 Task: Select Give A Gift Card from Gift Cards. Add to cart AmazonBasics Shoes Gift Card-2. Place order for Graham Wilson, _x000D_
603 Municipal Dr_x000D_
Thorndale, Pennsylvania(PA), 19372, Cell Number (610) 384-5565
Action: Mouse moved to (18, 87)
Screenshot: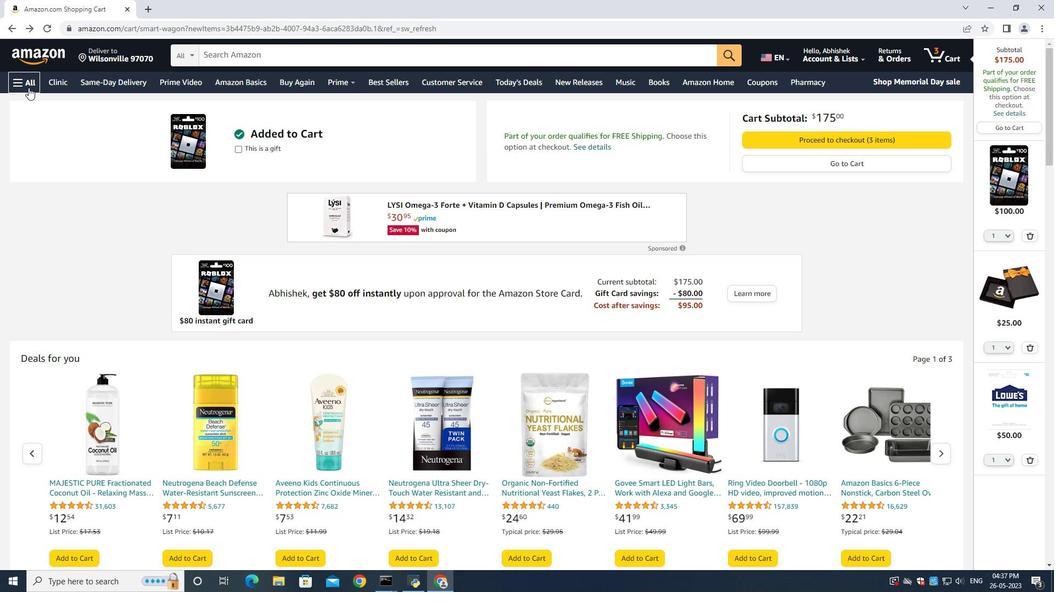 
Action: Mouse pressed left at (18, 87)
Screenshot: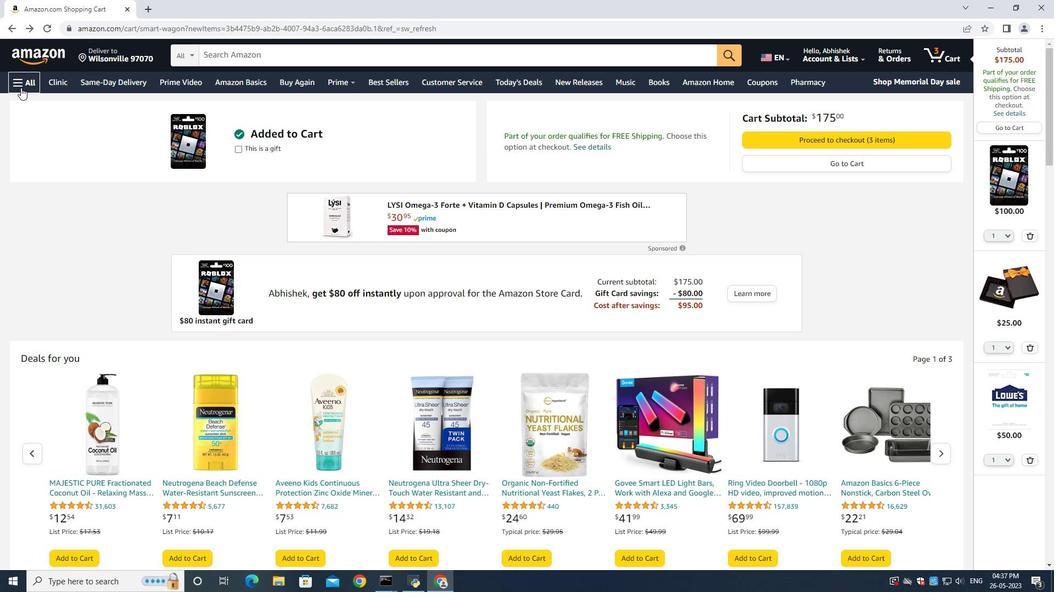 
Action: Mouse moved to (40, 355)
Screenshot: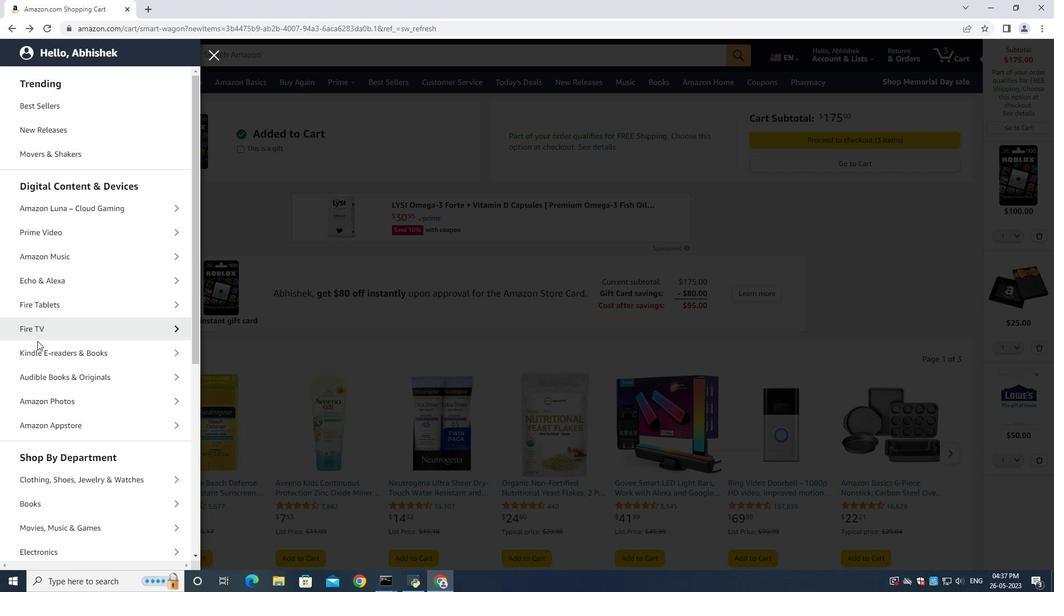 
Action: Mouse scrolled (40, 354) with delta (0, 0)
Screenshot: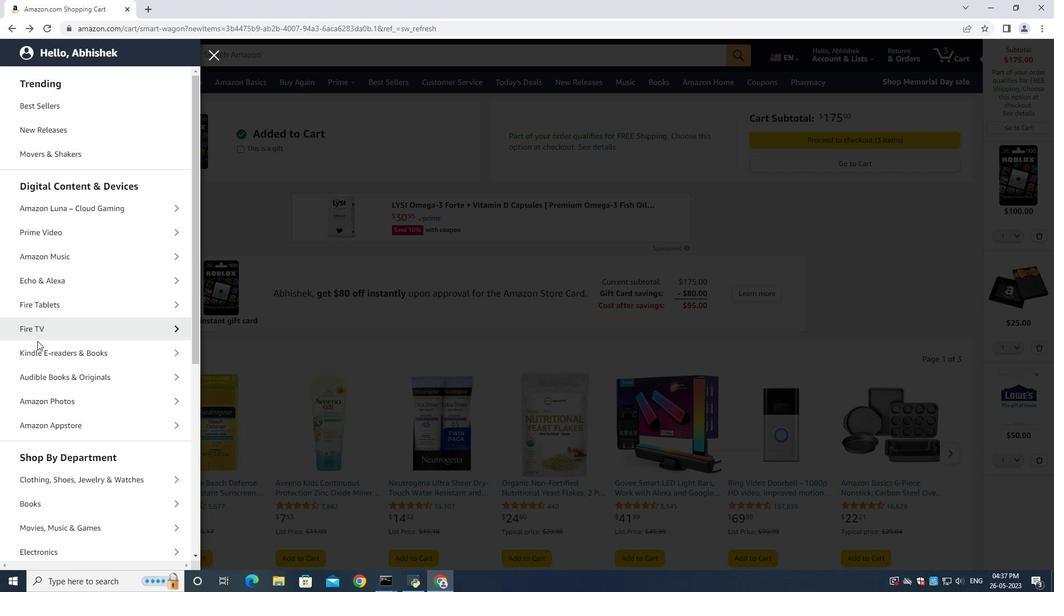
Action: Mouse moved to (40, 356)
Screenshot: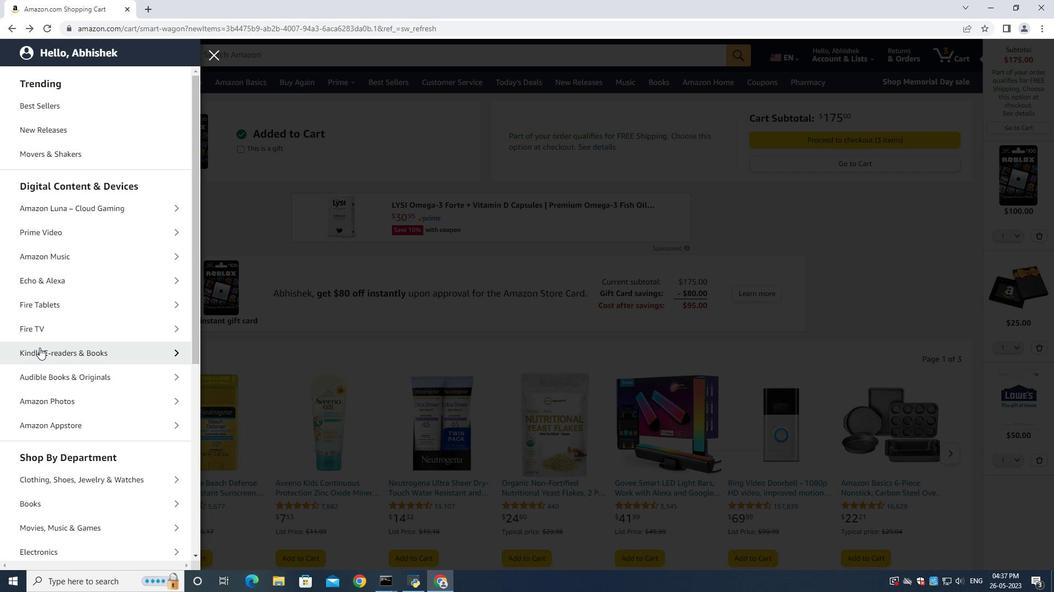 
Action: Mouse scrolled (40, 356) with delta (0, 0)
Screenshot: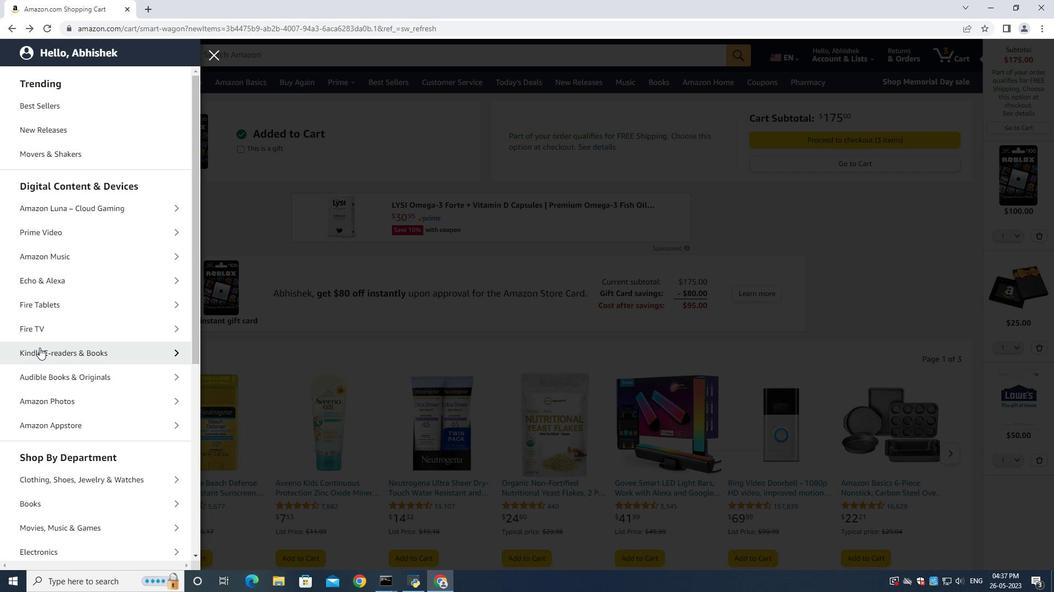 
Action: Mouse moved to (40, 357)
Screenshot: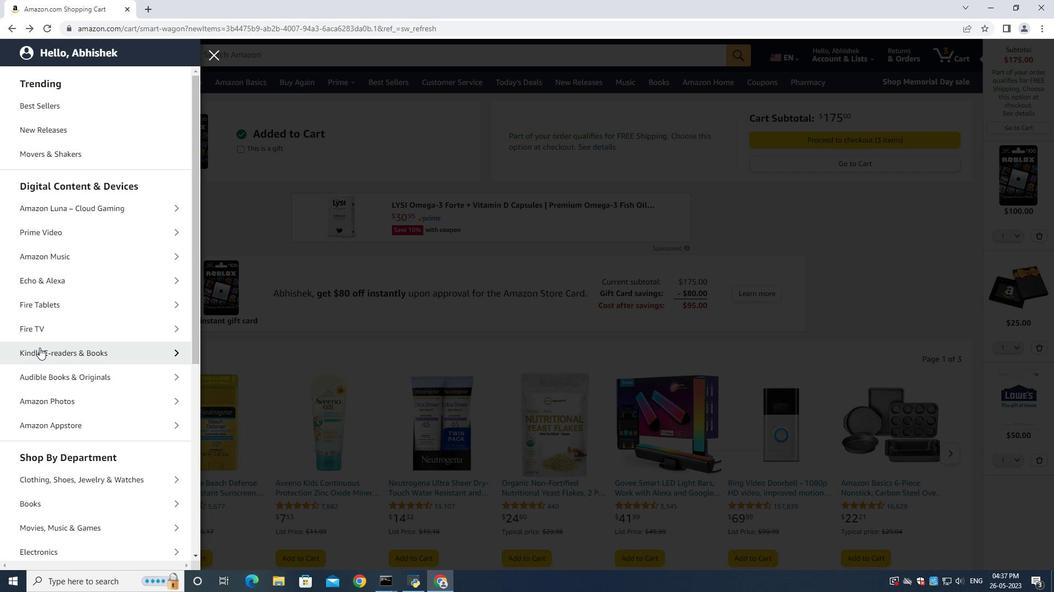 
Action: Mouse scrolled (40, 356) with delta (0, 0)
Screenshot: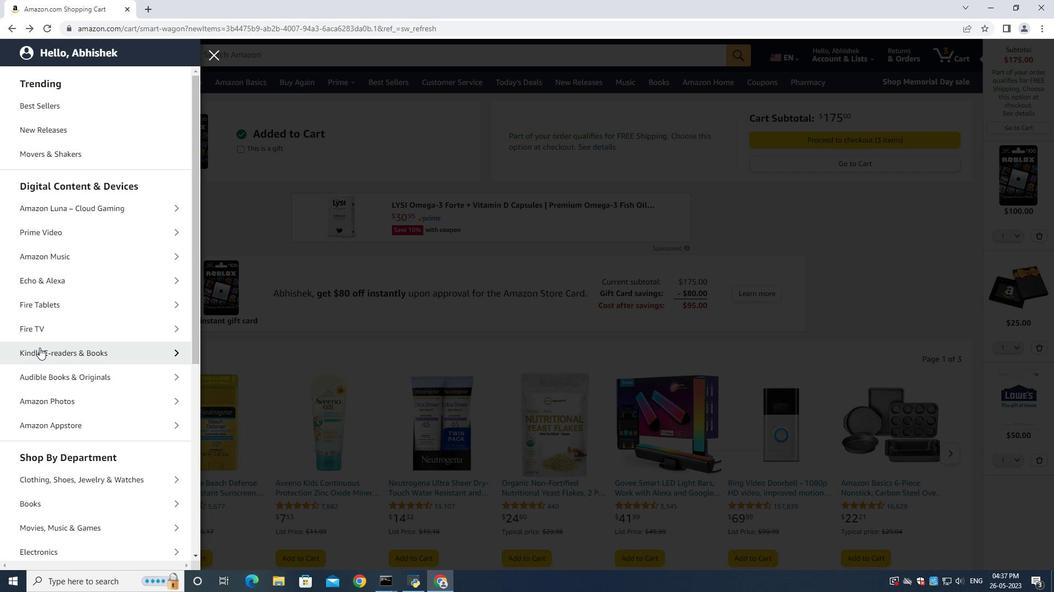 
Action: Mouse scrolled (40, 356) with delta (0, 0)
Screenshot: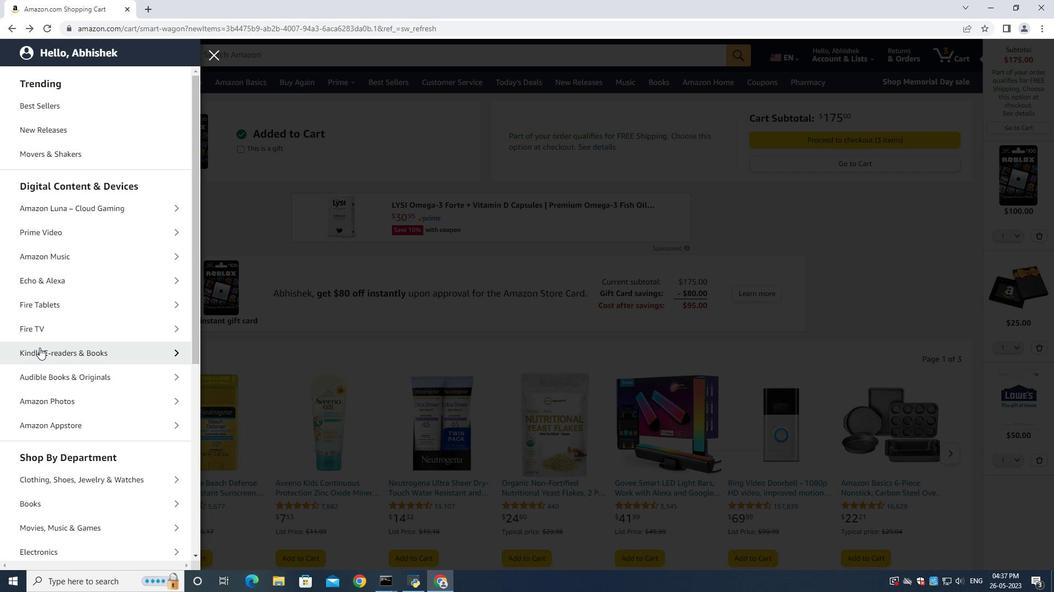 
Action: Mouse scrolled (40, 356) with delta (0, 0)
Screenshot: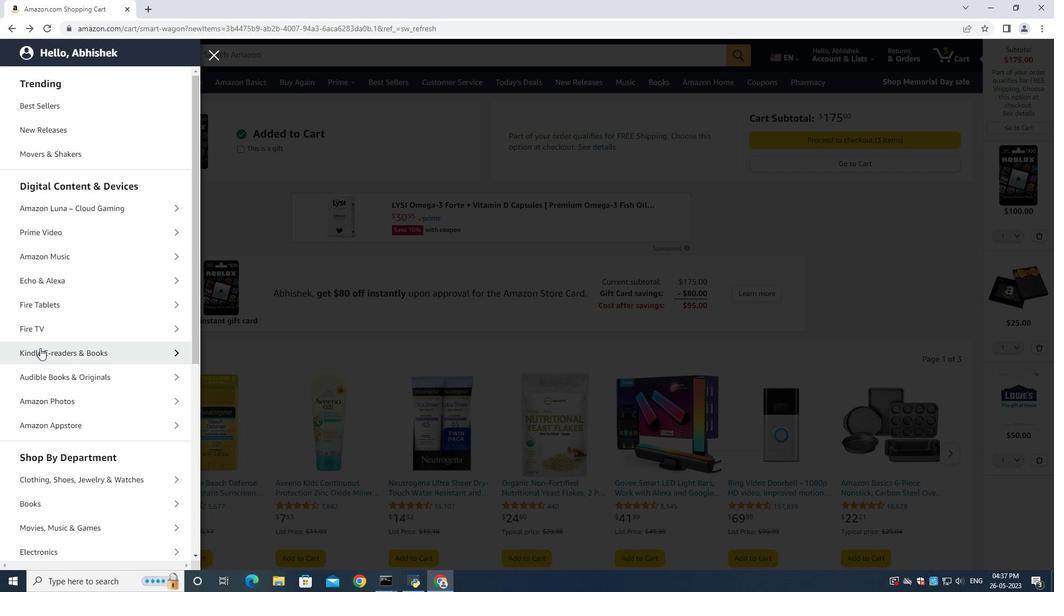 
Action: Mouse moved to (41, 455)
Screenshot: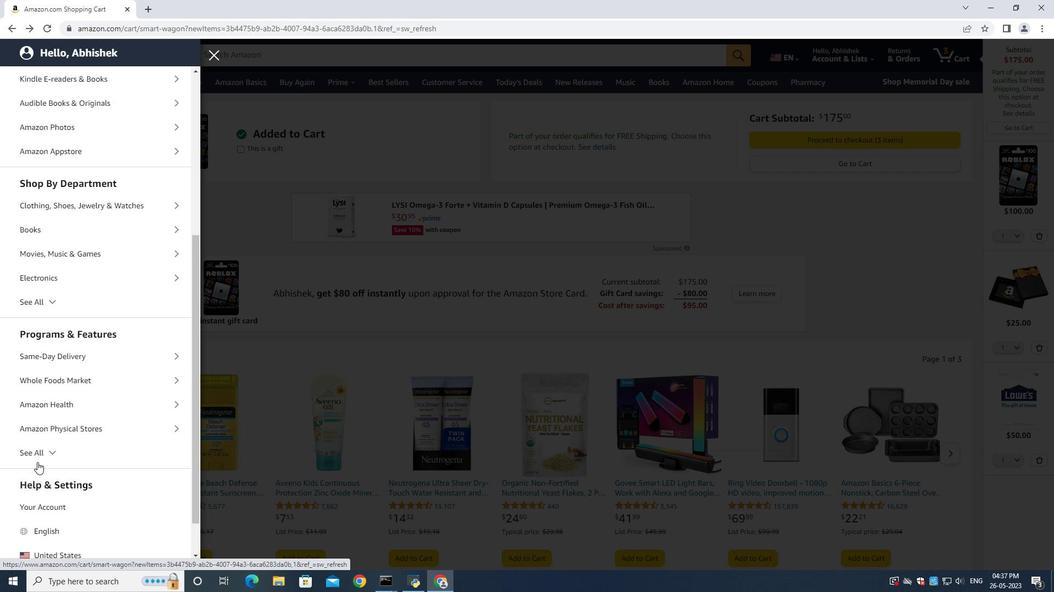
Action: Mouse pressed left at (41, 455)
Screenshot: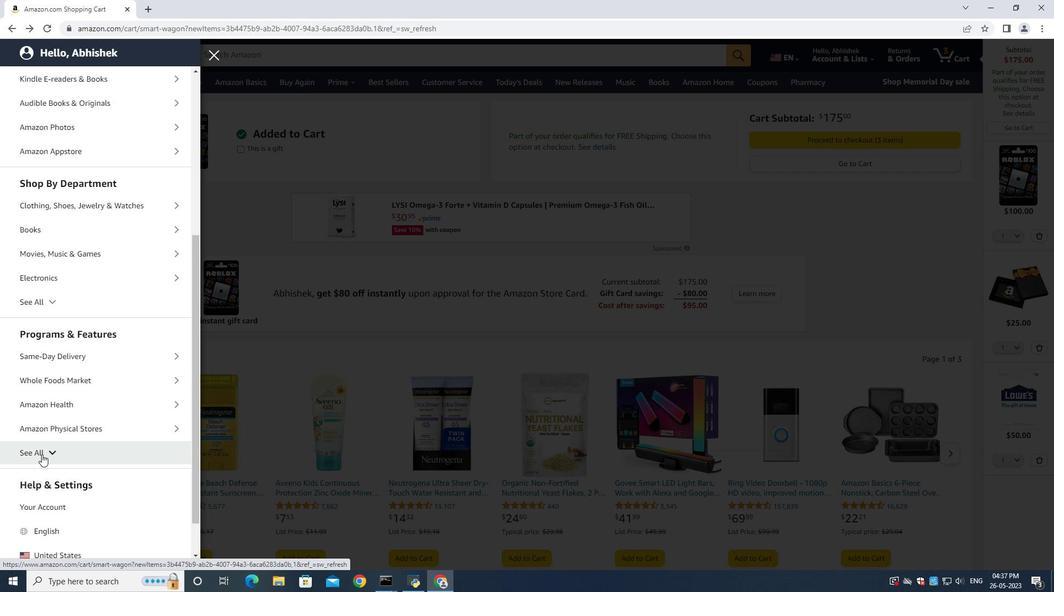 
Action: Mouse moved to (111, 418)
Screenshot: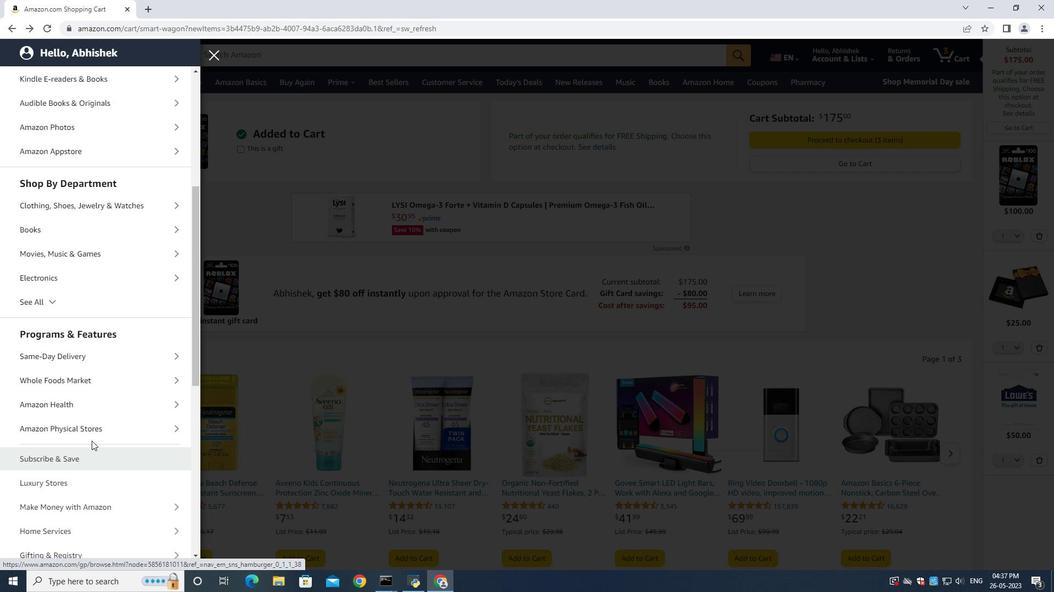 
Action: Mouse scrolled (111, 417) with delta (0, 0)
Screenshot: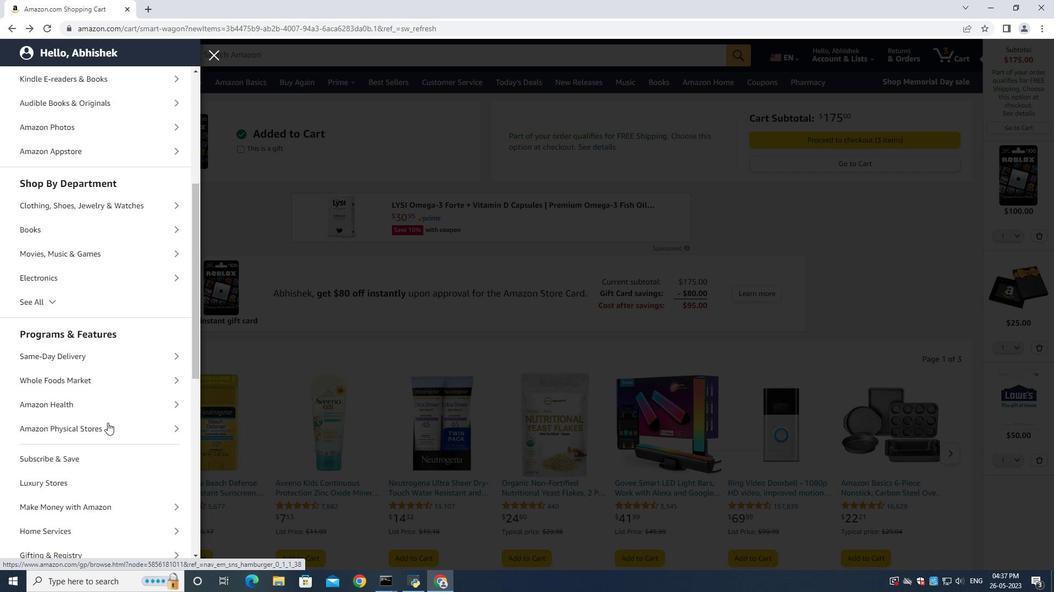 
Action: Mouse scrolled (111, 417) with delta (0, 0)
Screenshot: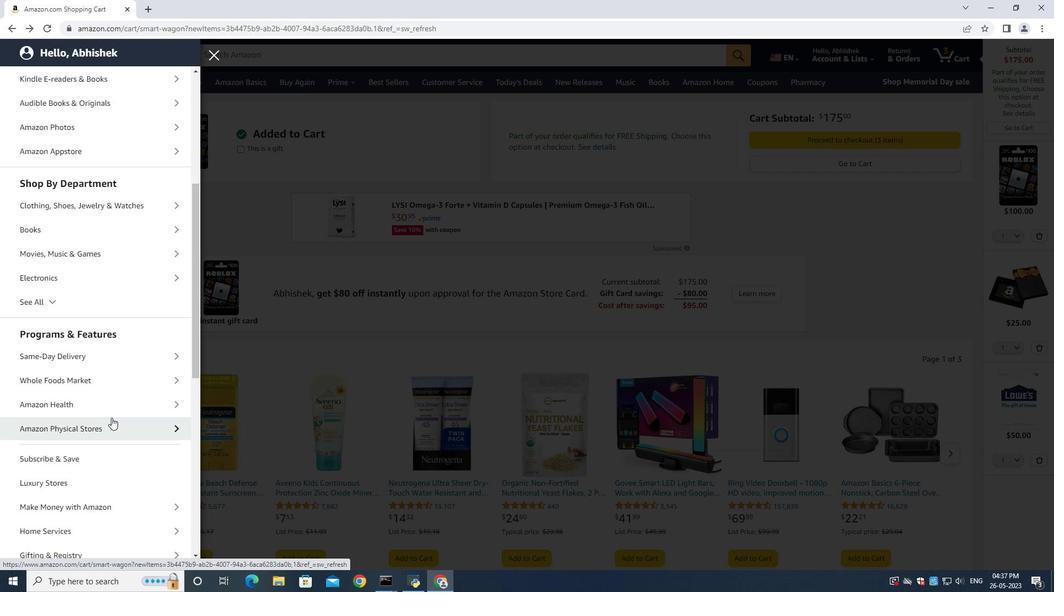 
Action: Mouse moved to (111, 418)
Screenshot: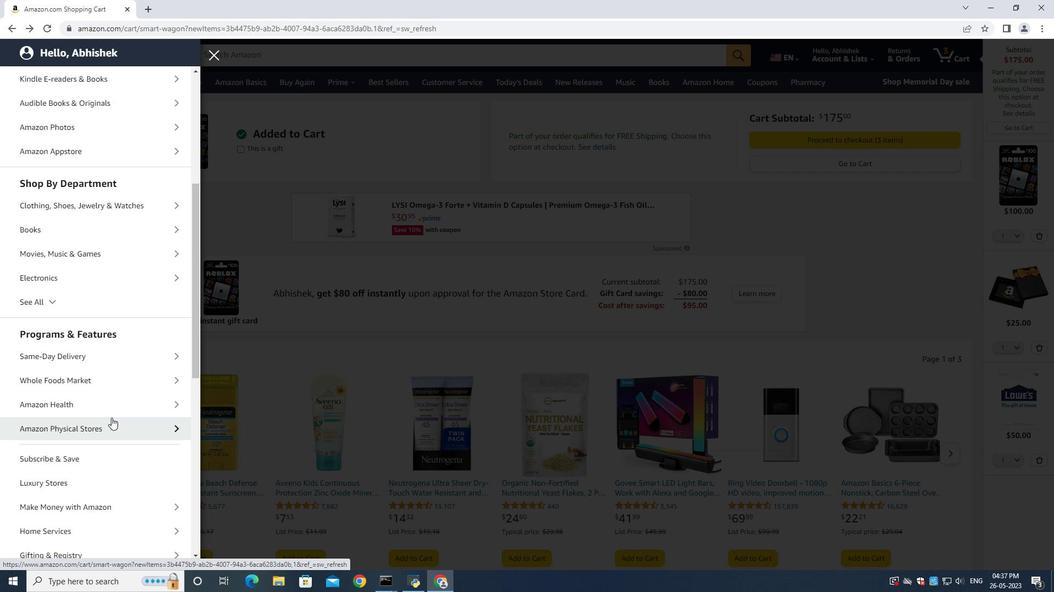 
Action: Mouse scrolled (111, 417) with delta (0, 0)
Screenshot: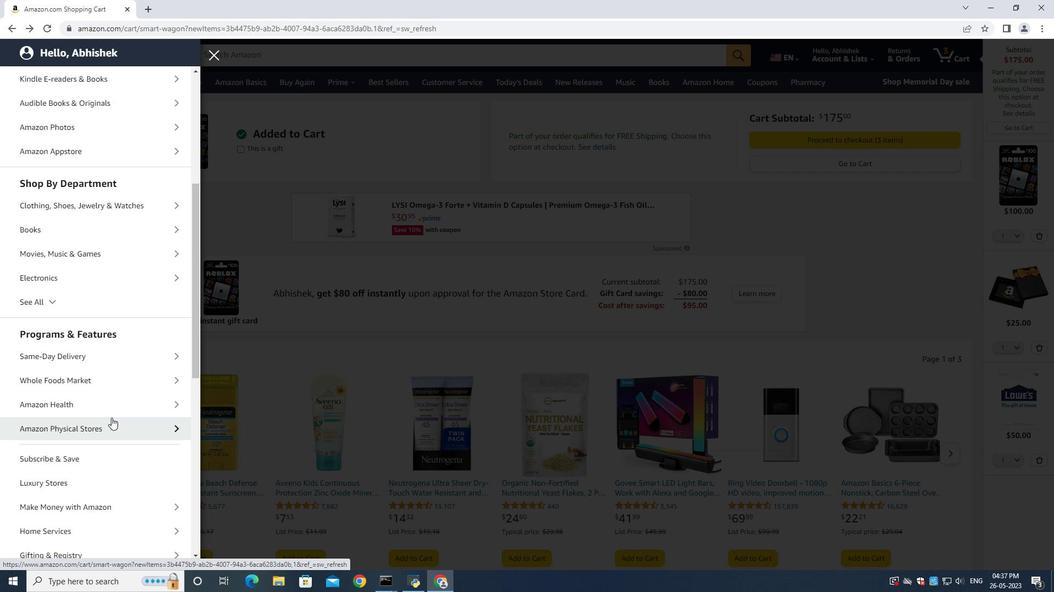 
Action: Mouse moved to (57, 418)
Screenshot: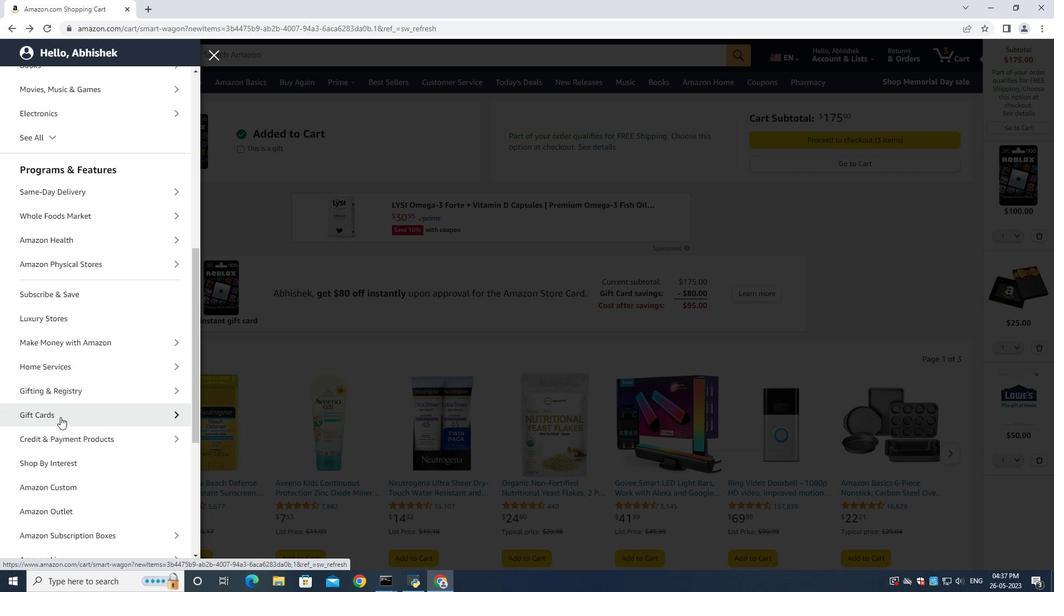 
Action: Mouse pressed left at (57, 418)
Screenshot: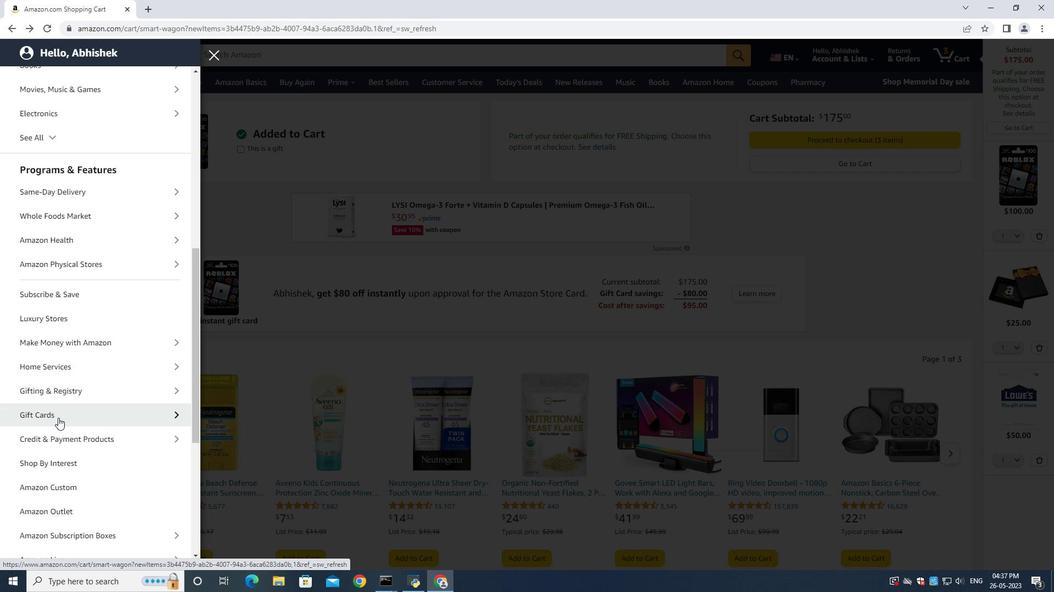 
Action: Mouse moved to (41, 131)
Screenshot: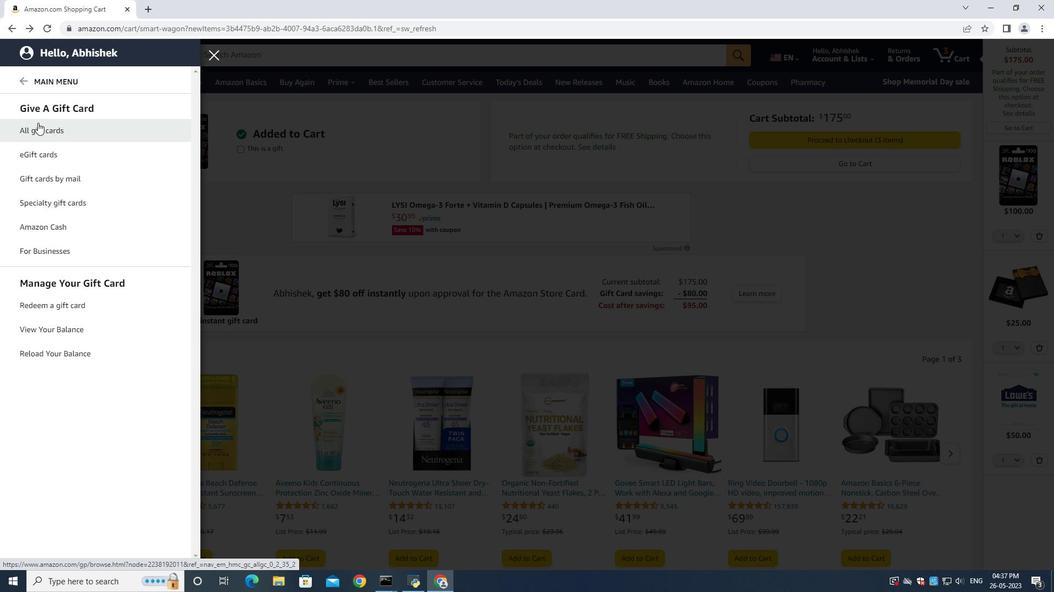 
Action: Mouse pressed left at (41, 131)
Screenshot: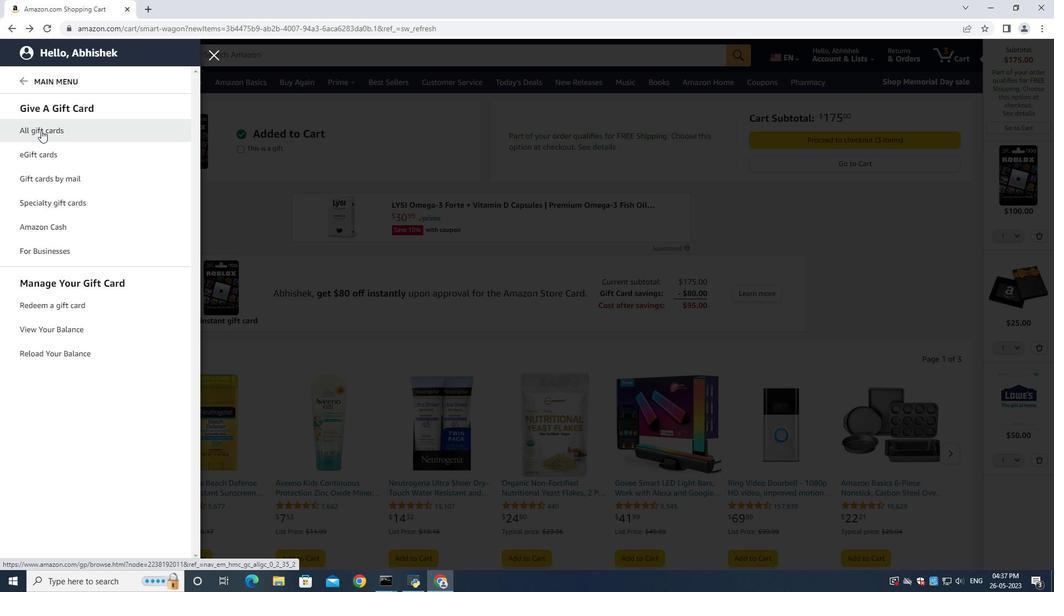 
Action: Mouse moved to (289, 58)
Screenshot: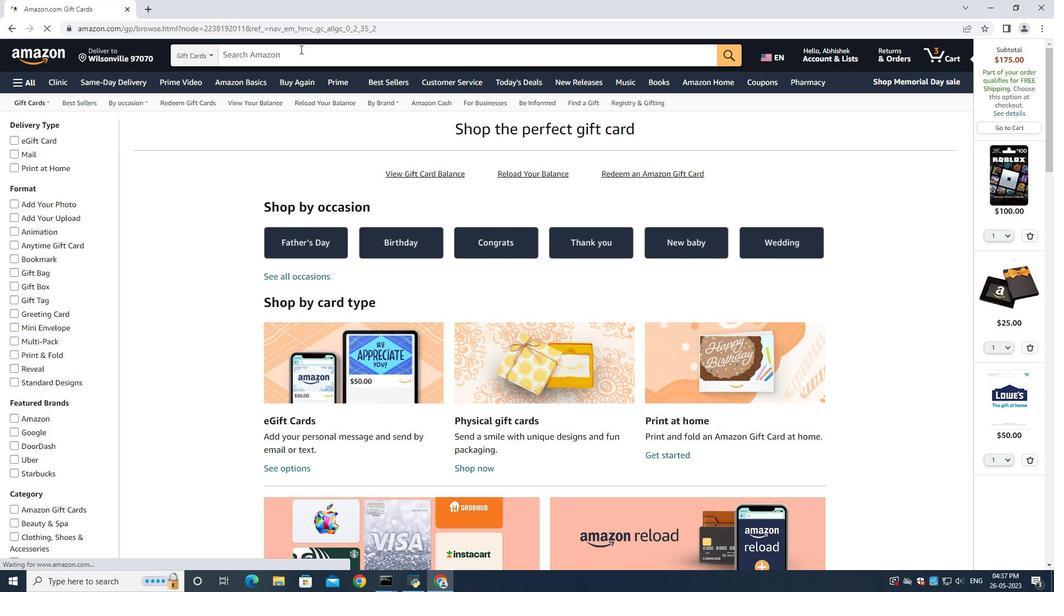 
Action: Mouse pressed left at (289, 58)
Screenshot: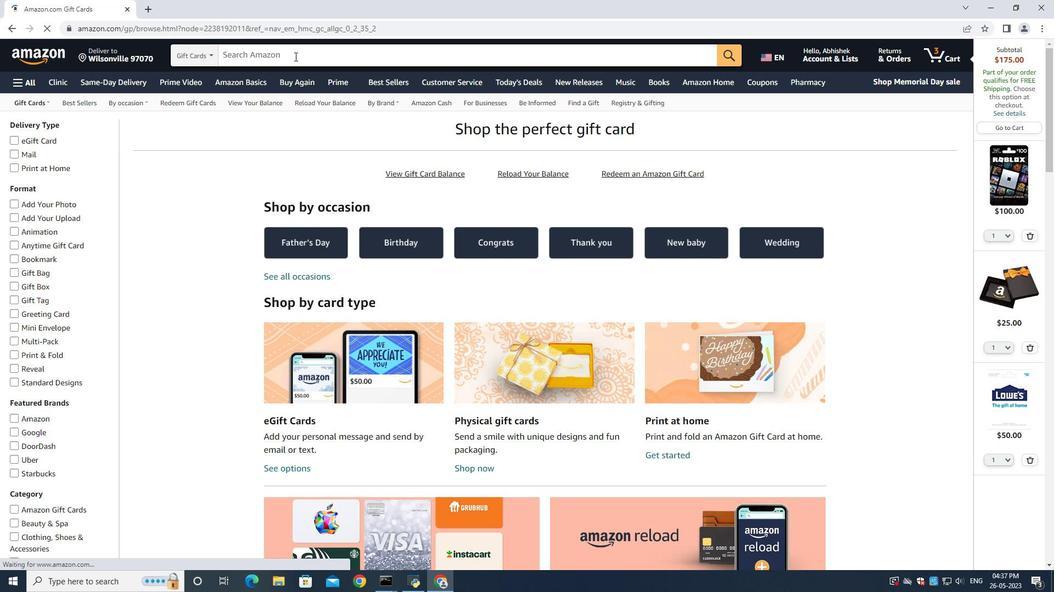 
Action: Key pressed <Key.cmd>xmzz<Key.shift>jk<Key.caps_lock>ctrl+A<Key.backspace><Key.shift><Key.shift><Key.shift><Key.shift><Key.shift><Key.shift><Key.shift><Key.shift><Key.shift><Key.shift><Key.shift><Key.shift><Key.shift><Key.shift><Key.shift><Key.shift><Key.shift><Key.shift><Key.shift><Key.shift><Key.shift><Key.shift><Key.shift><Key.shift><Key.shift><Key.shift><Key.shift><Key.shift><Key.shift><Key.shift><Key.shift><Key.shift><Key.shift><Key.shift><Key.shift><Key.shift><Key.shift><Key.shift><Key.shift><Key.shift><Key.shift><Key.shift><Key.shift><Key.shift><Key.shift><Key.shift><Key.shift><Key.shift><Key.shift><Key.shift><Key.shift><Key.shift><Key.shift><Key.shift><Key.shift><Key.shift><Key.shift><Key.shift><Key.shift><Key.shift><Key.shift><Key.shift><Key.shift><Key.shift><Key.shift><Key.shift><Key.shift><Key.shift><Key.shift><Key.shift><Key.shift><Key.shift><Key.shift><Key.shift><Key.shift><Key.shift><Key.shift><Key.shift><Key.shift><Key.shift><Key.shift><Key.shift><Key.shift><Key.shift><Key.shift><Key.shift>bASICS<Key.space>SHOES<Key.space>GIFT<Key.space>CARD<Key.enter>
Screenshot: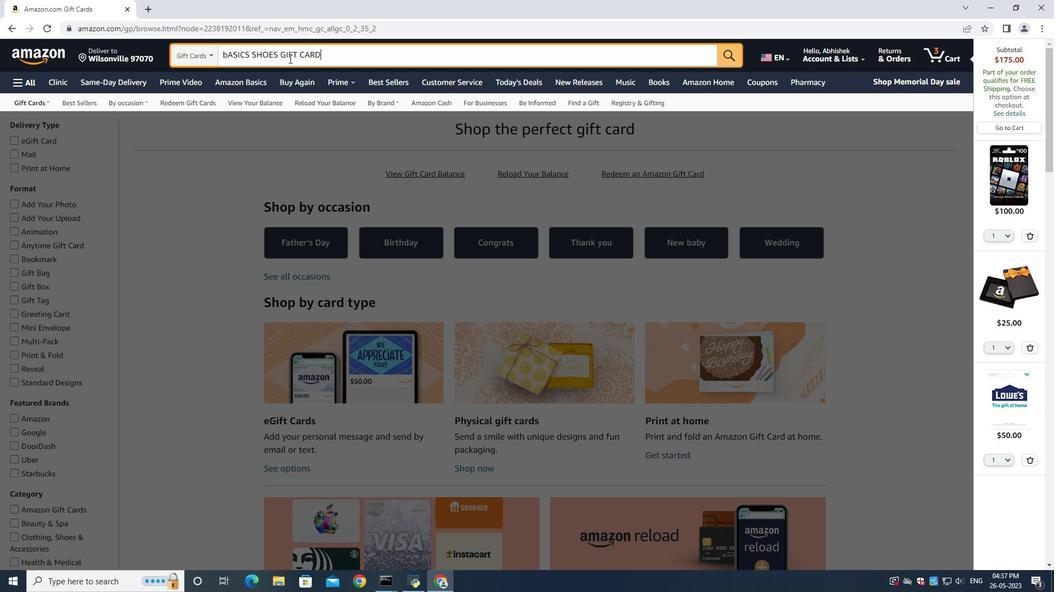 
Action: Mouse moved to (345, 131)
Screenshot: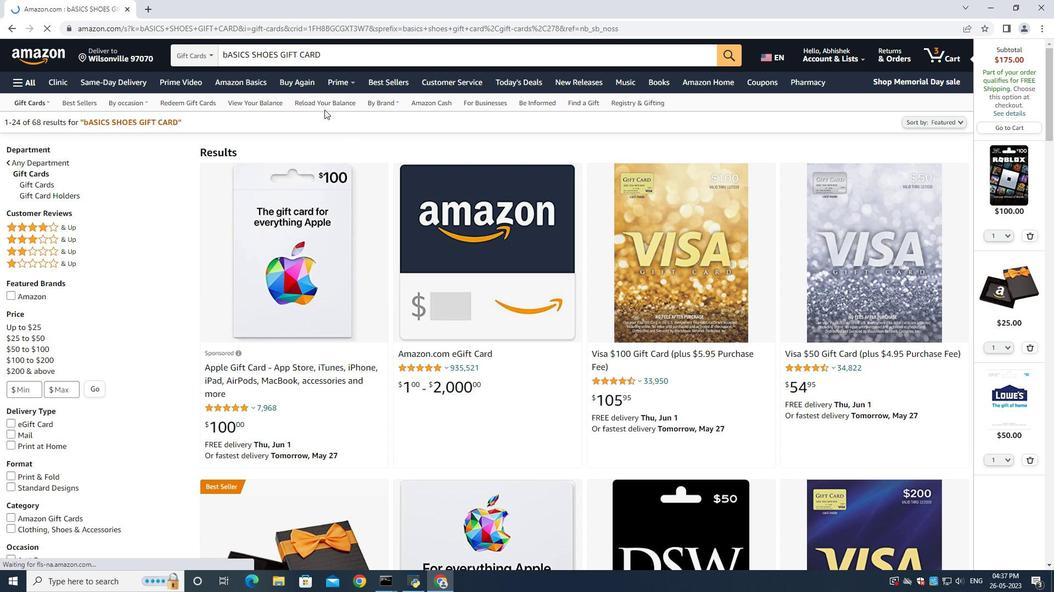
Action: Key pressed <Key.caps_lock>
Screenshot: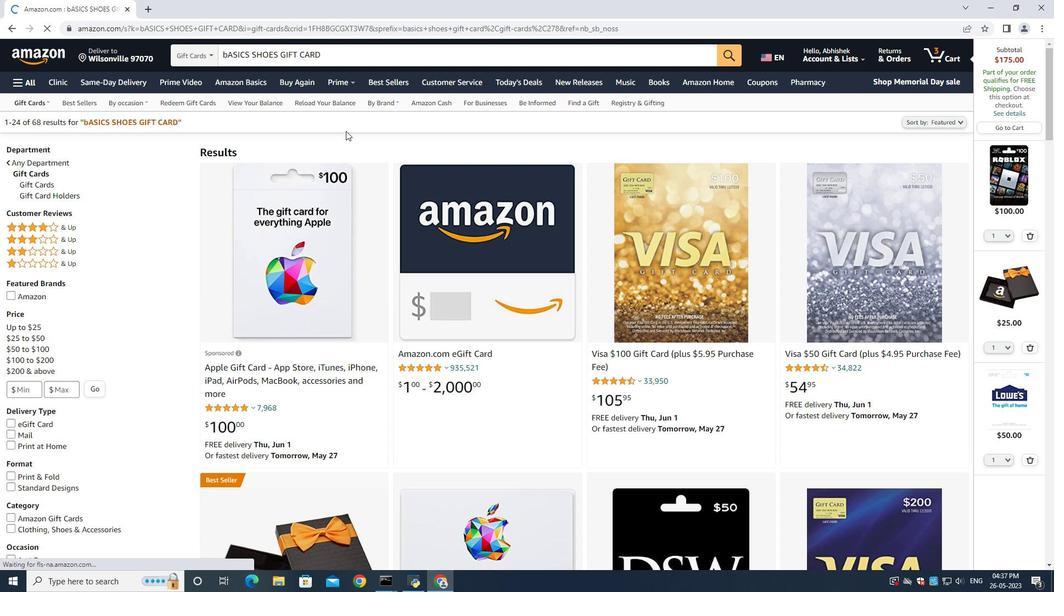 
Action: Mouse moved to (756, 292)
Screenshot: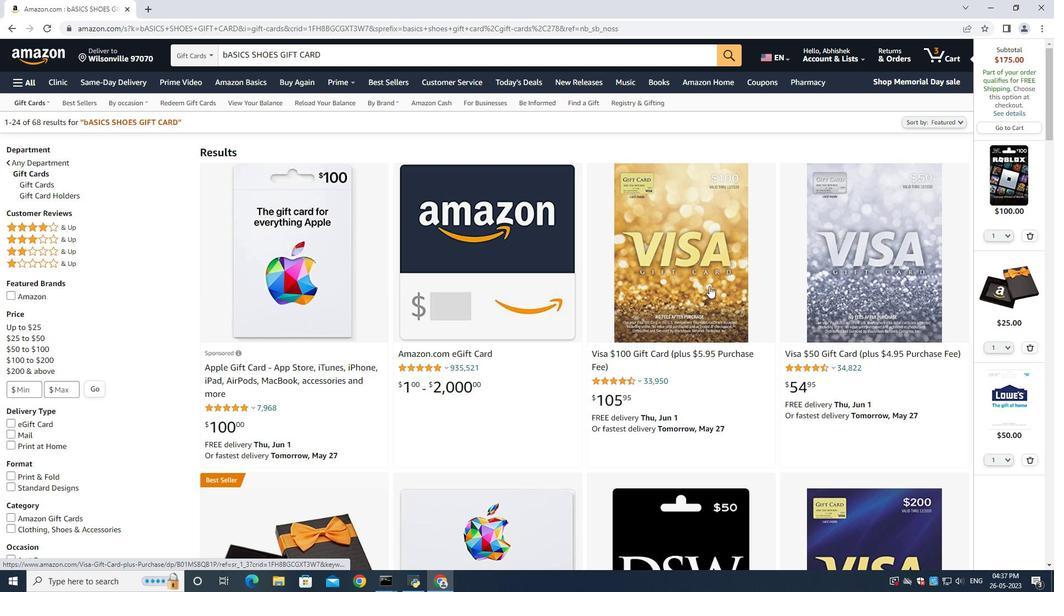 
Action: Mouse scrolled (756, 290) with delta (0, 0)
Screenshot: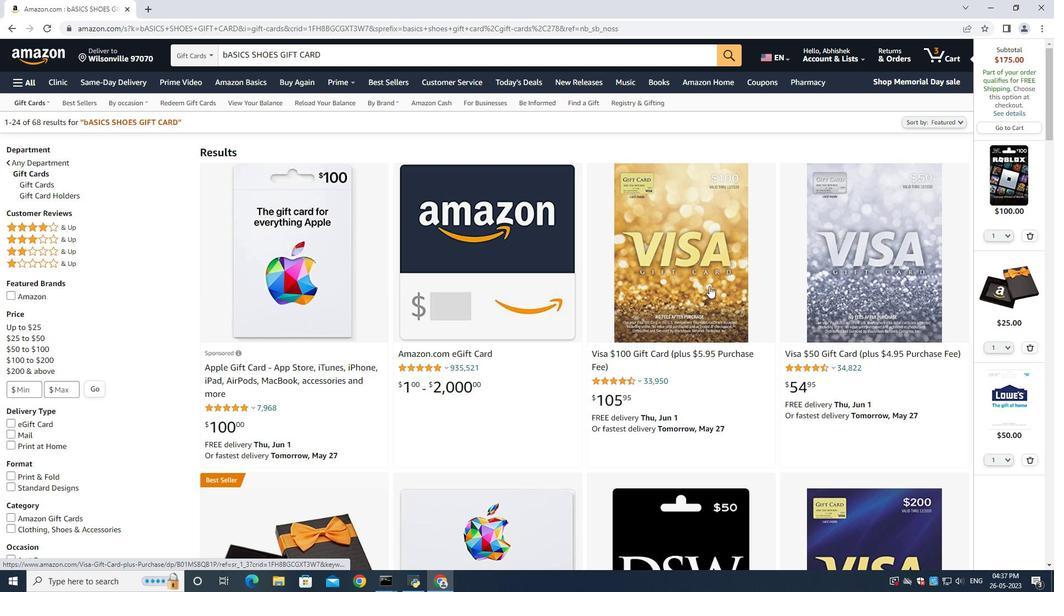 
Action: Mouse scrolled (756, 291) with delta (0, 0)
Screenshot: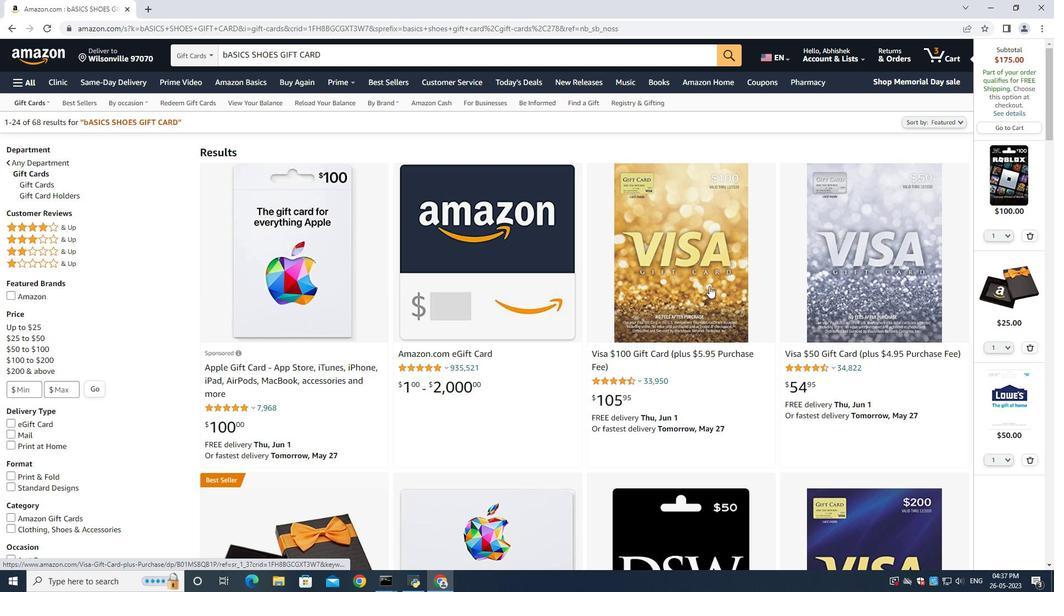 
Action: Mouse scrolled (756, 291) with delta (0, 0)
Screenshot: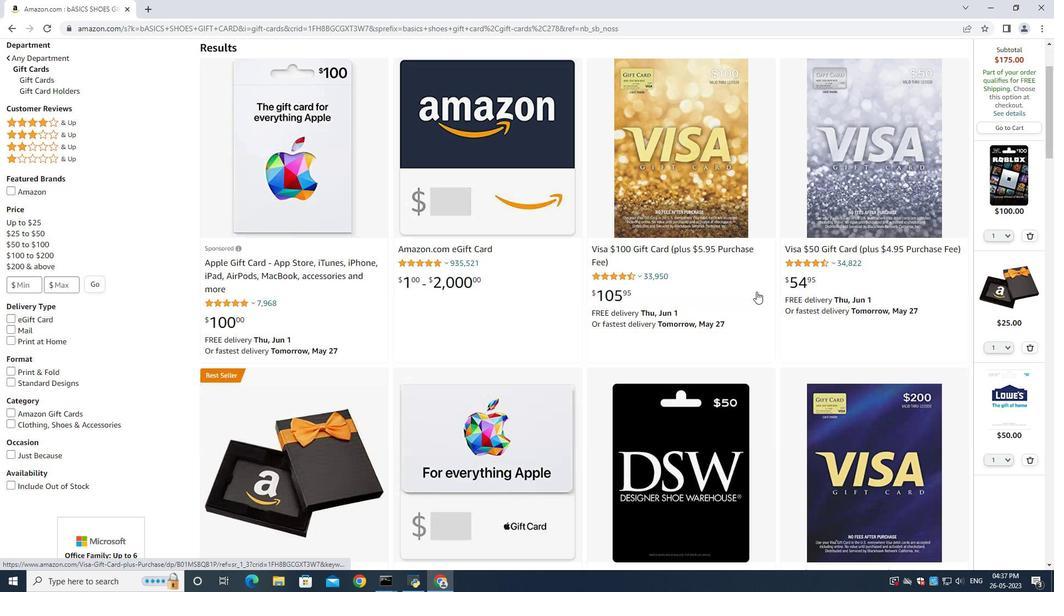 
Action: Mouse moved to (756, 292)
Screenshot: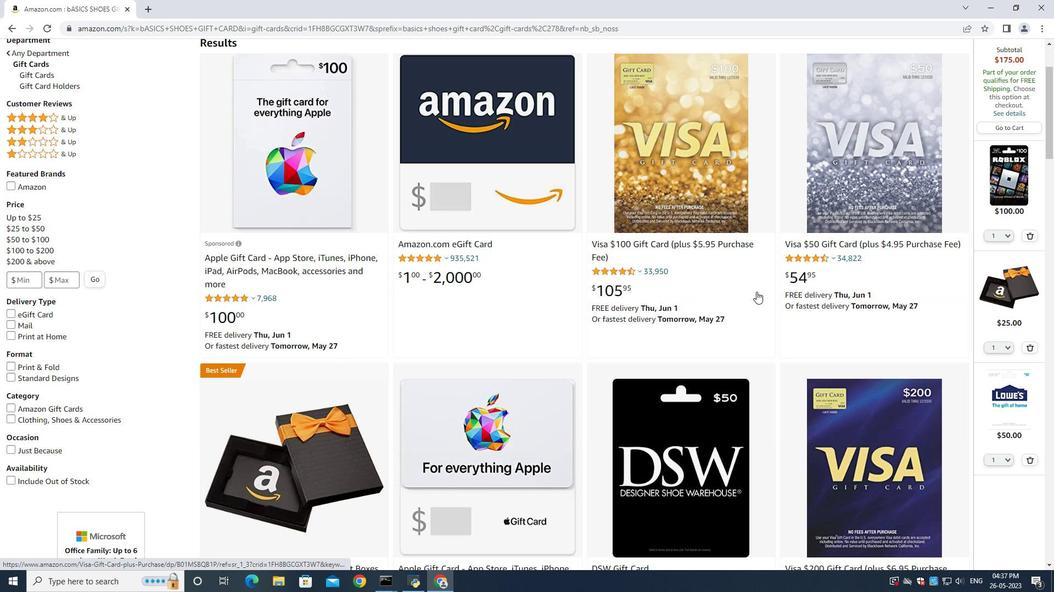 
Action: Mouse scrolled (756, 291) with delta (0, 0)
Screenshot: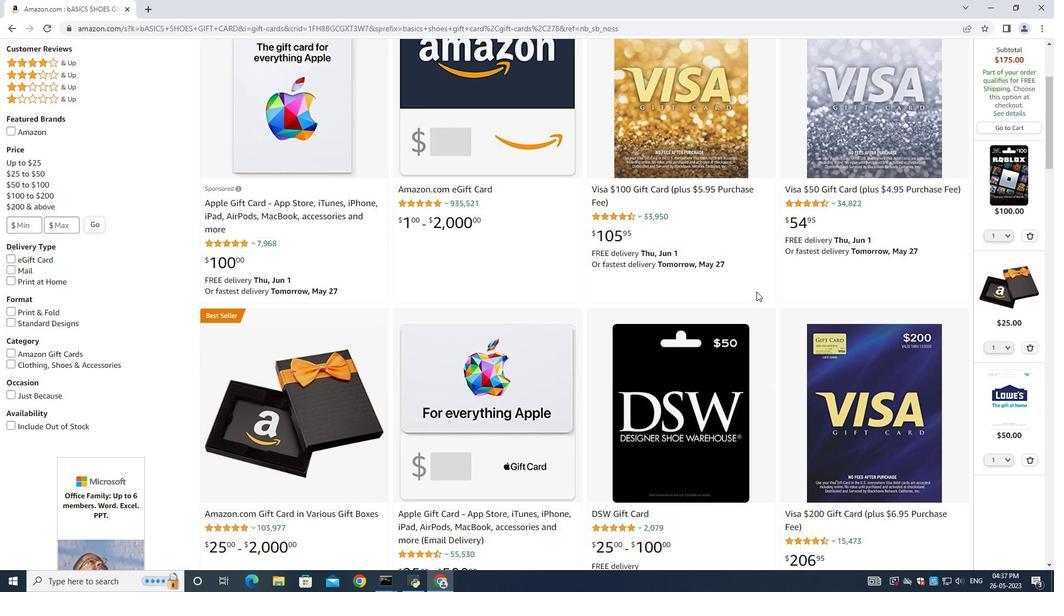 
Action: Mouse scrolled (756, 291) with delta (0, 0)
Screenshot: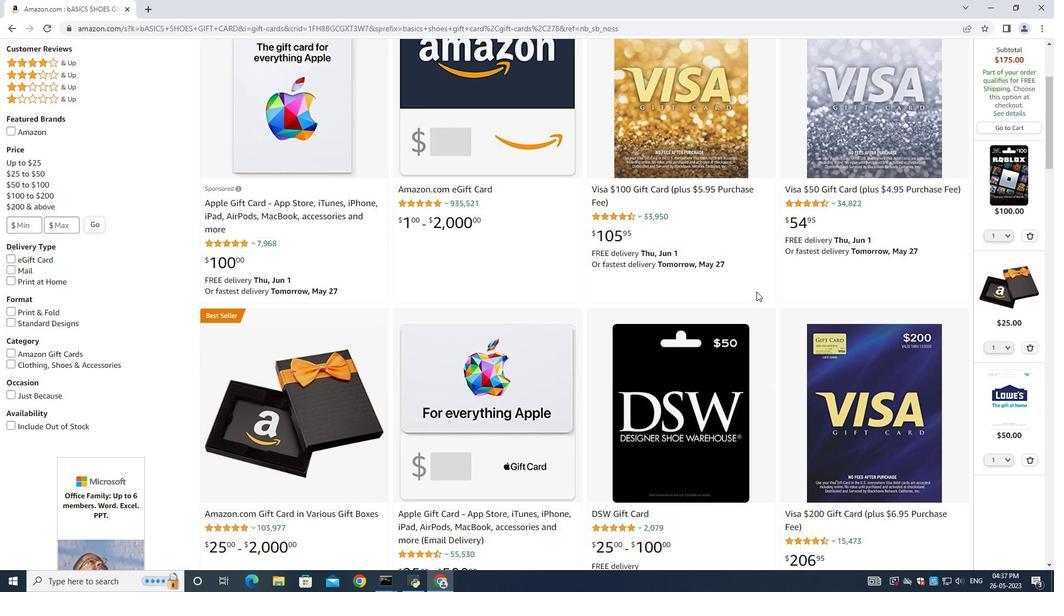 
Action: Mouse scrolled (756, 291) with delta (0, 0)
Screenshot: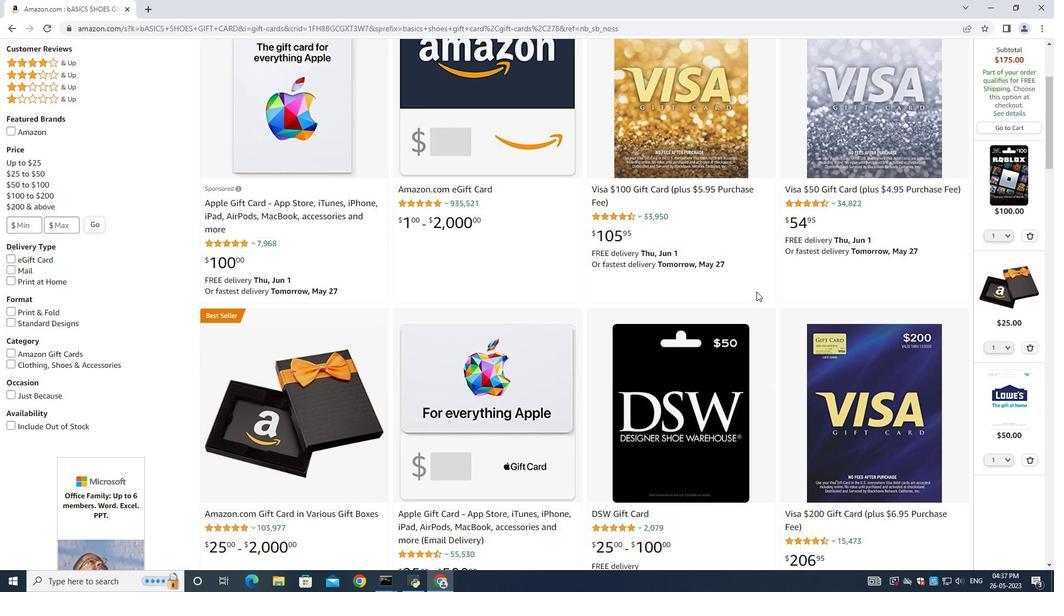 
Action: Mouse scrolled (756, 291) with delta (0, 0)
Screenshot: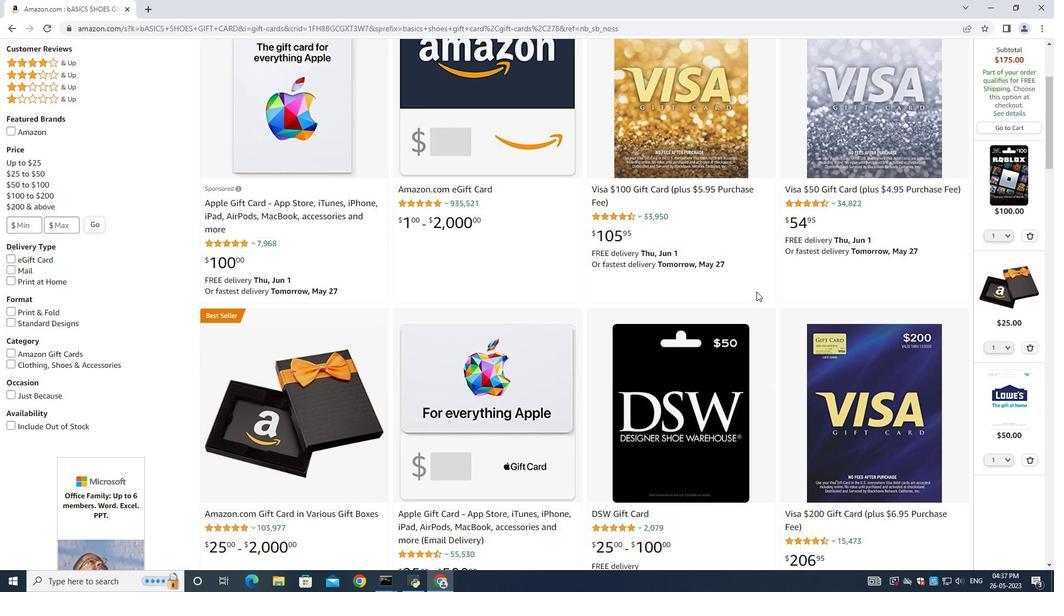 
Action: Mouse scrolled (756, 291) with delta (0, 0)
Screenshot: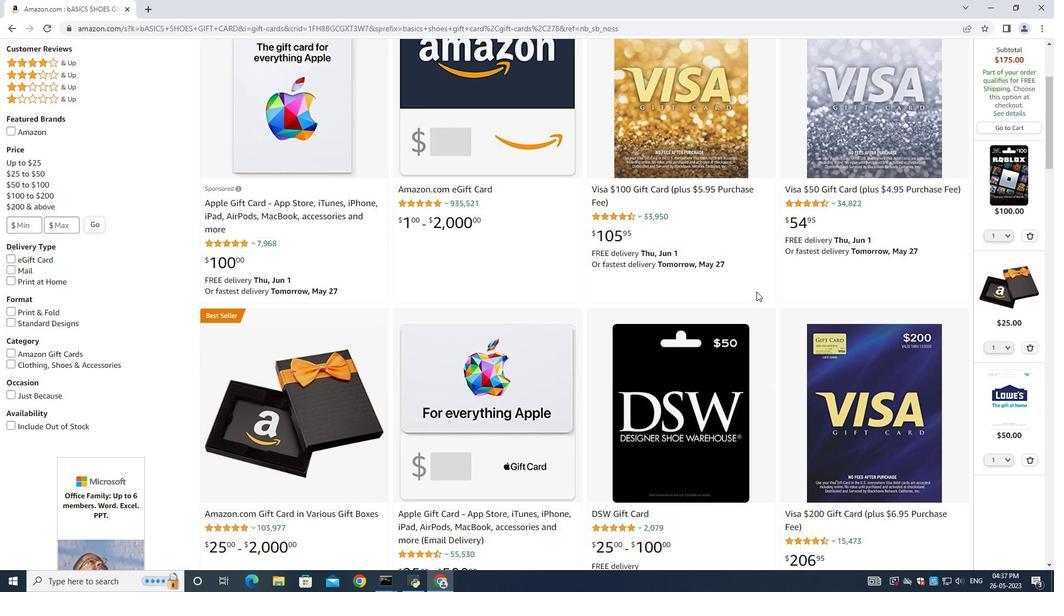 
Action: Mouse moved to (756, 292)
Screenshot: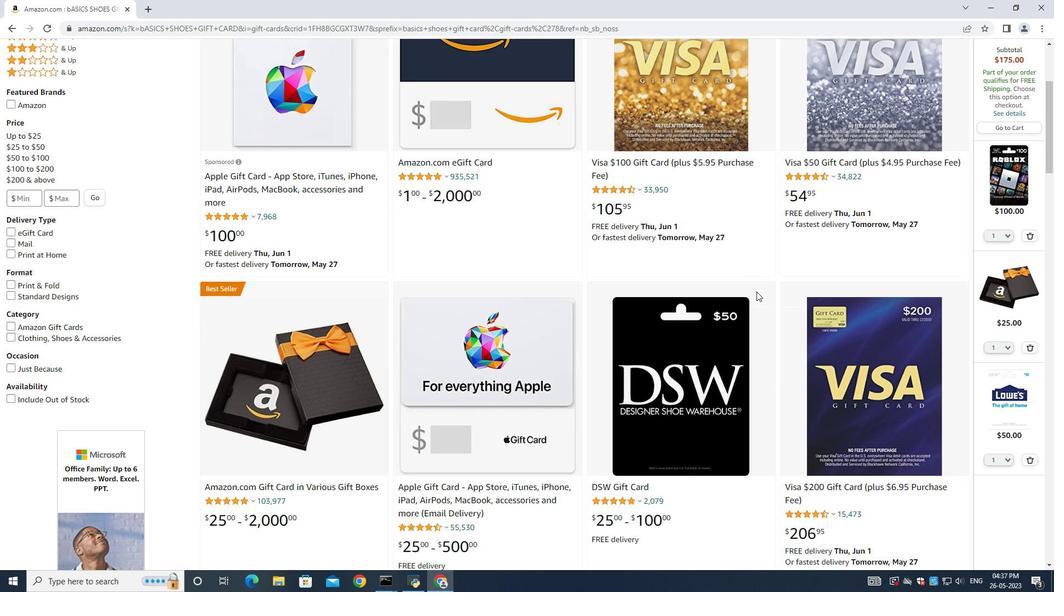 
Action: Mouse scrolled (756, 291) with delta (0, 0)
Screenshot: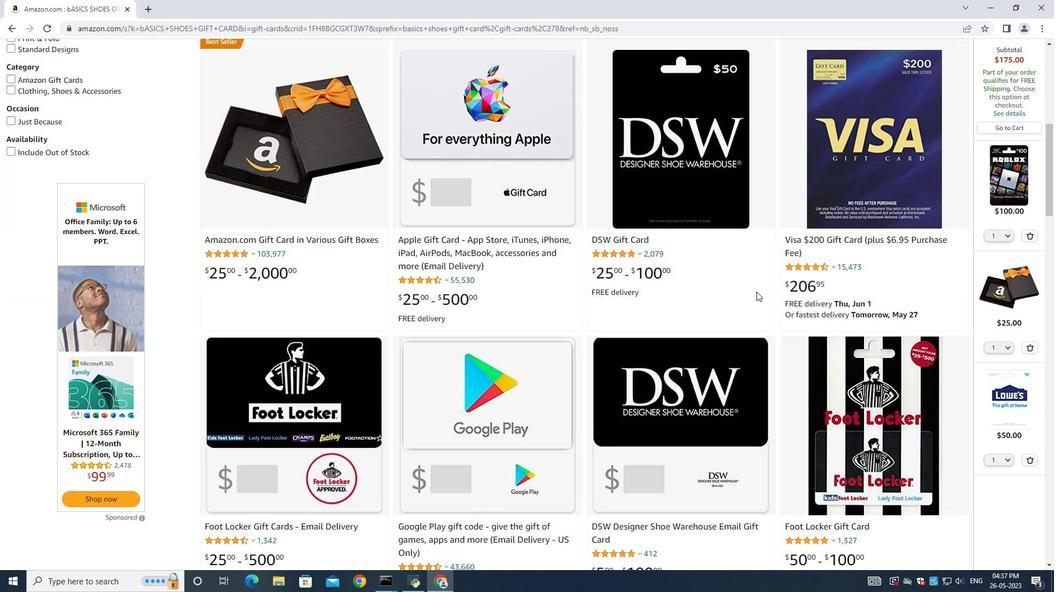 
Action: Mouse scrolled (756, 291) with delta (0, 0)
Screenshot: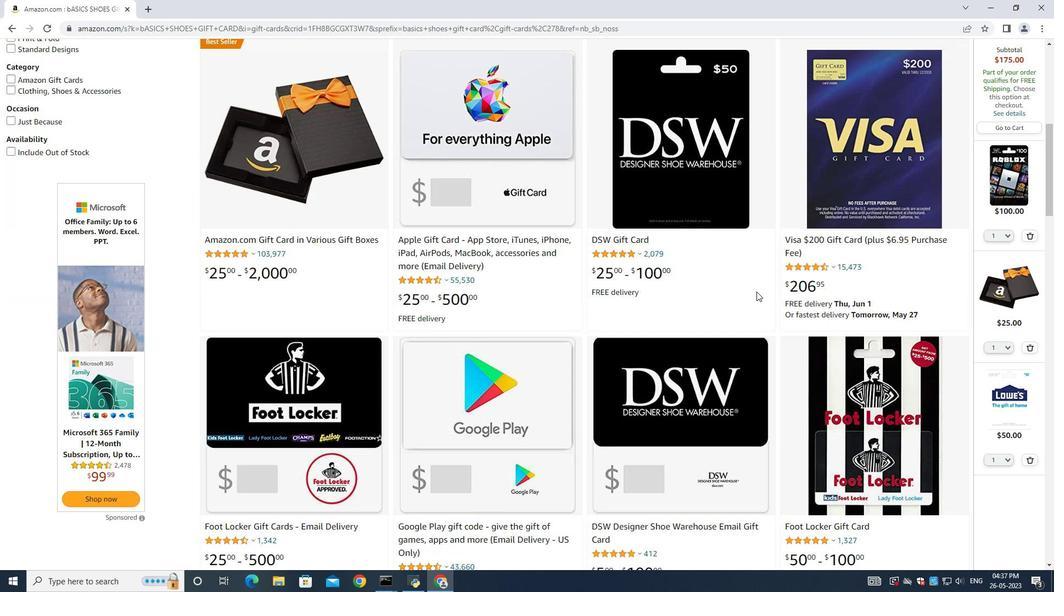 
Action: Mouse moved to (891, 322)
Screenshot: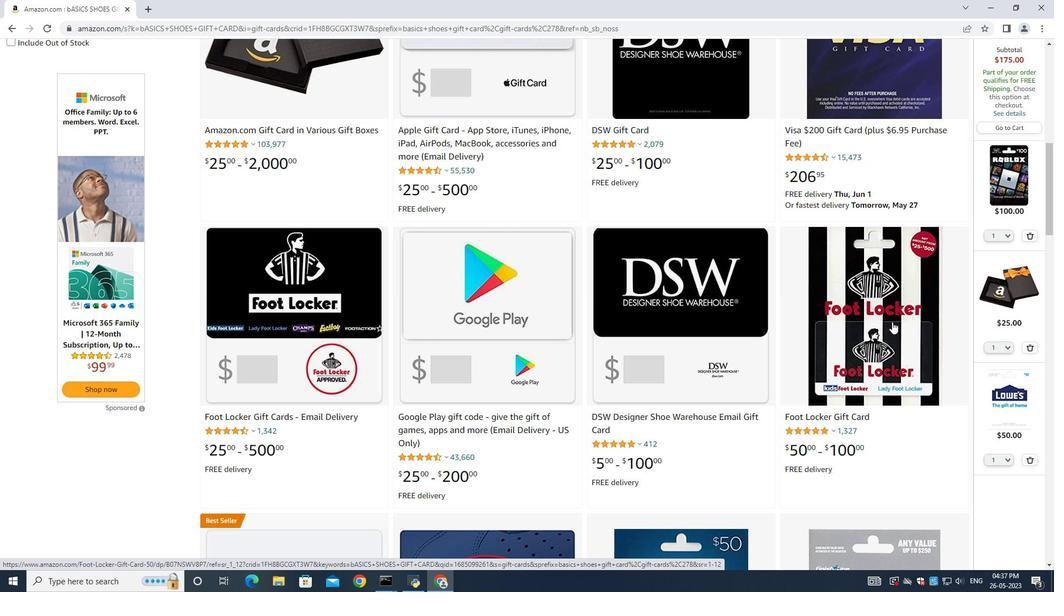 
Action: Mouse pressed left at (891, 322)
Screenshot: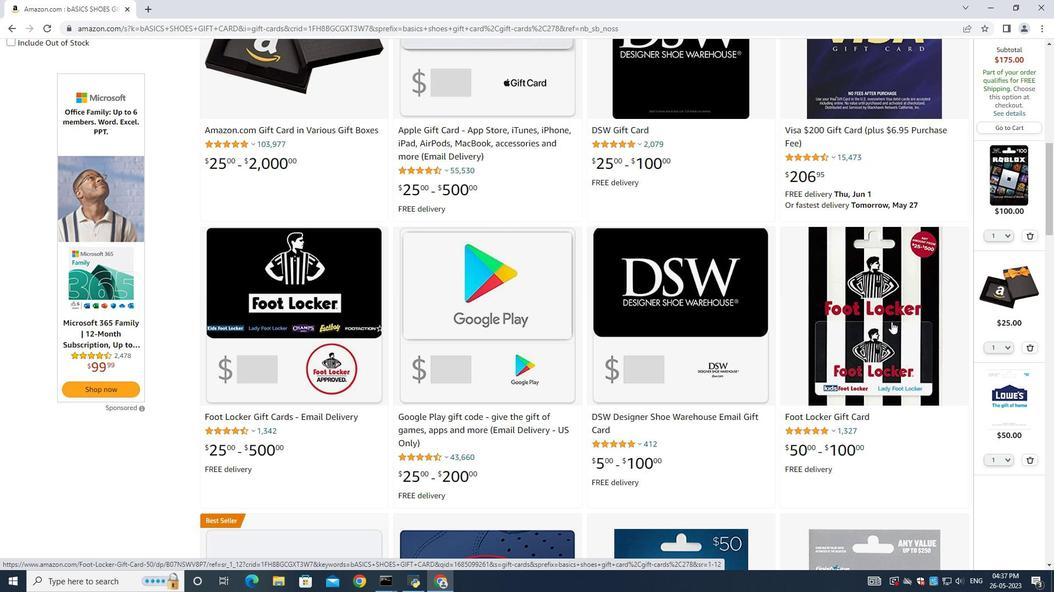
Action: Mouse moved to (782, 368)
Screenshot: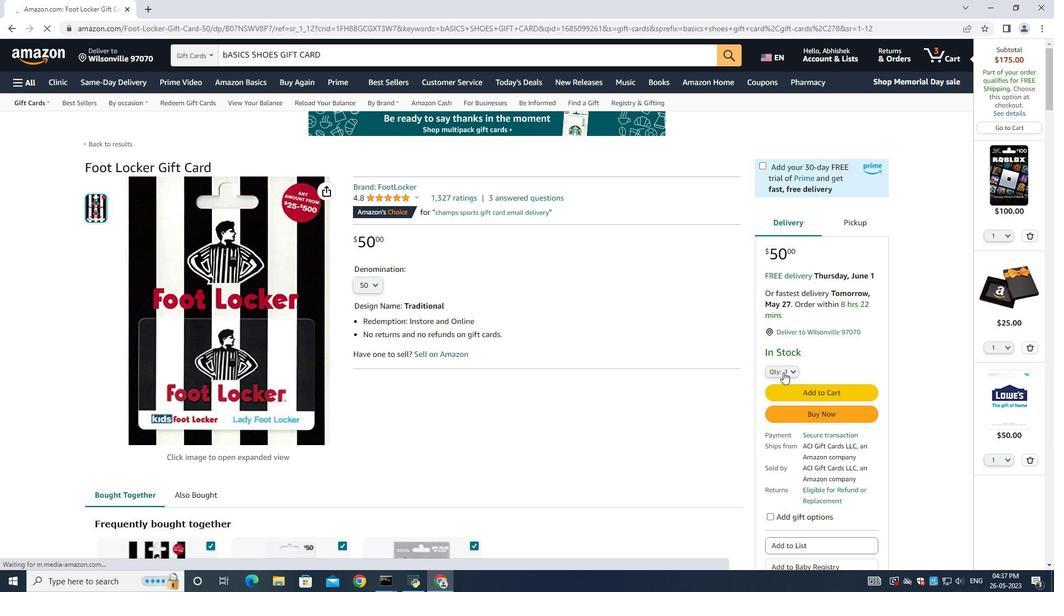 
Action: Mouse pressed left at (782, 368)
Screenshot: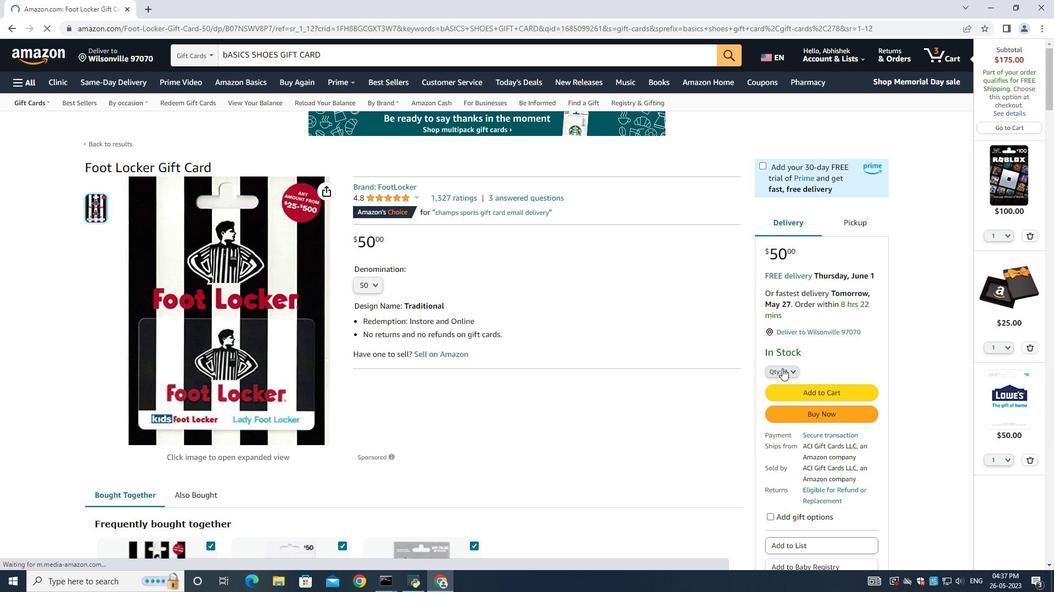
Action: Mouse moved to (785, 370)
Screenshot: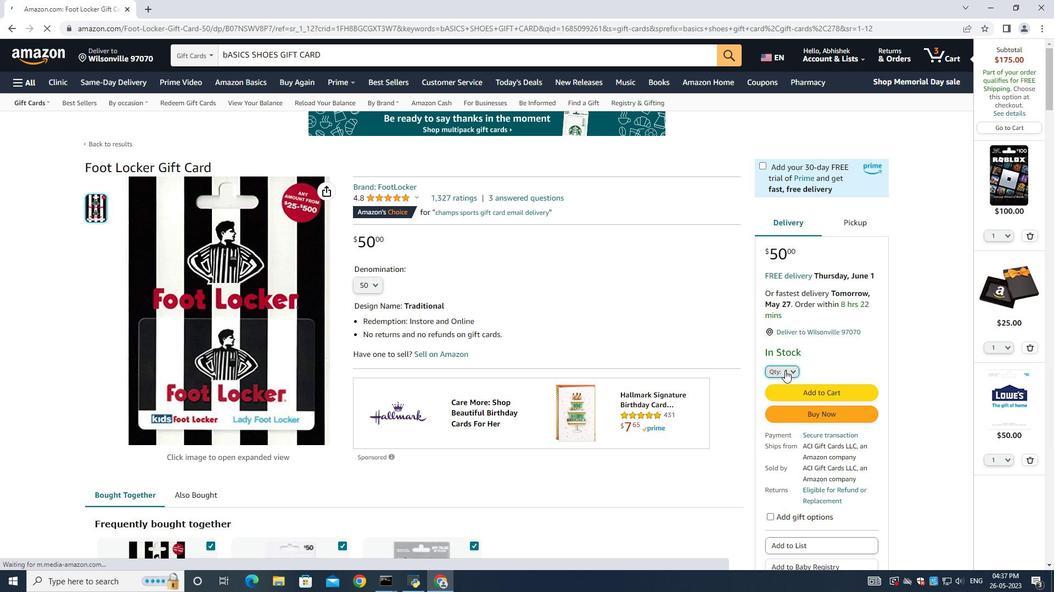 
Action: Mouse pressed left at (785, 370)
Screenshot: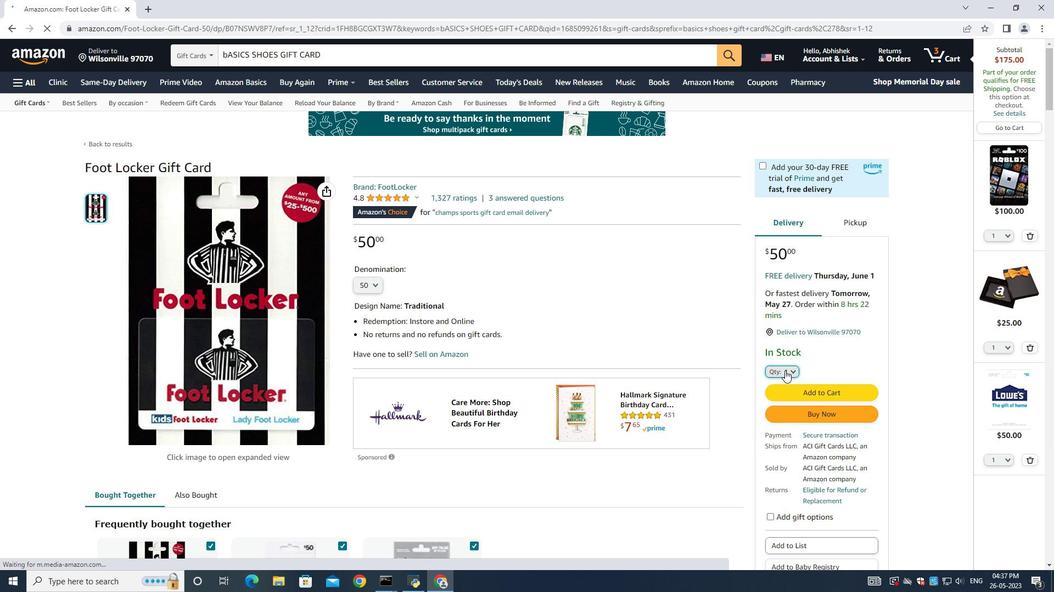 
Action: Mouse moved to (784, 369)
Screenshot: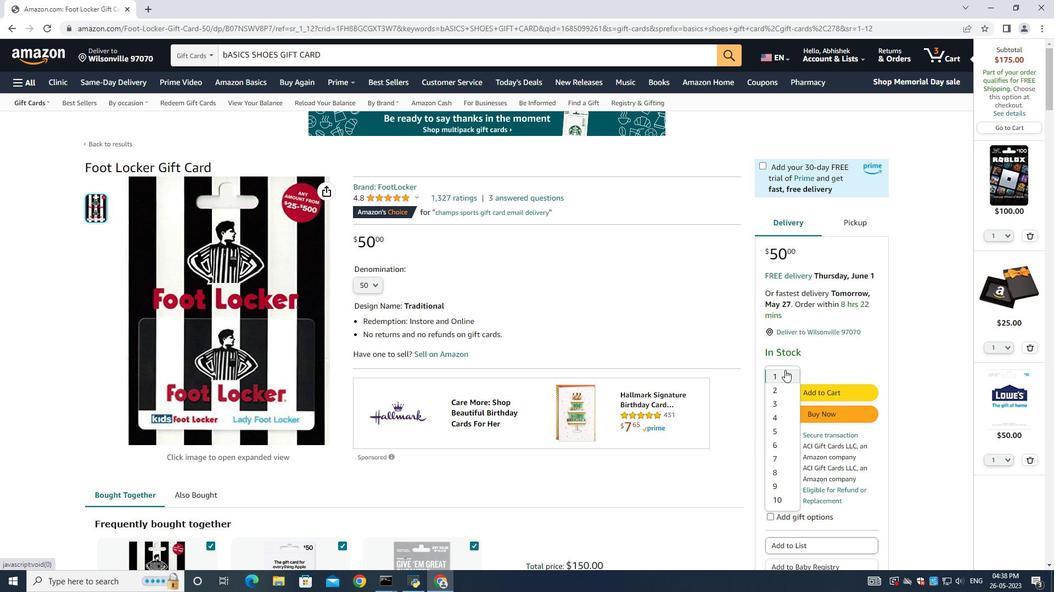 
Action: Mouse pressed left at (784, 369)
Screenshot: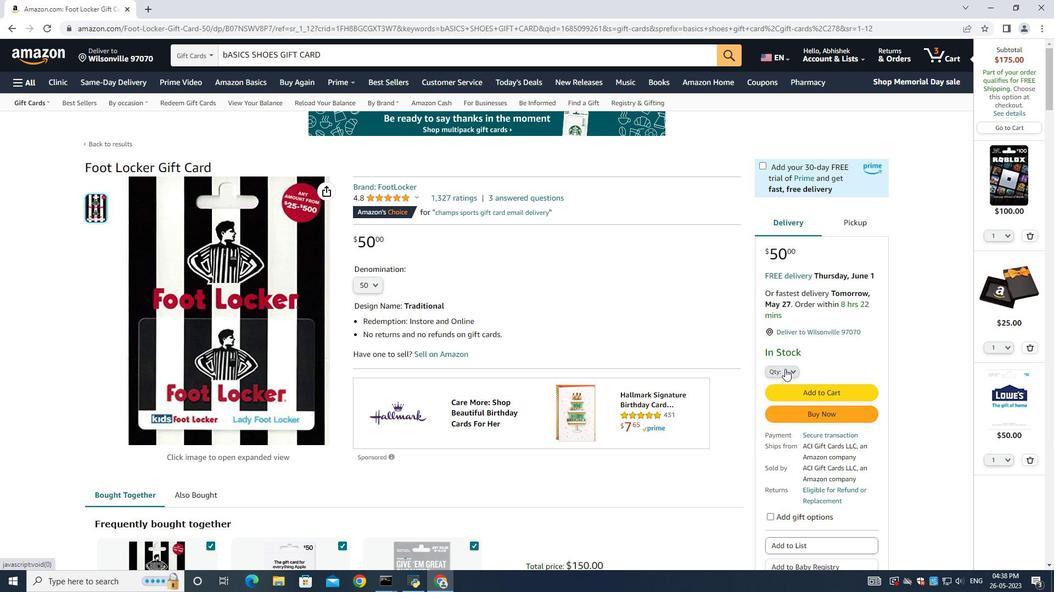 
Action: Mouse moved to (776, 388)
Screenshot: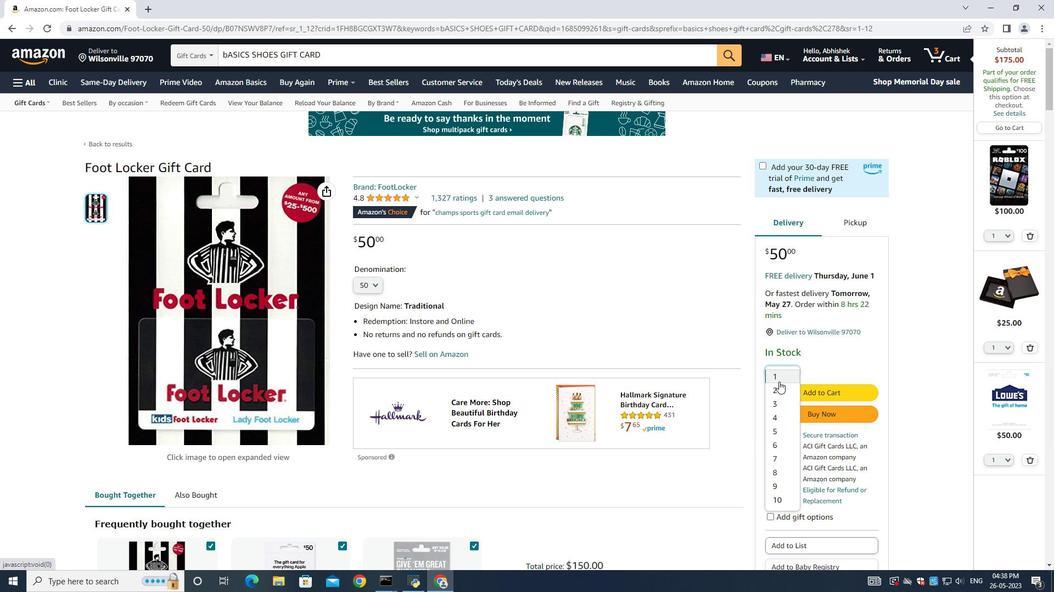 
Action: Mouse pressed left at (776, 388)
Screenshot: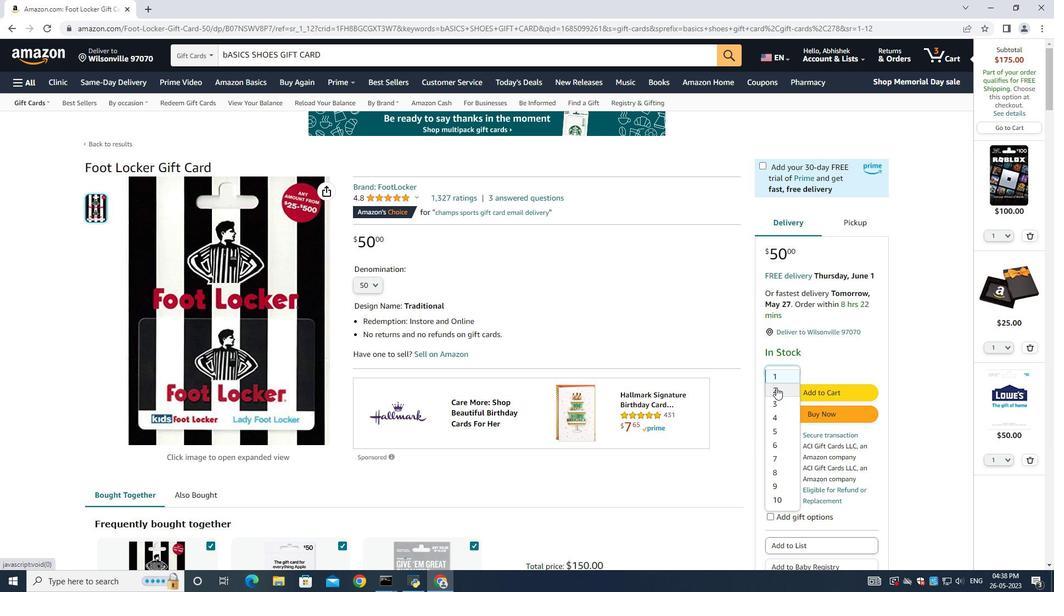 
Action: Mouse moved to (800, 393)
Screenshot: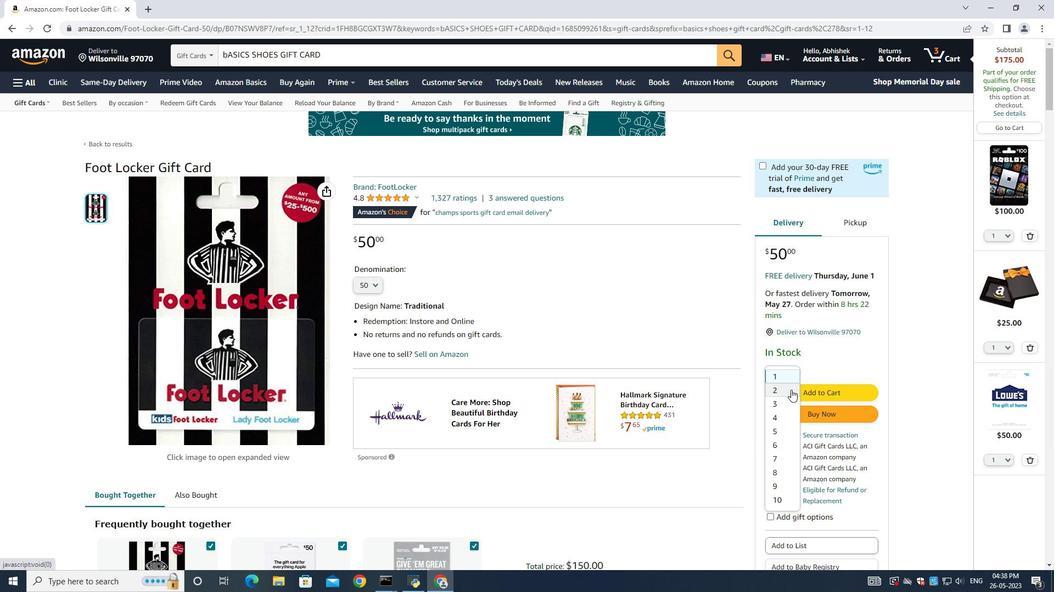 
Action: Mouse pressed left at (800, 393)
Screenshot: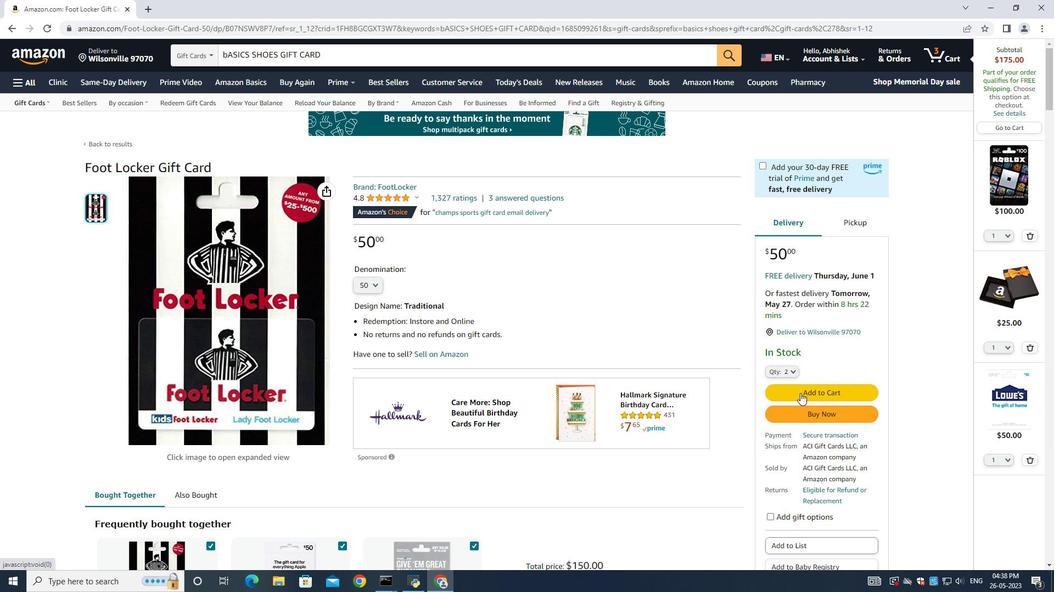 
Action: Mouse moved to (802, 140)
Screenshot: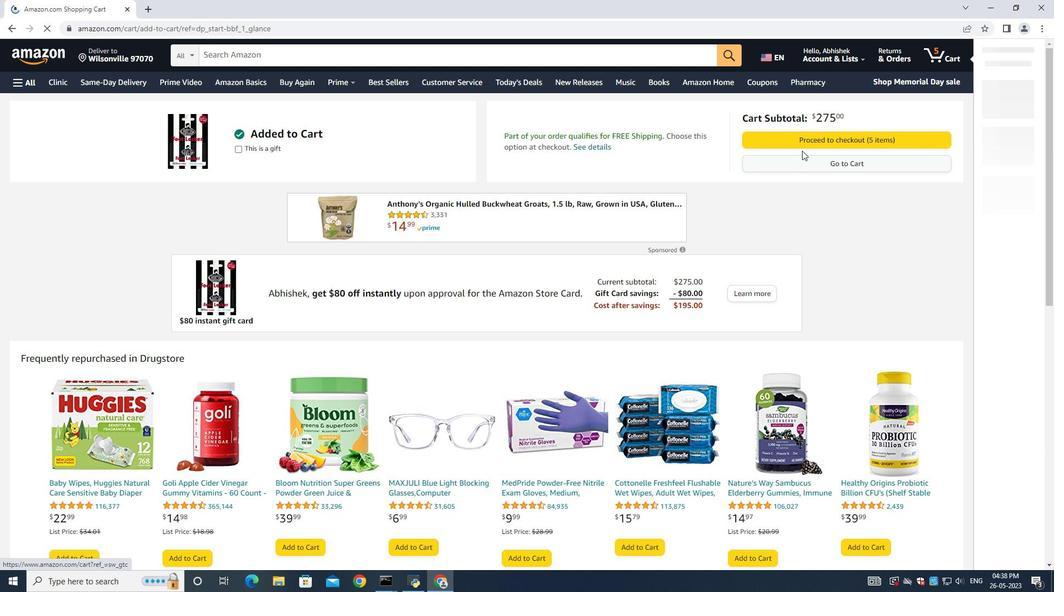 
Action: Mouse pressed left at (802, 140)
Screenshot: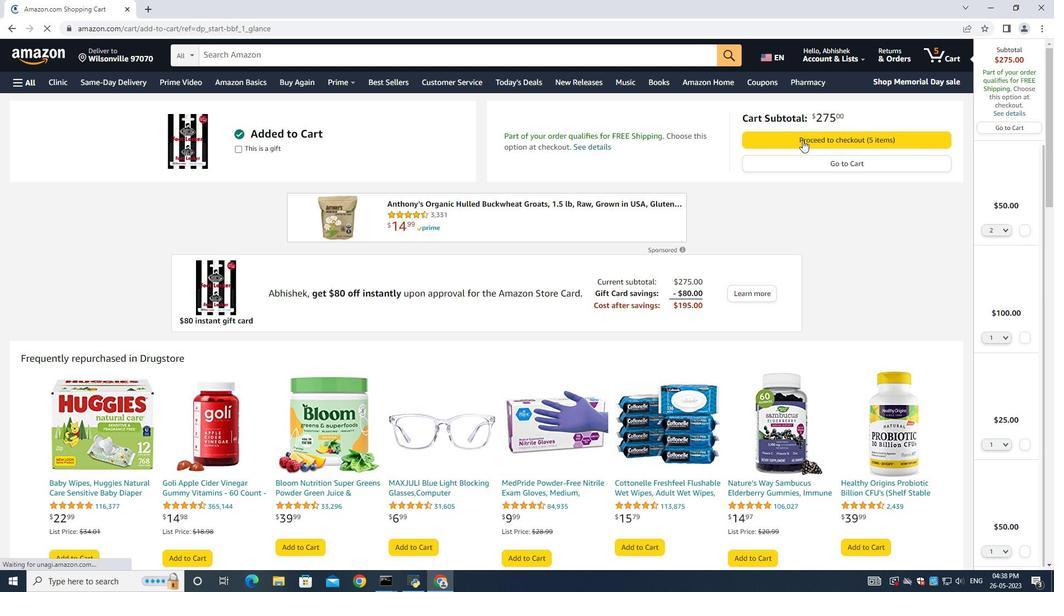 
Action: Mouse moved to (512, 206)
Screenshot: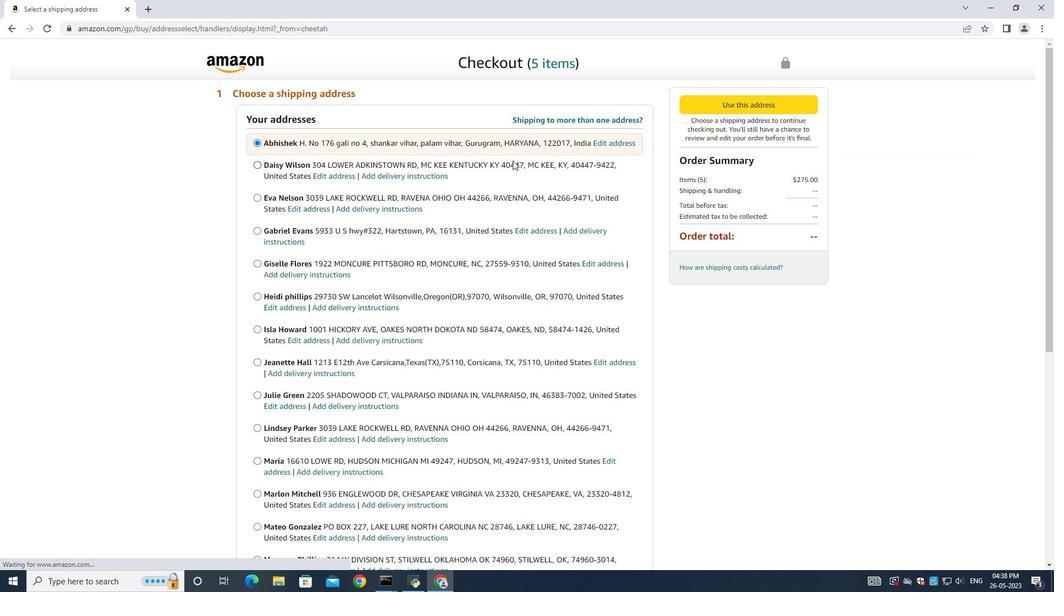 
Action: Mouse scrolled (512, 206) with delta (0, 0)
Screenshot: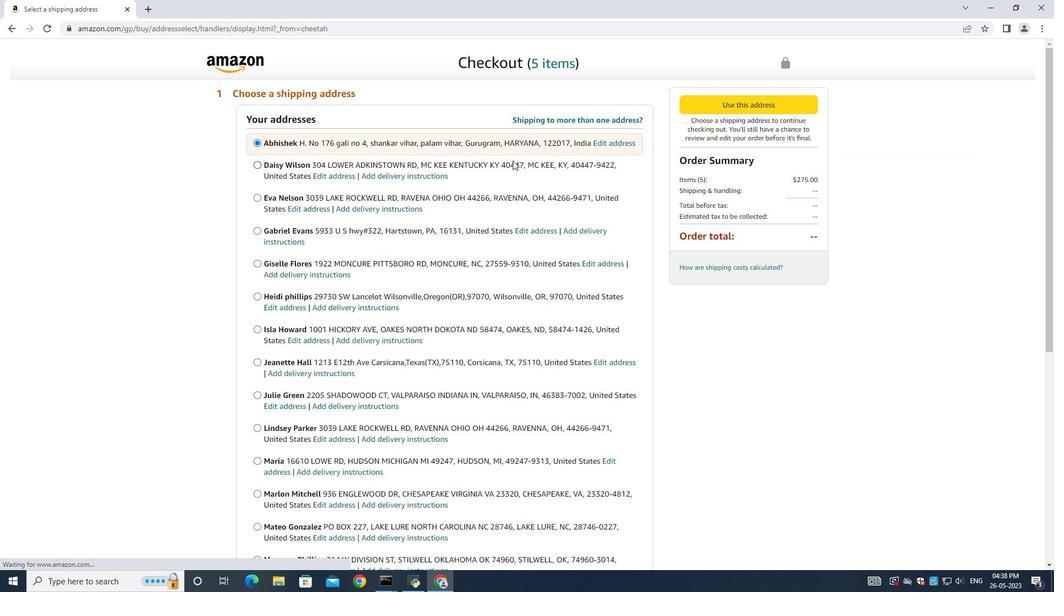 
Action: Mouse moved to (511, 214)
Screenshot: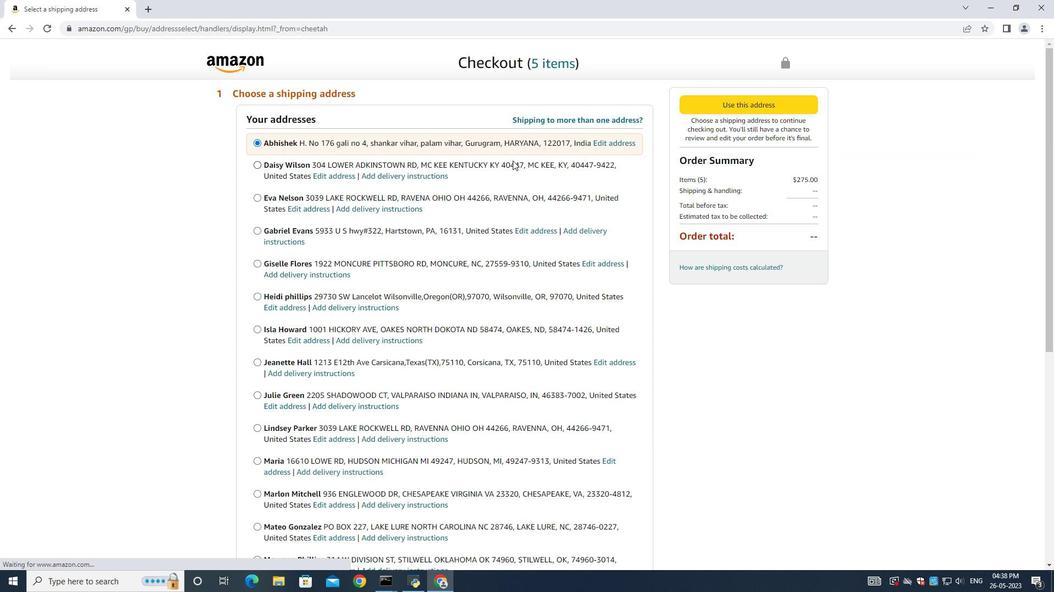 
Action: Mouse scrolled (511, 214) with delta (0, 0)
Screenshot: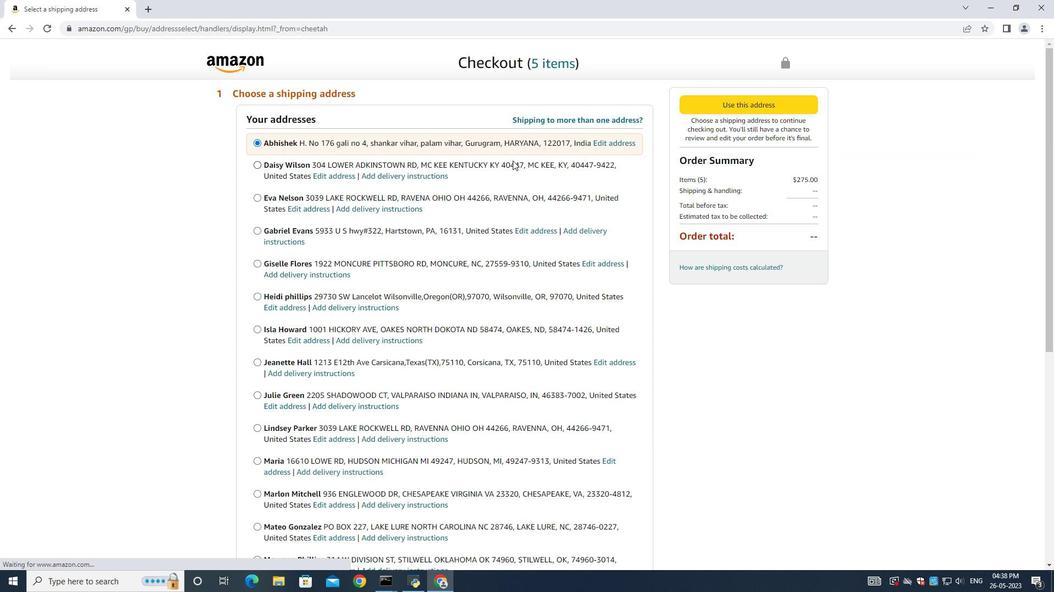 
Action: Mouse moved to (509, 225)
Screenshot: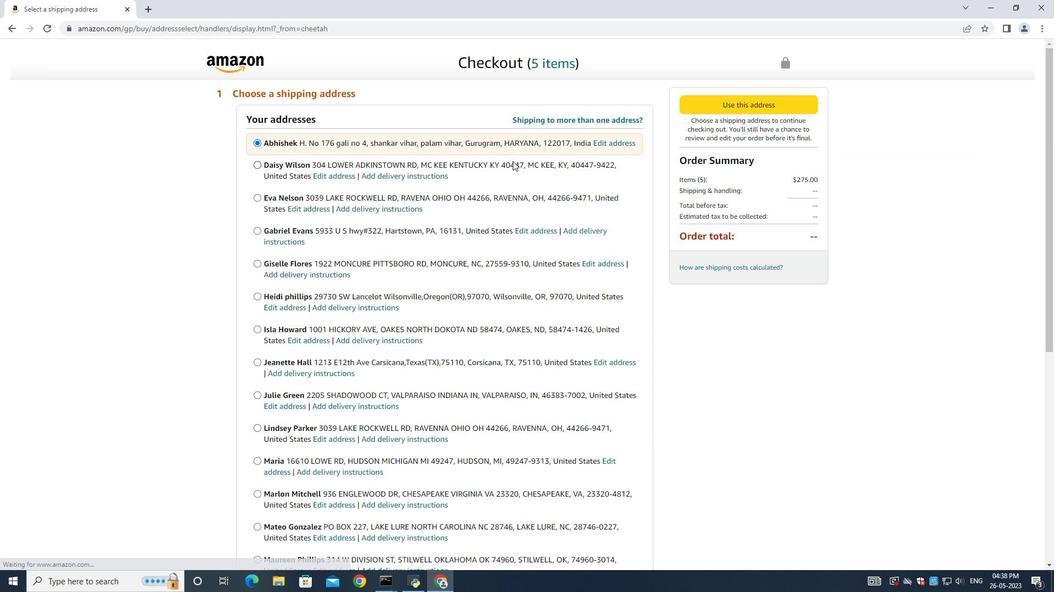 
Action: Mouse scrolled (507, 222) with delta (0, 0)
Screenshot: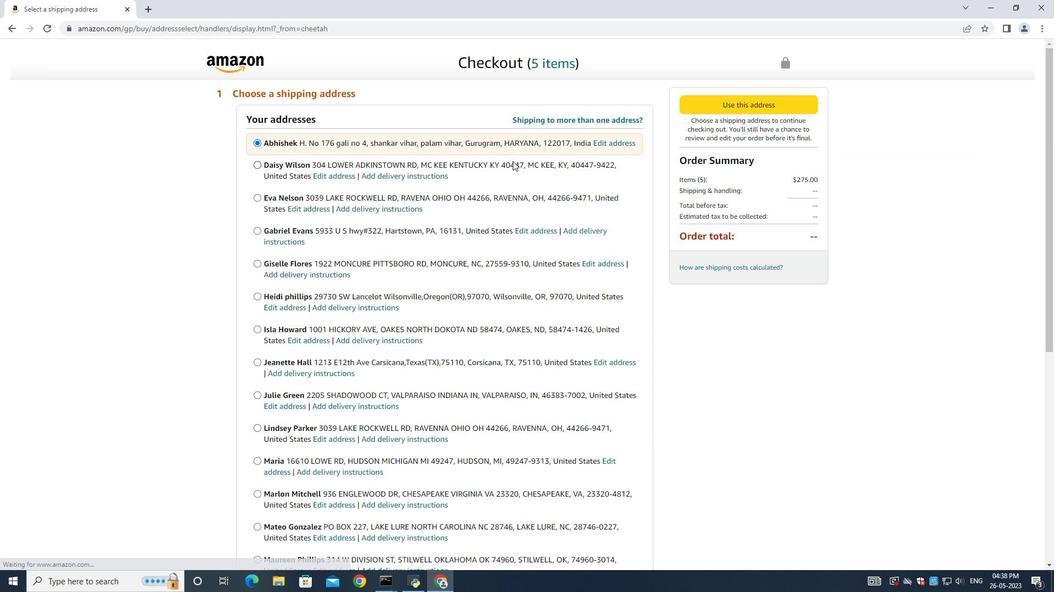 
Action: Mouse moved to (510, 225)
Screenshot: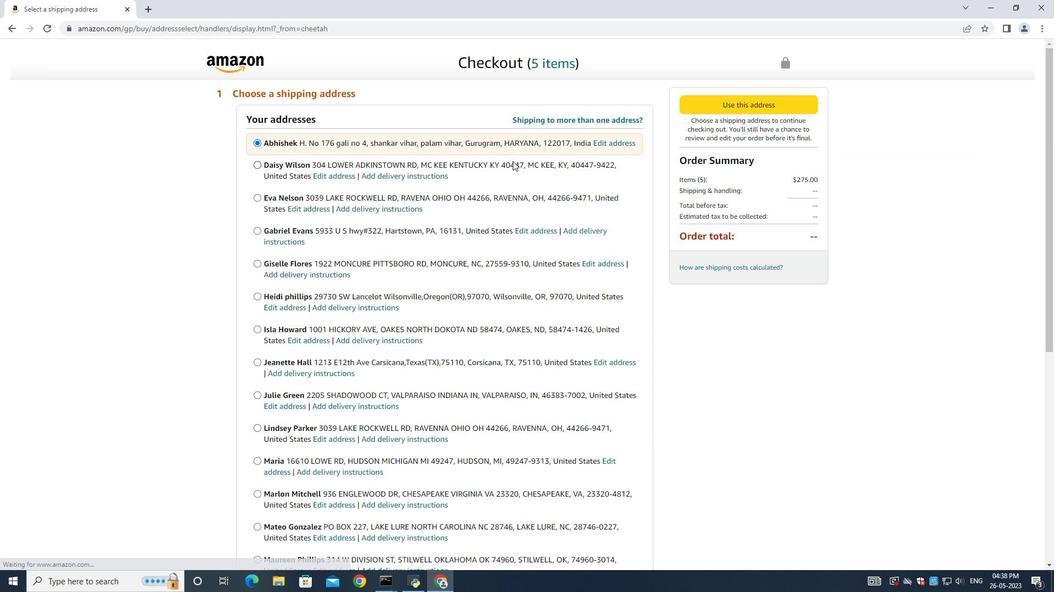 
Action: Mouse scrolled (506, 224) with delta (0, 0)
Screenshot: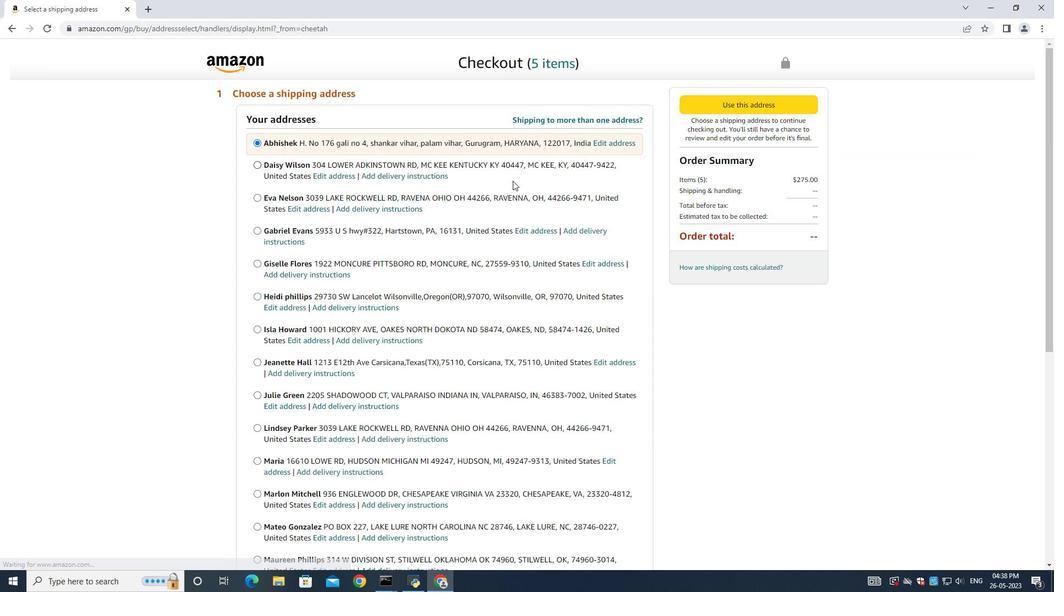 
Action: Mouse moved to (510, 225)
Screenshot: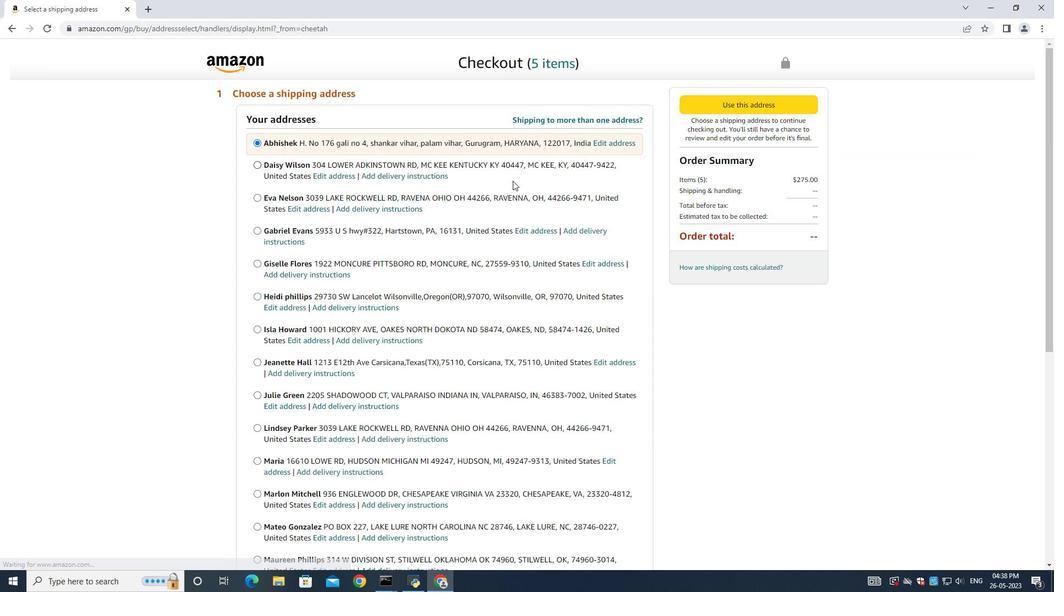
Action: Mouse scrolled (506, 223) with delta (0, -1)
Screenshot: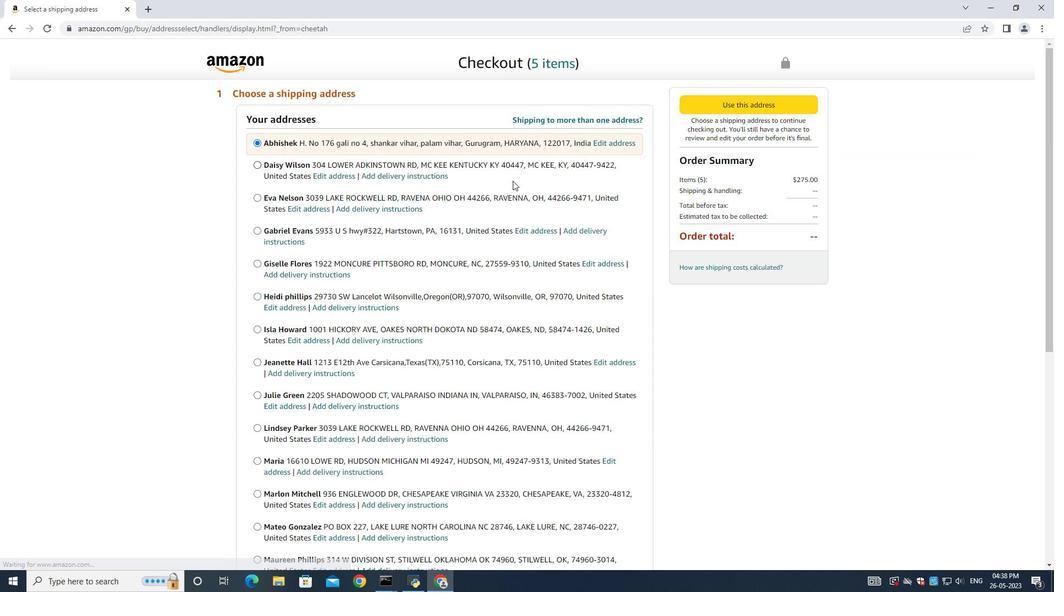 
Action: Mouse moved to (279, 293)
Screenshot: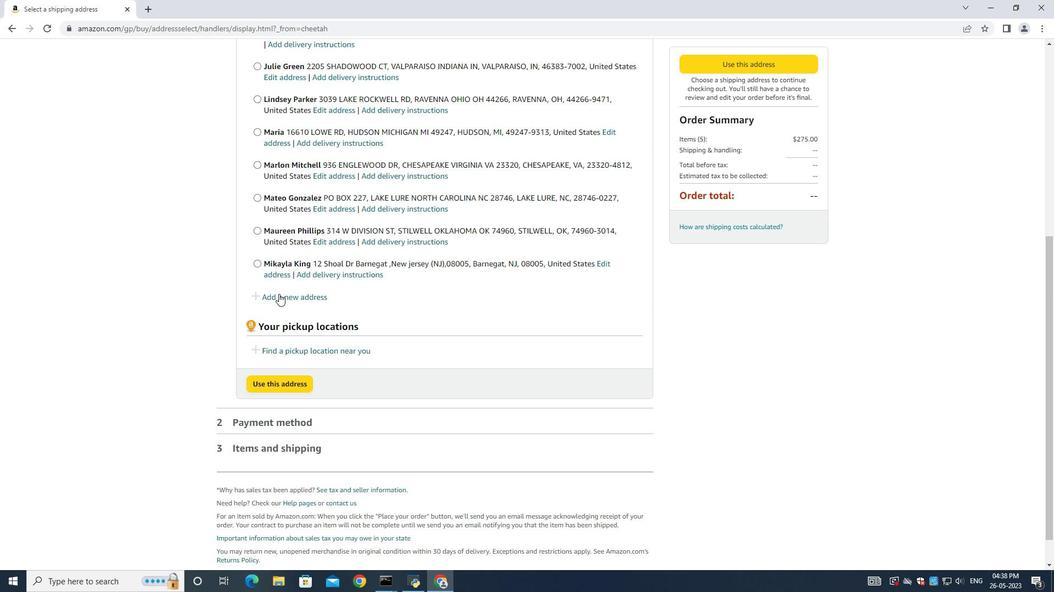 
Action: Mouse pressed left at (279, 293)
Screenshot: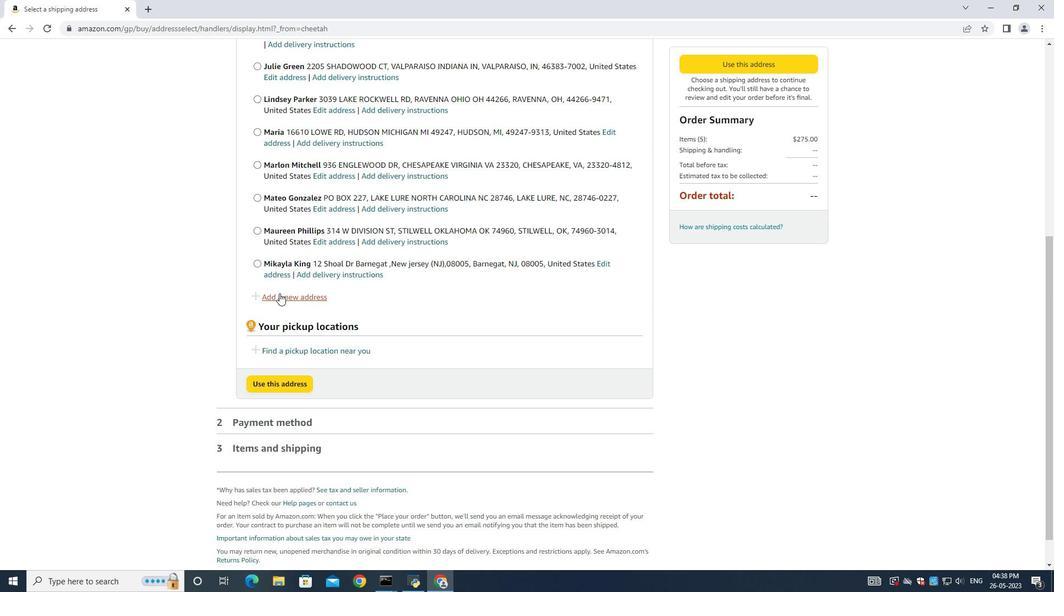 
Action: Mouse moved to (380, 267)
Screenshot: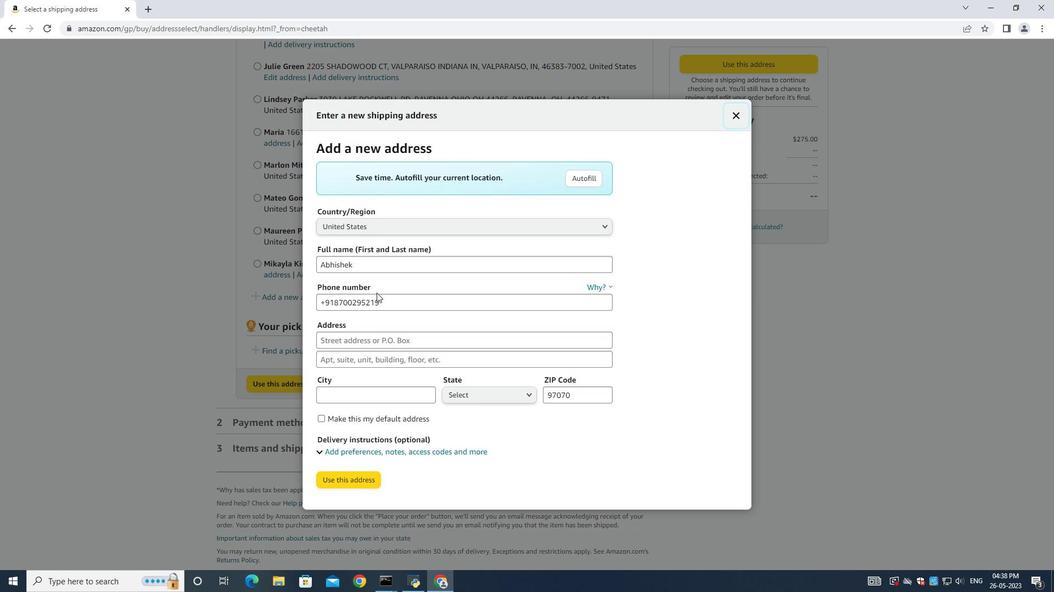 
Action: Mouse pressed left at (380, 267)
Screenshot: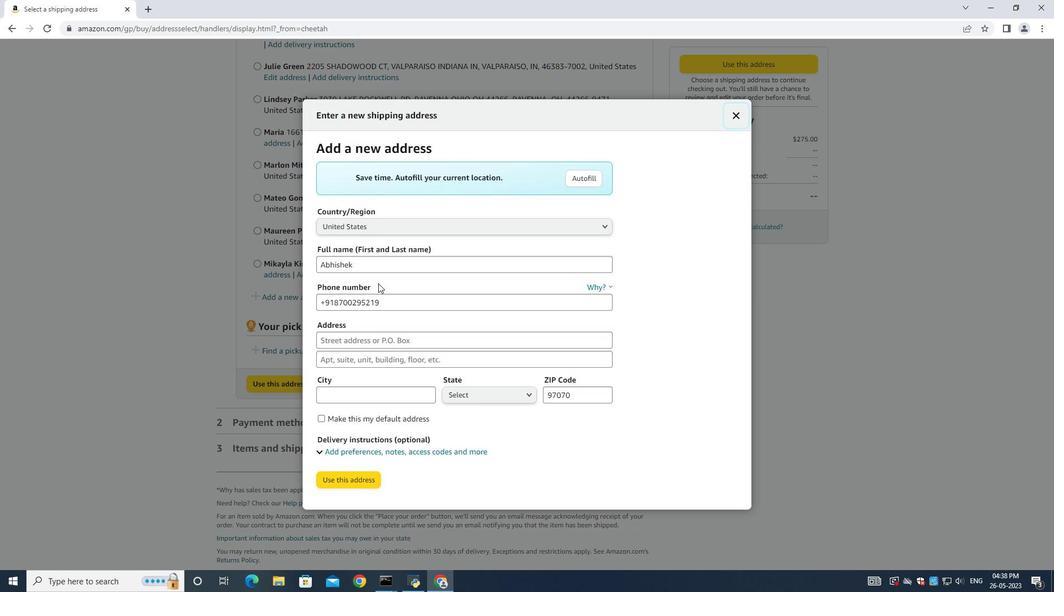 
Action: Mouse moved to (380, 266)
Screenshot: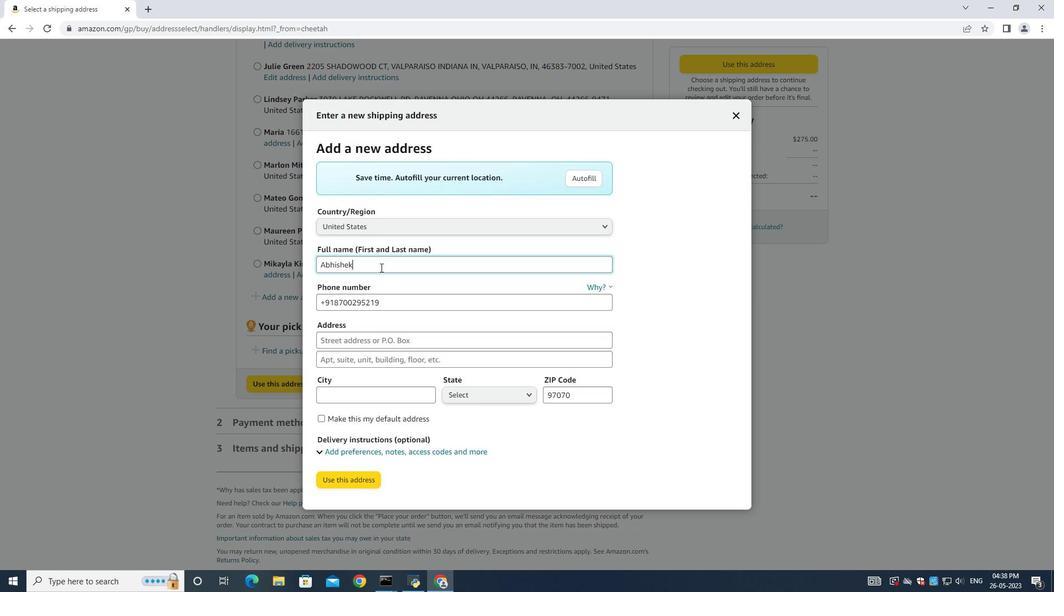 
Action: Key pressed ctrl+A=<Key.shift><Key.shift><Key.shift><Key.backspace><Key.backspace>Graham<Key.space><Key.shift>Wilson
Screenshot: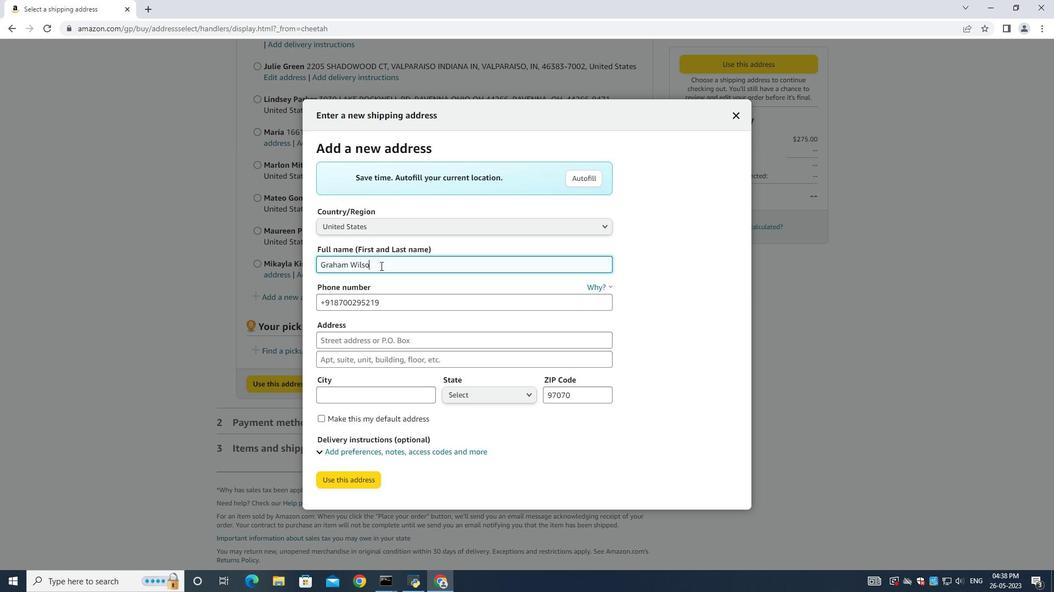 
Action: Mouse moved to (377, 302)
Screenshot: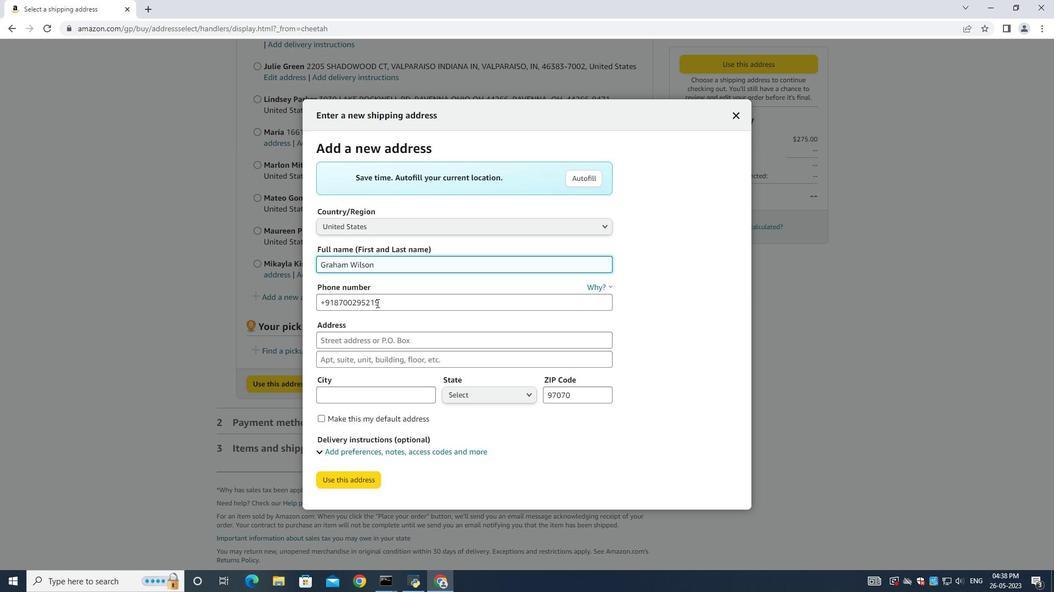 
Action: Mouse pressed left at (377, 302)
Screenshot: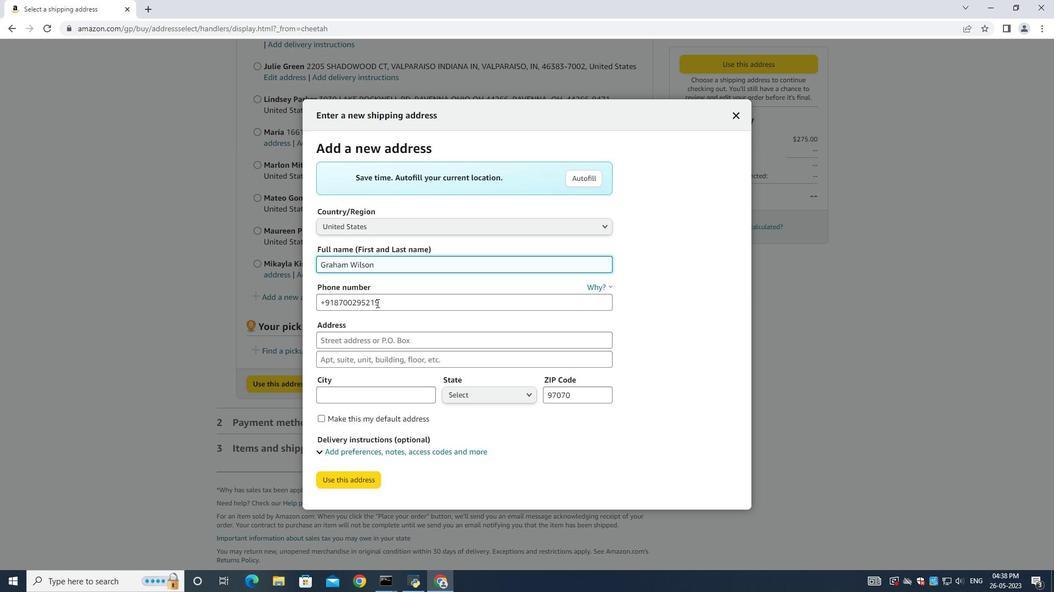 
Action: Key pressed ctrl+A<Key.backspace><Key.shift>
Screenshot: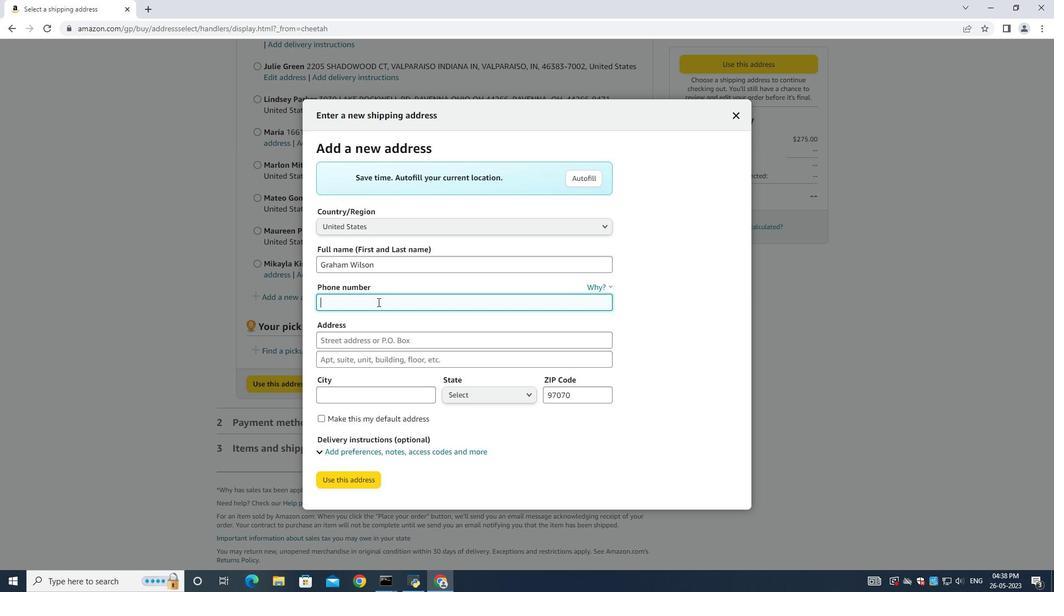
Action: Mouse moved to (438, 286)
Screenshot: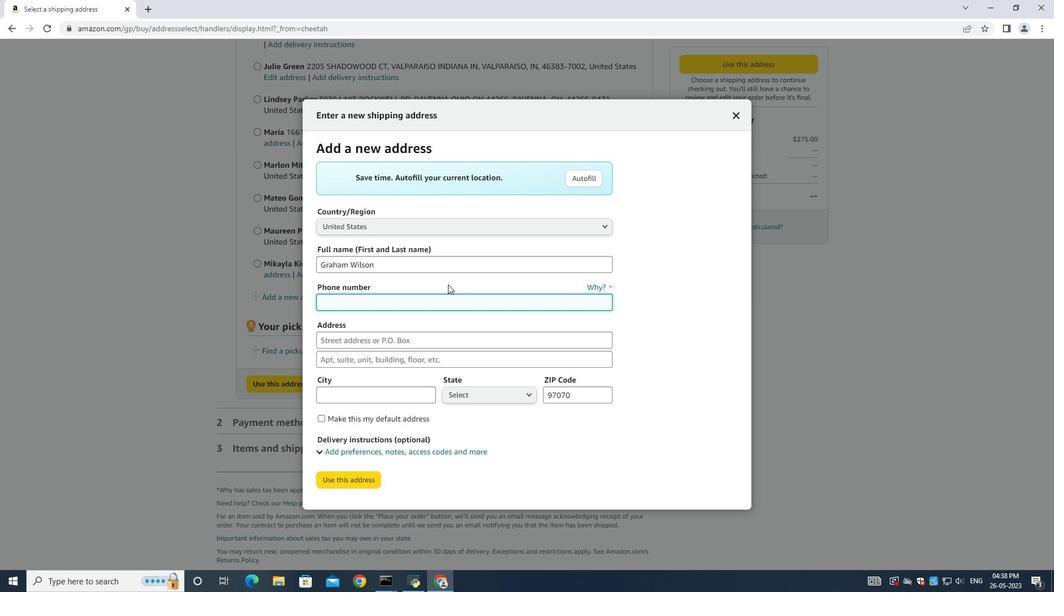 
Action: Key pressed <Key.shift><Key.shift><Key.shift><Key.shift><Key.shift>(610<Key.shift>)<Key.space>384-5565
Screenshot: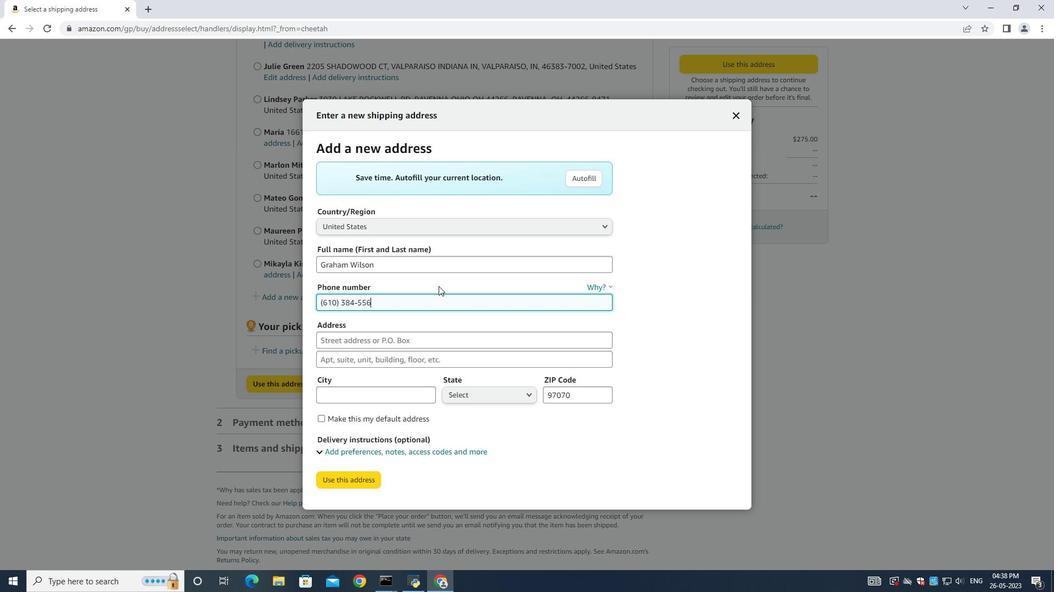 
Action: Mouse moved to (383, 337)
Screenshot: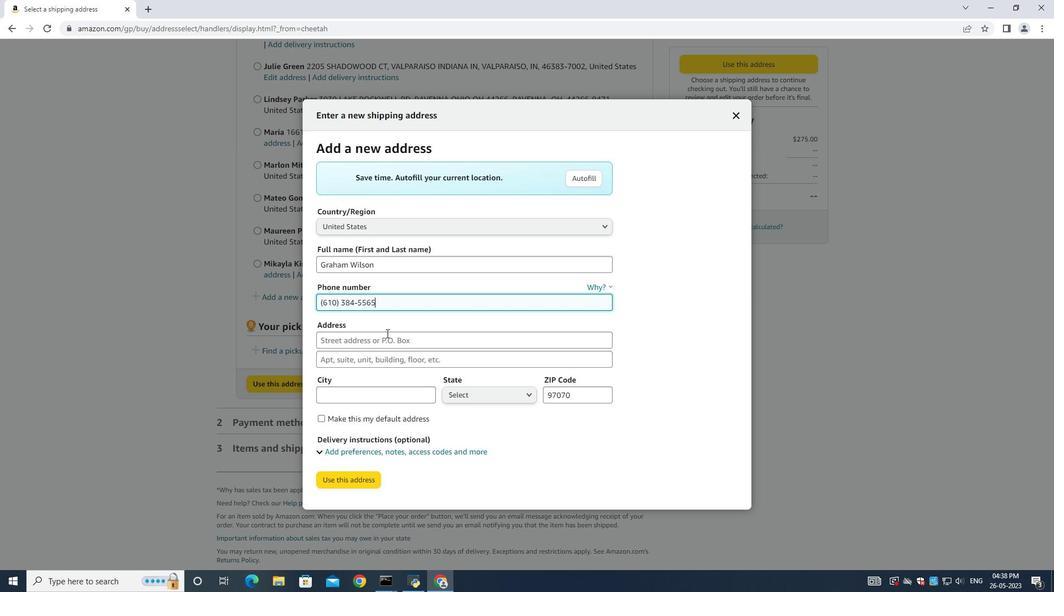 
Action: Mouse pressed left at (383, 337)
Screenshot: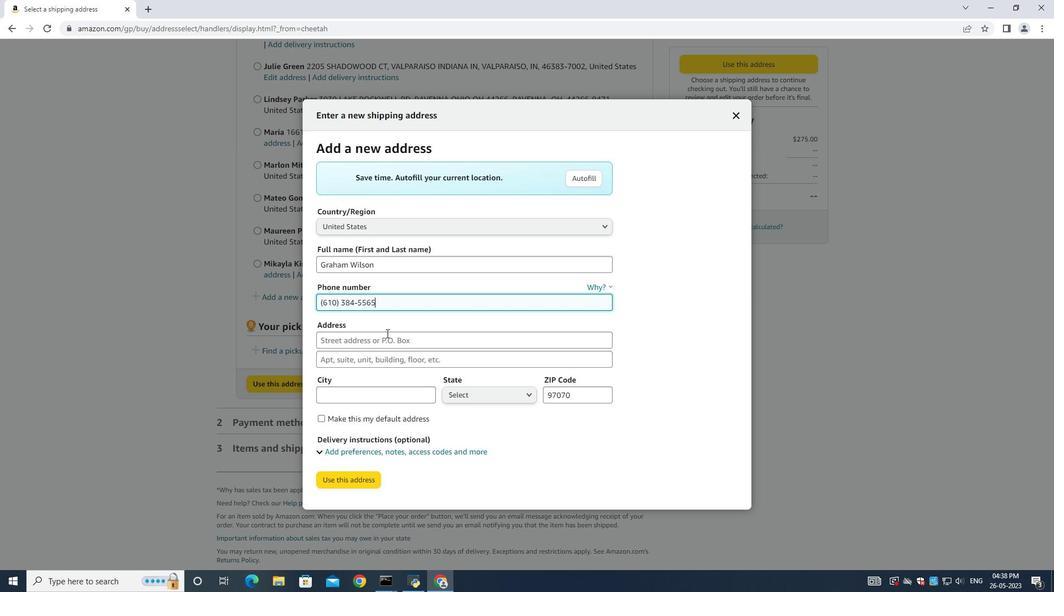 
Action: Mouse moved to (377, 343)
Screenshot: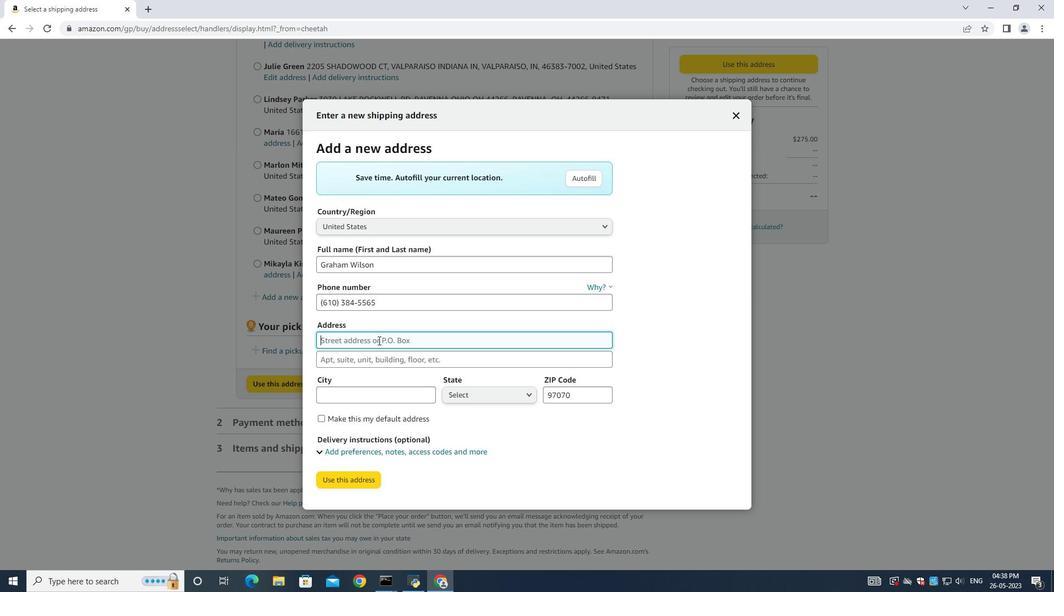 
Action: Key pressed <Key.shift><Key.shift><Key.shift><Key.shift><Key.shift><Key.shift><Key.shift><Key.shift><Key.shift><Key.shift><Key.shift><Key.shift><Key.shift><Key.shift><Key.shift><Key.shift><Key.shift><Key.shift><Key.shift><Key.shift><Key.shift><Key.shift><Key.shift><Key.shift><Key.shift><Key.shift><Key.shift><Key.shift><Key.shift><Key.shift><Key.shift><Key.shift><Key.shift><Key.shift><Key.shift><Key.shift><Key.shift><Key.shift><Key.shift><Key.shift><Key.shift><Key.shift><Key.shift><Key.shift><Key.shift><Key.shift><Key.shift><Key.shift><Key.shift><Key.shift><Key.shift><Key.shift><Key.shift><Key.shift><Key.shift><Key.shift><Key.shift><Key.shift><Key.shift><Key.shift><Key.shift><Key.shift><Key.shift><Key.shift><Key.shift><Key.shift><Key.shift><Key.shift><Key.shift><Key.shift><Key.shift><Key.shift><Key.shift><Key.shift><Key.shift><Key.shift><Key.shift><Key.shift><Key.shift><Key.shift><Key.shift><Key.shift><Key.shift><Key.shift><Key.shift><Key.shift><Key.shift><Key.shift><Key.shift><Key.shift><Key.shift><Key.shift><Key.shift><Key.shift><Key.shift><Key.shift><Key.shift><Key.shift><Key.shift><Key.shift><Key.shift><Key.shift><Key.shift><Key.shift><Key.shift><Key.shift><Key.shift><Key.shift><Key.shift><Key.shift><Key.shift><Key.shift><Key.shift><Key.shift><Key.shift><Key.shift><Key.shift><Key.shift><Key.shift><Key.shift><Key.shift><Key.shift><Key.shift><Key.shift><Key.shift><Key.shift><Key.shift><Key.shift><Key.shift><Key.shift><Key.shift><Key.shift><Key.shift><Key.shift><Key.shift><Key.shift><Key.shift><Key.shift><Key.shift><Key.shift><Key.shift><Key.shift><Key.shift><Key.shift><Key.shift><Key.shift><Key.shift><Key.shift><Key.shift><Key.shift><Key.shift><Key.shift><Key.shift><Key.shift><Key.shift><Key.shift><Key.shift><Key.shift><Key.shift><Key.shift><Key.shift><Key.shift><Key.shift><Key.shift><Key.shift><Key.shift><Key.shift><Key.shift><Key.shift><Key.shift><Key.shift><Key.shift><Key.shift><Key.shift><Key.shift><Key.shift><Key.shift><Key.shift><Key.shift><Key.shift><Key.shift><Key.shift><Key.shift><Key.shift><Key.shift>603<Key.space><Key.shift>Municipal<Key.space><Key.shift>Dr<Key.space><Key.shift><Key.shift><Key.shift><Key.shift><Key.shift><Key.shift><Key.shift><Key.shift><Key.shift><Key.shift><Key.shift><Key.shift><Key.shift><Key.shift><Key.shift><Key.shift><Key.shift><Key.shift><Key.shift><Key.shift><Key.shift><Key.shift><Key.shift><Key.shift><Key.shift><Key.shift><Key.shift><Key.shift><Key.shift><Key.shift><Key.shift><Key.shift><Key.shift><Key.shift><Key.shift><Key.shift><Key.shift><Key.shift><Key.shift><Key.shift><Key.shift><Key.shift><Key.shift><Key.shift><Key.shift><Key.shift><Key.shift><Key.shift><Key.shift><Key.shift><Key.shift><Key.shift><Key.shift><Key.shift><Key.shift><Key.shift><Key.shift>Thorndak<Key.backspace>le<Key.space><Key.shift>Pennsylvania
Screenshot: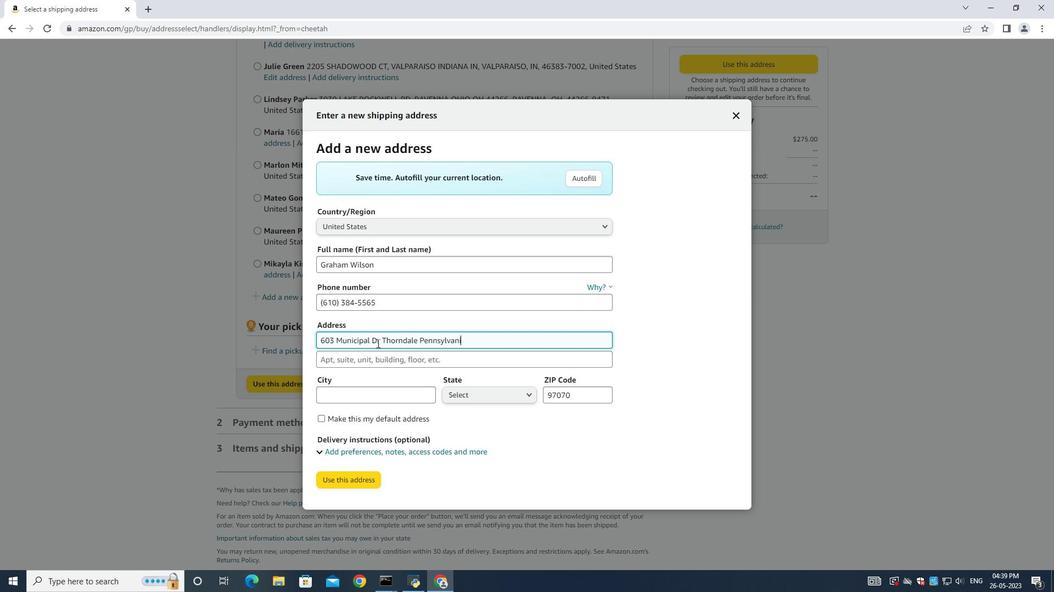 
Action: Mouse moved to (373, 396)
Screenshot: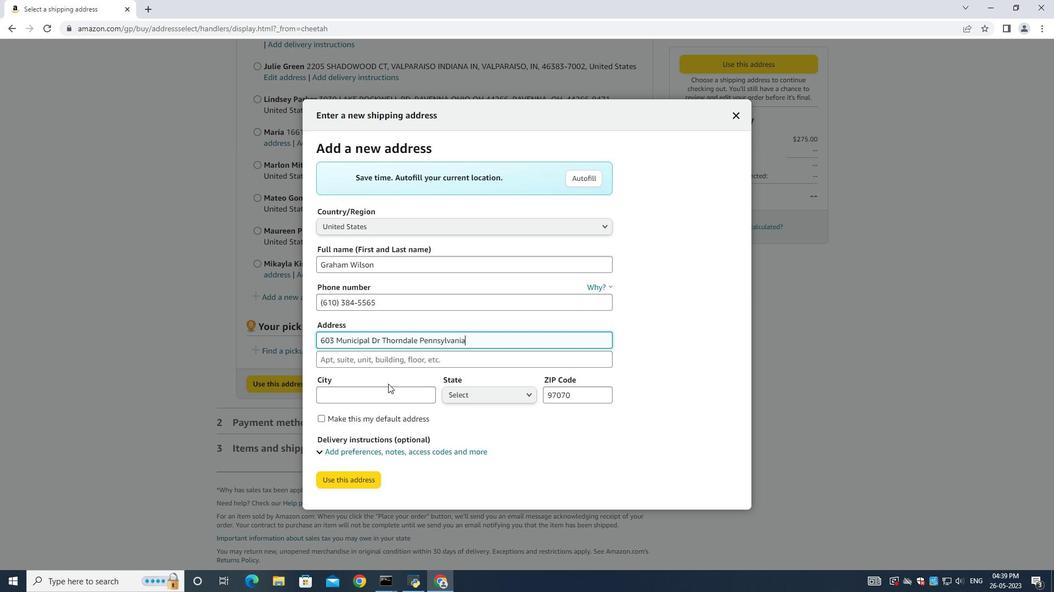 
Action: Mouse pressed left at (373, 396)
Screenshot: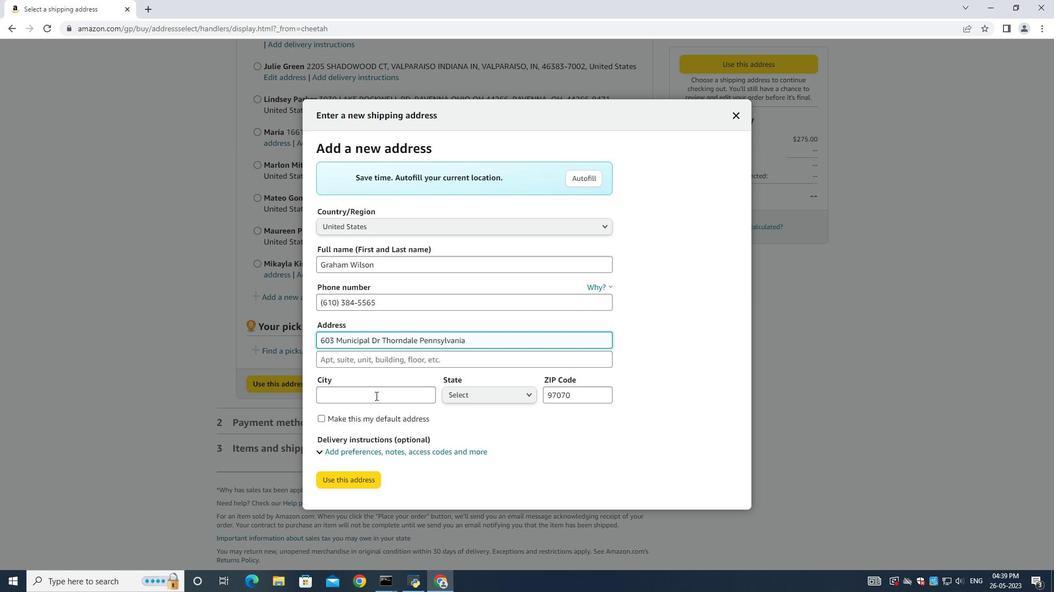 
Action: Mouse moved to (480, 337)
Screenshot: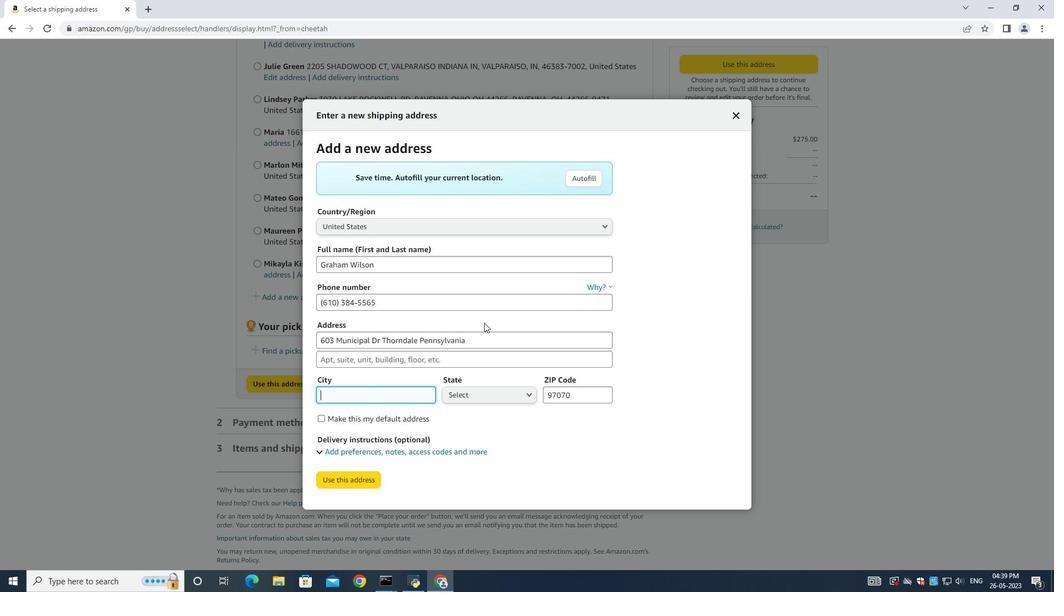 
Action: Mouse pressed left at (480, 337)
Screenshot: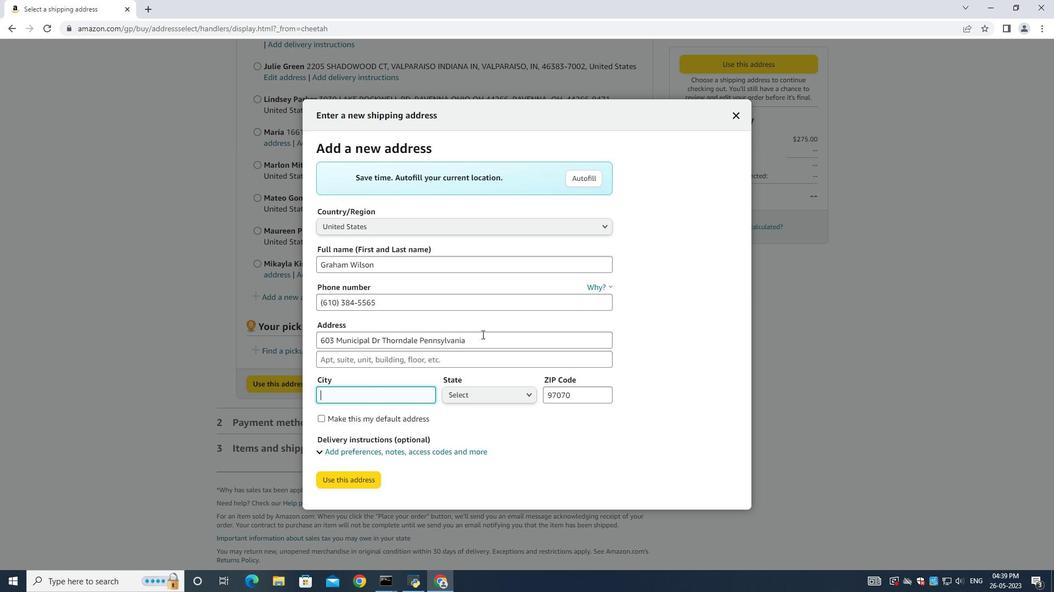 
Action: Mouse moved to (480, 337)
Screenshot: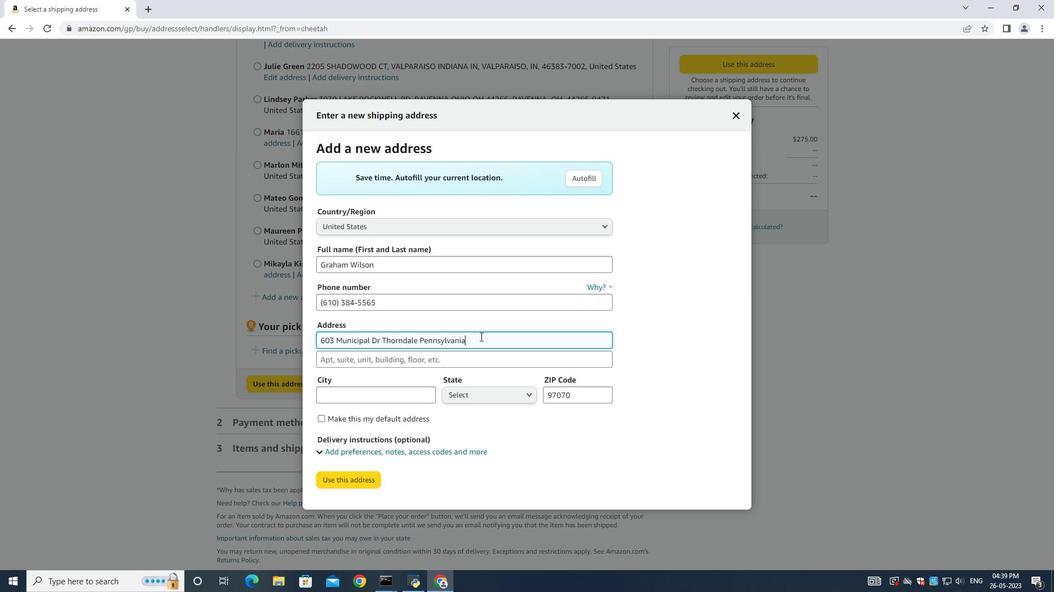 
Action: Key pressed <Key.shift>(PA)<Key.space>19372
Screenshot: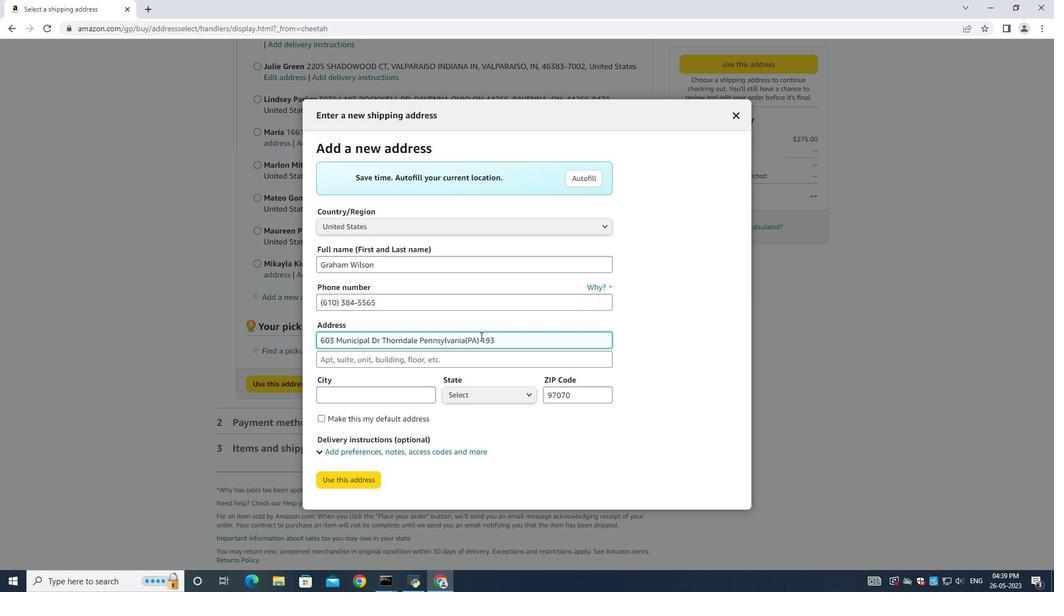
Action: Mouse moved to (391, 393)
Screenshot: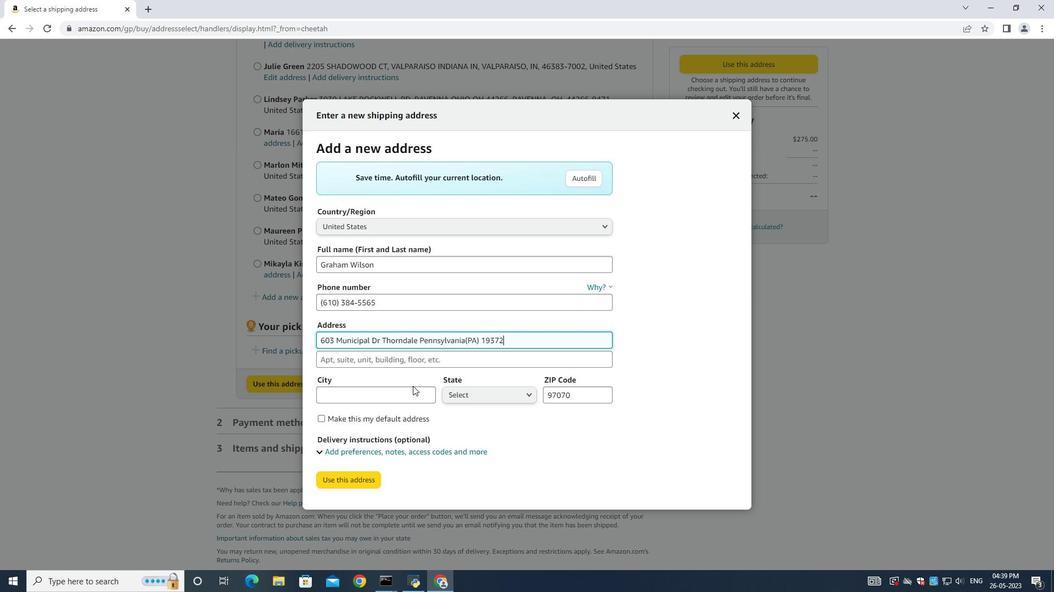 
Action: Mouse pressed left at (391, 393)
Screenshot: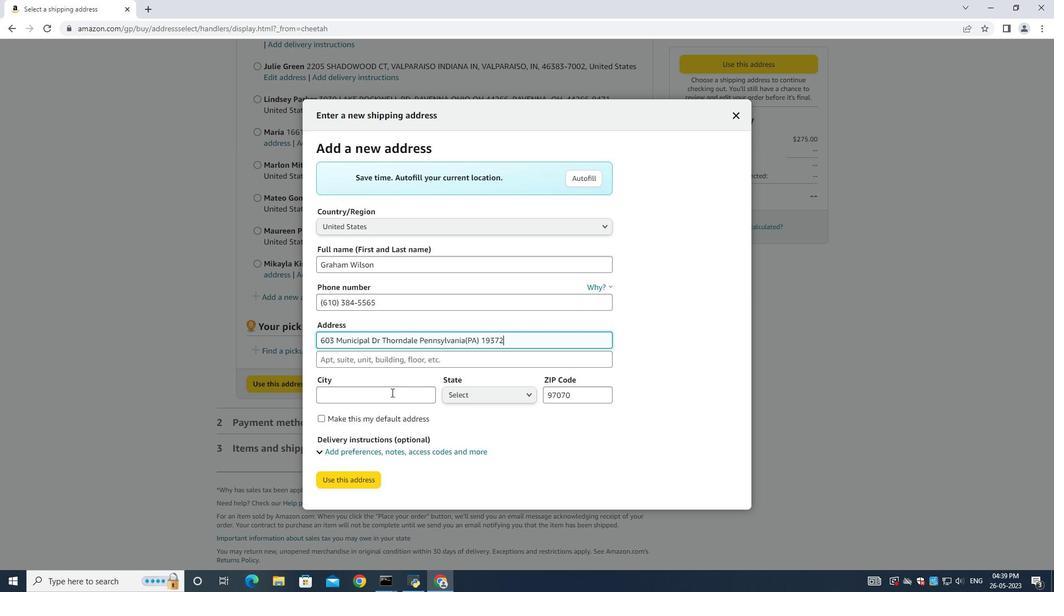 
Action: Mouse moved to (391, 393)
Screenshot: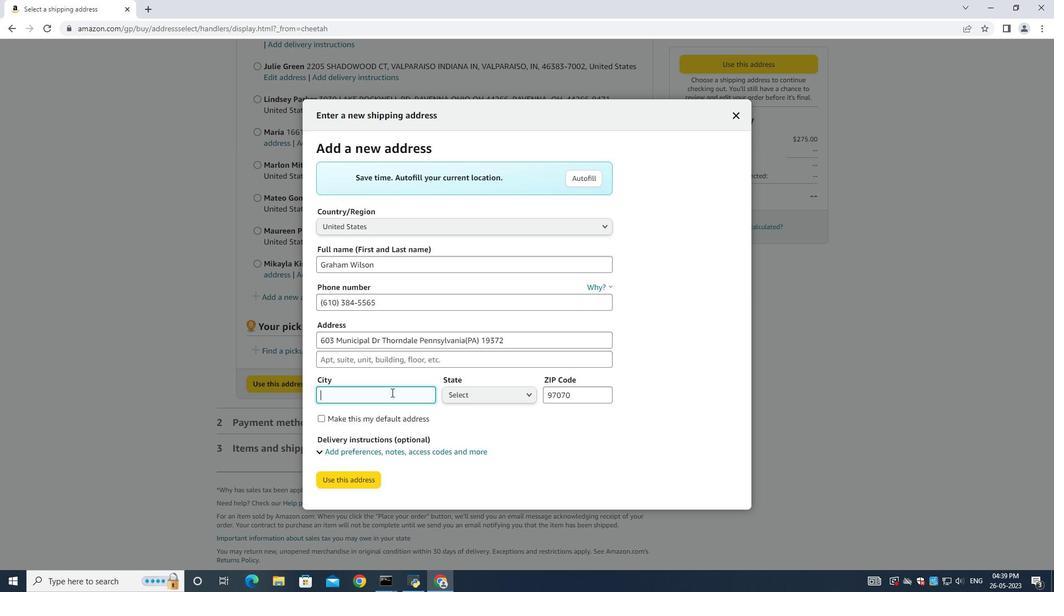 
Action: Key pressed <Key.shift>Thorndale
Screenshot: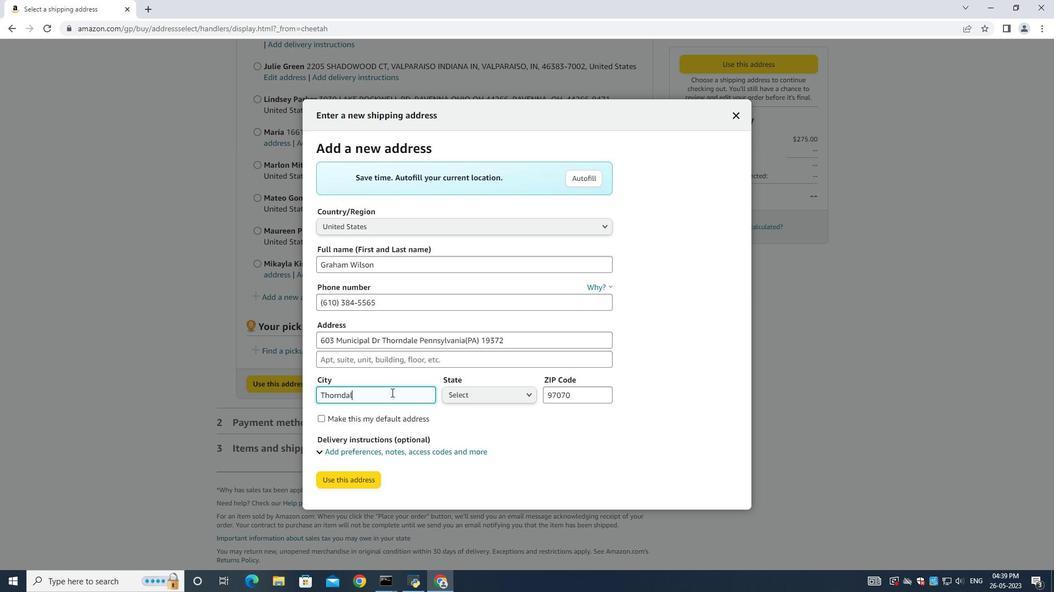 
Action: Mouse moved to (496, 390)
Screenshot: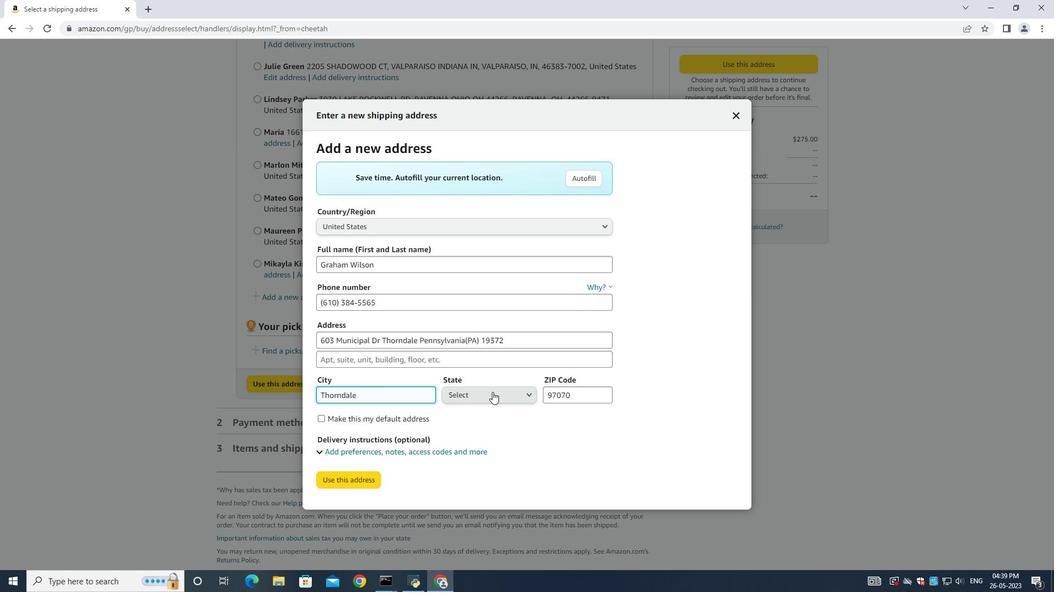 
Action: Mouse pressed left at (496, 390)
Screenshot: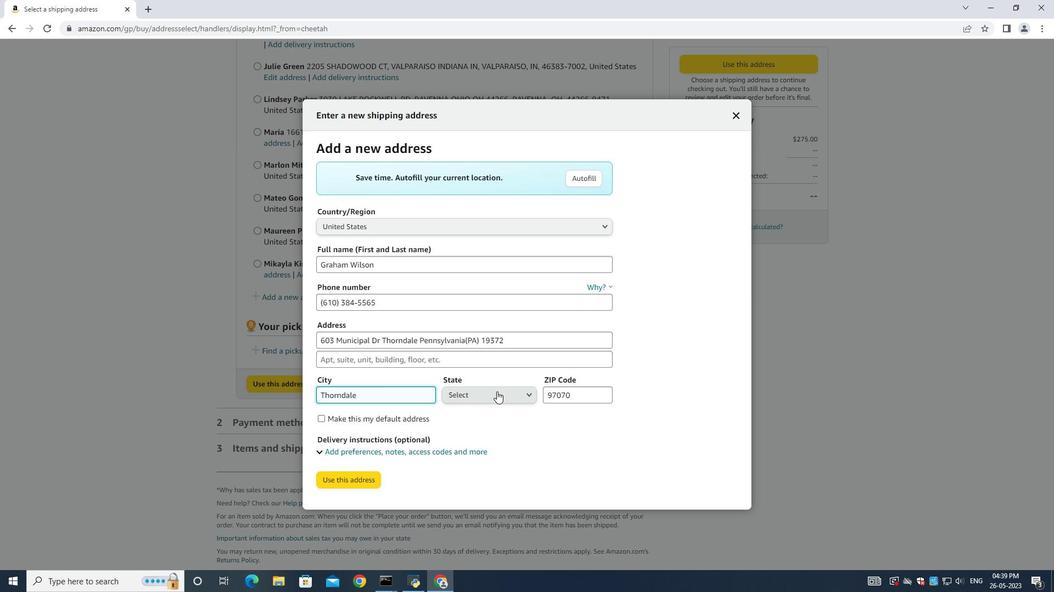 
Action: Mouse moved to (483, 249)
Screenshot: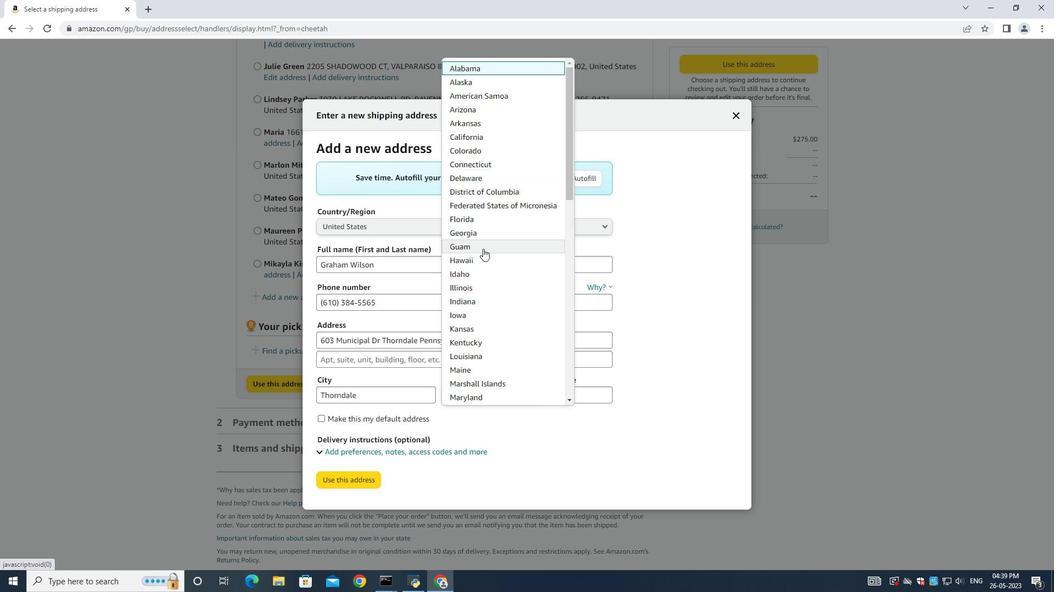 
Action: Mouse scrolled (483, 248) with delta (0, 0)
Screenshot: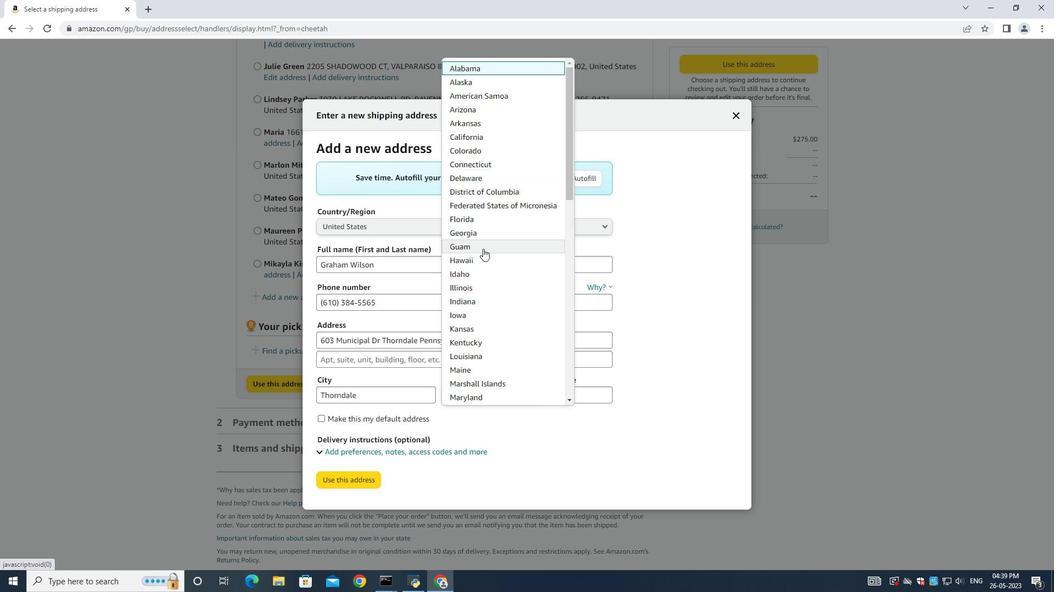 
Action: Mouse scrolled (483, 248) with delta (0, 0)
Screenshot: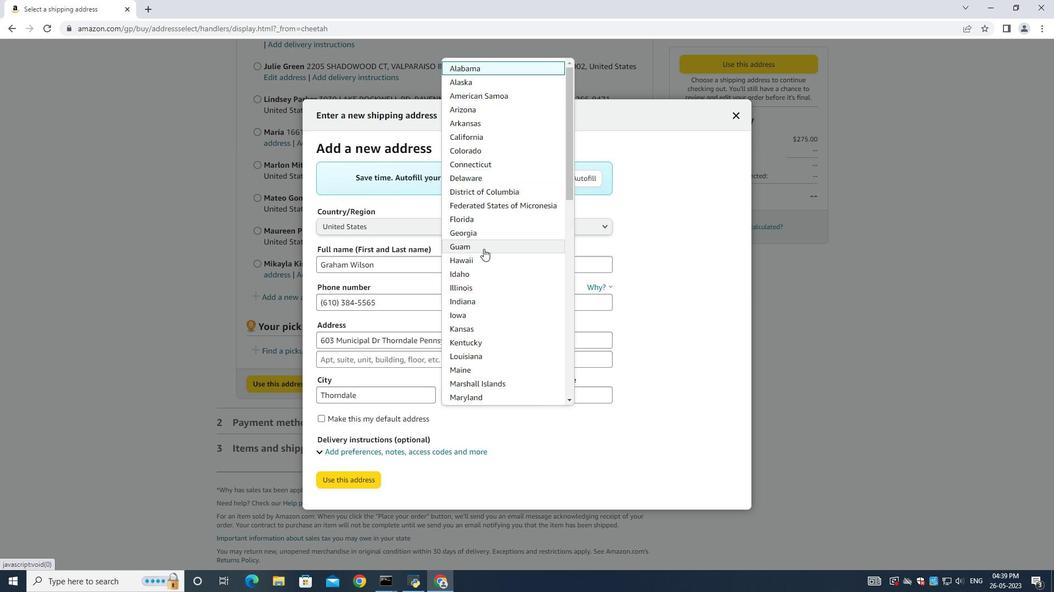 
Action: Mouse moved to (483, 249)
Screenshot: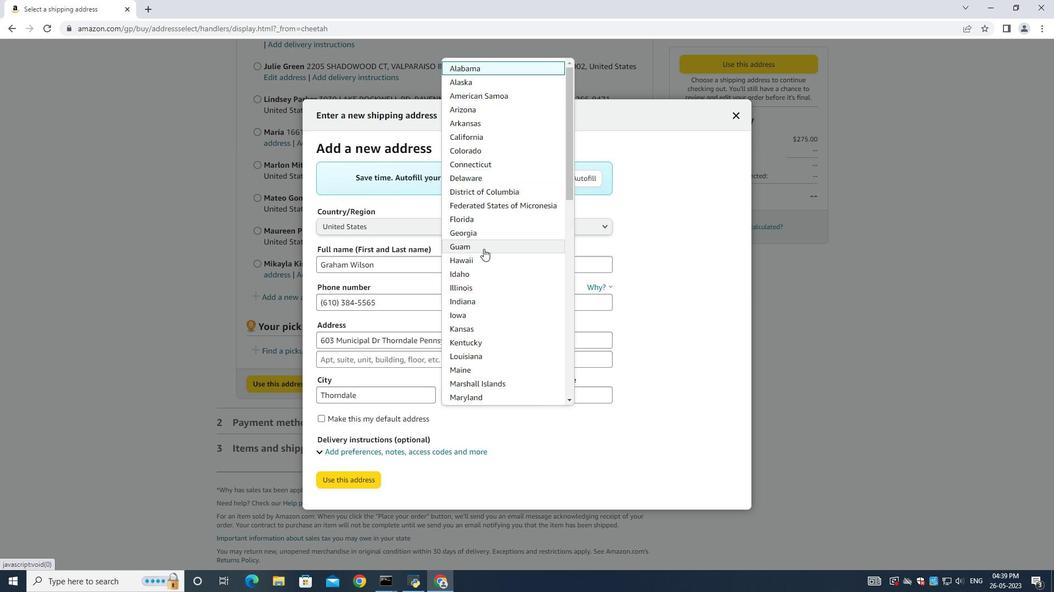 
Action: Mouse scrolled (483, 248) with delta (0, 0)
Screenshot: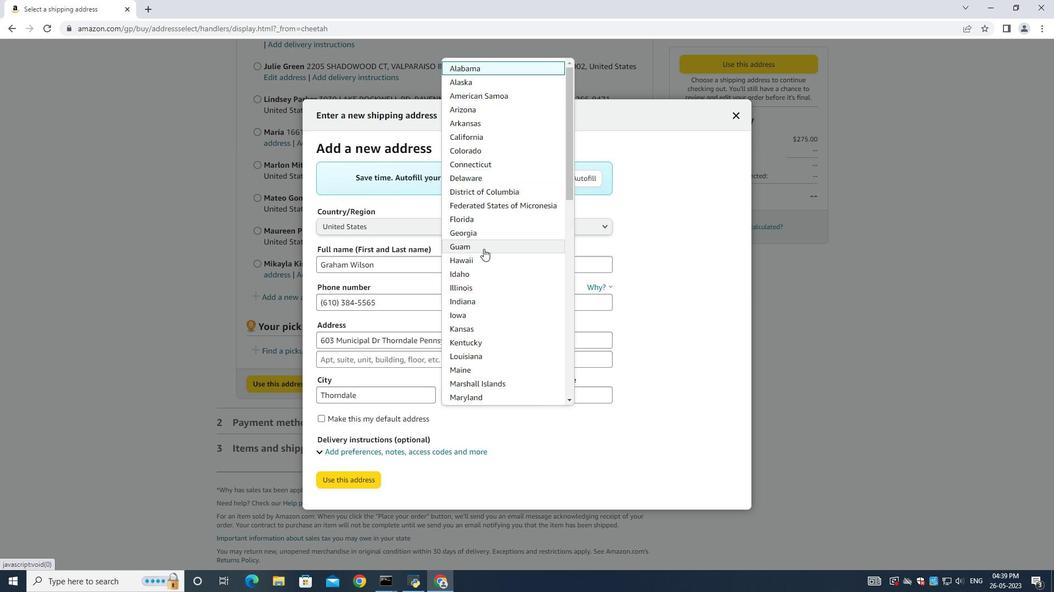 
Action: Mouse scrolled (483, 248) with delta (0, 0)
Screenshot: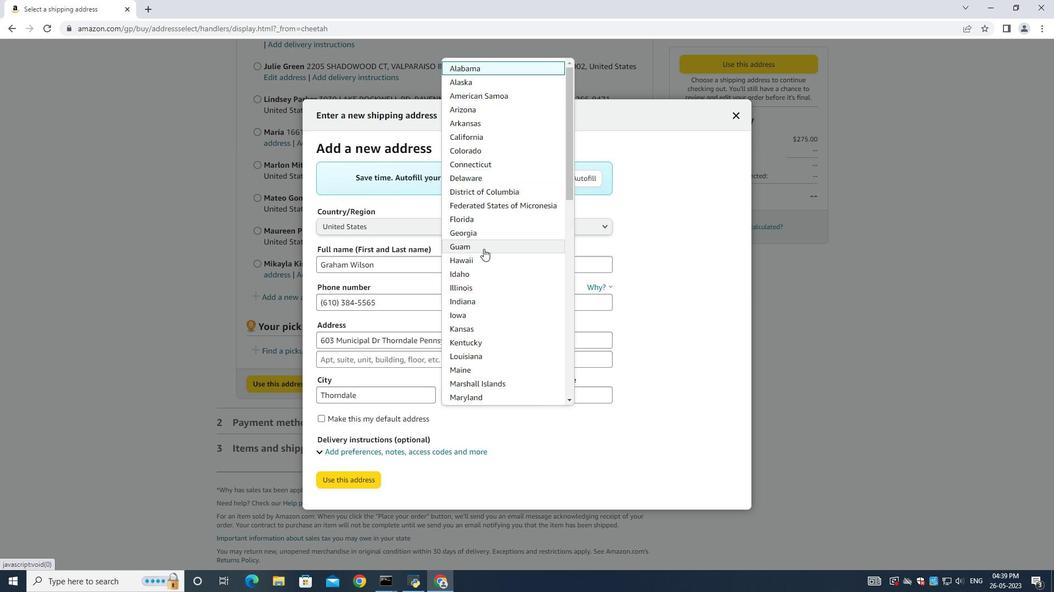 
Action: Mouse moved to (483, 249)
Screenshot: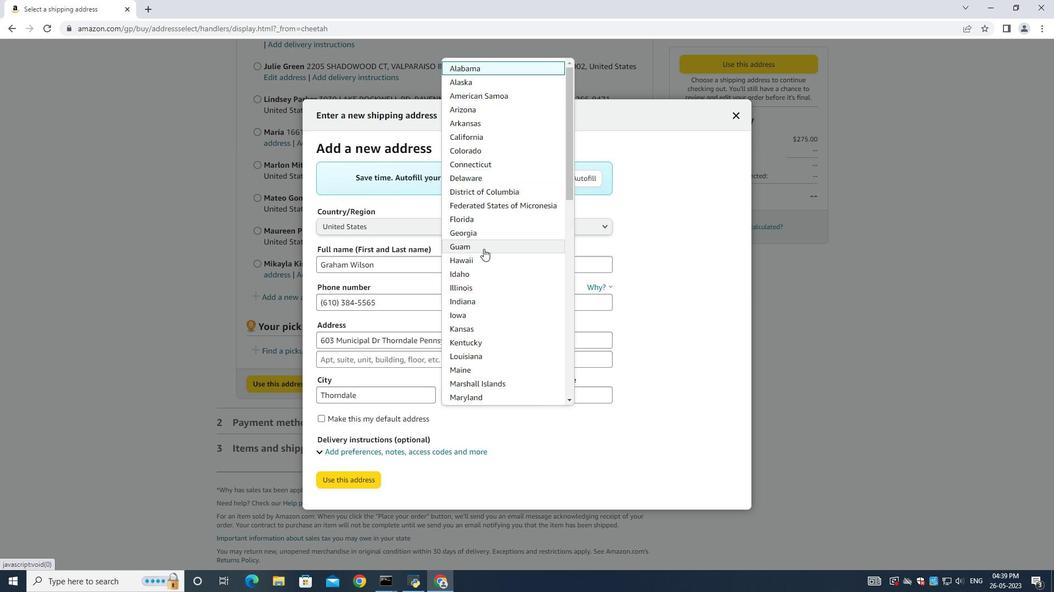
Action: Mouse scrolled (483, 249) with delta (0, 0)
Screenshot: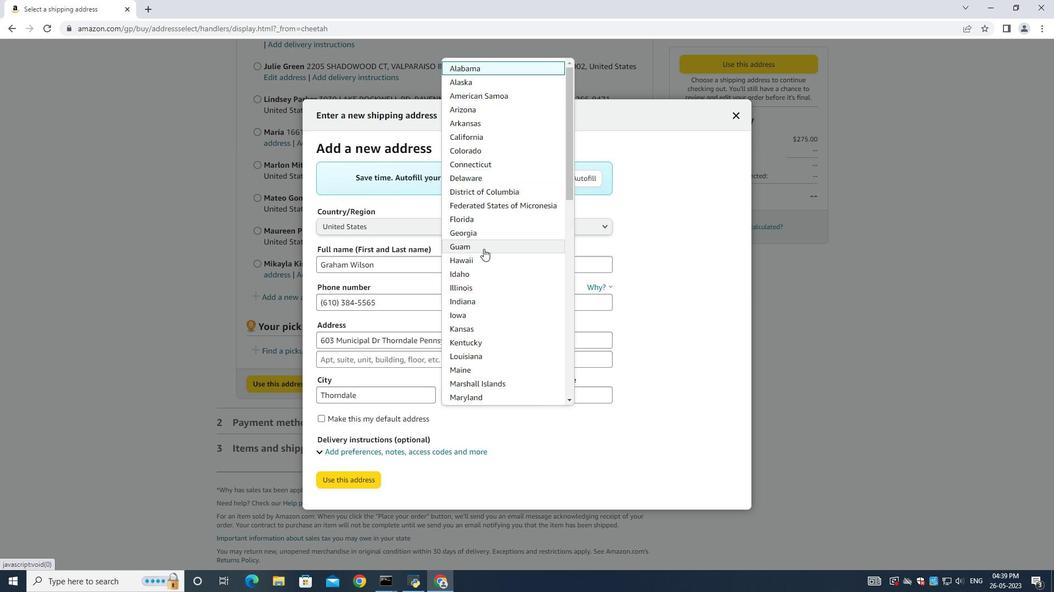 
Action: Mouse moved to (472, 307)
Screenshot: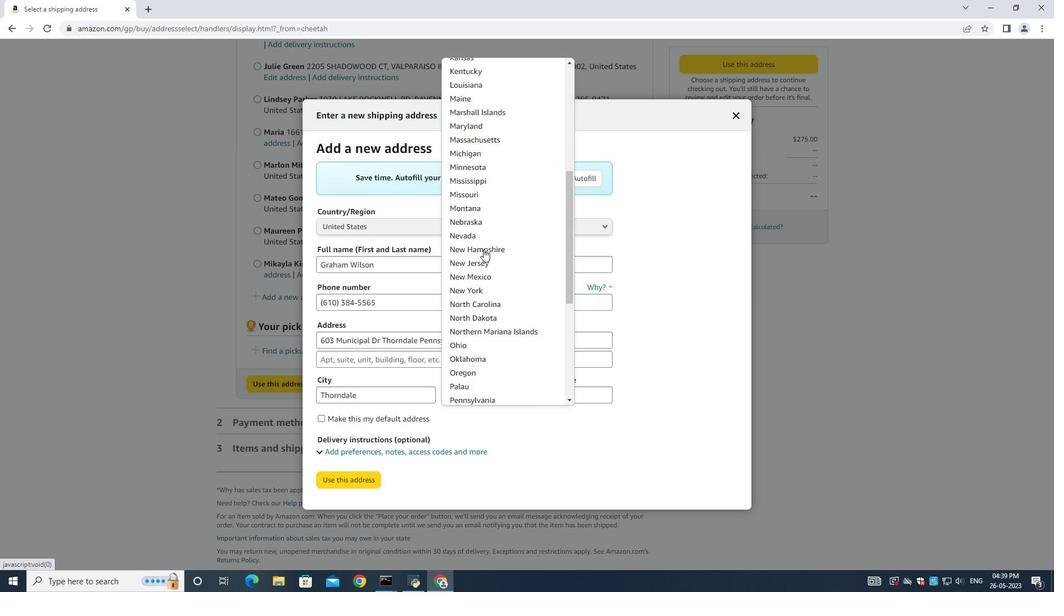 
Action: Mouse scrolled (472, 306) with delta (0, 0)
Screenshot: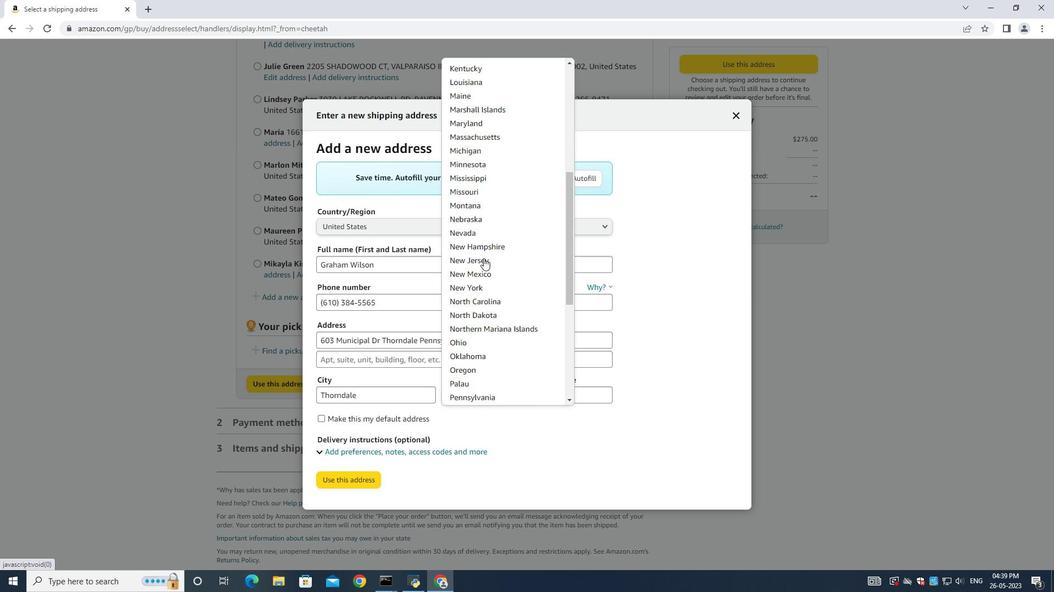 
Action: Mouse moved to (467, 315)
Screenshot: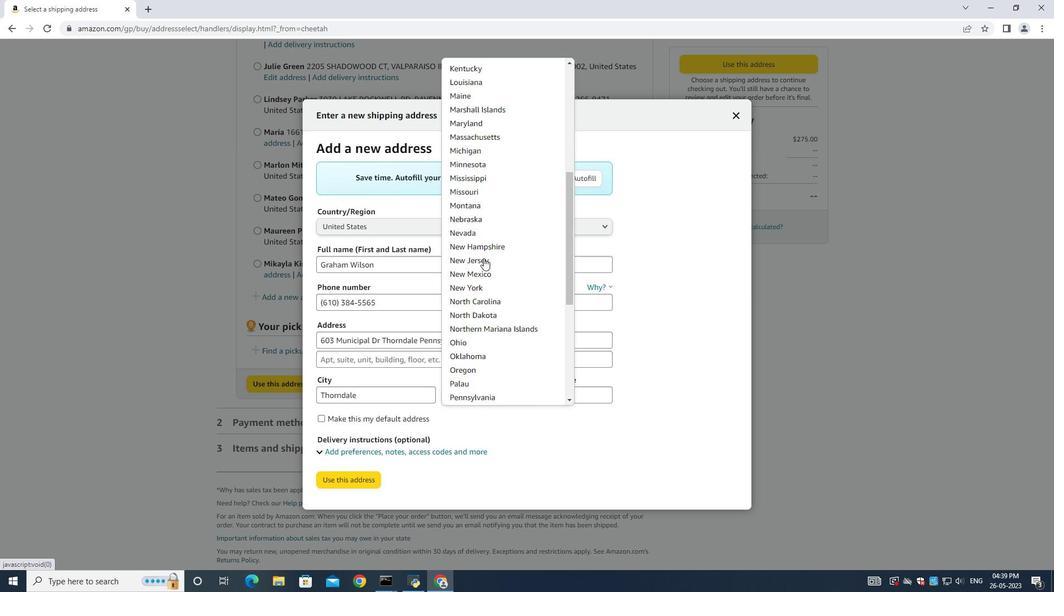 
Action: Mouse scrolled (468, 314) with delta (0, 0)
Screenshot: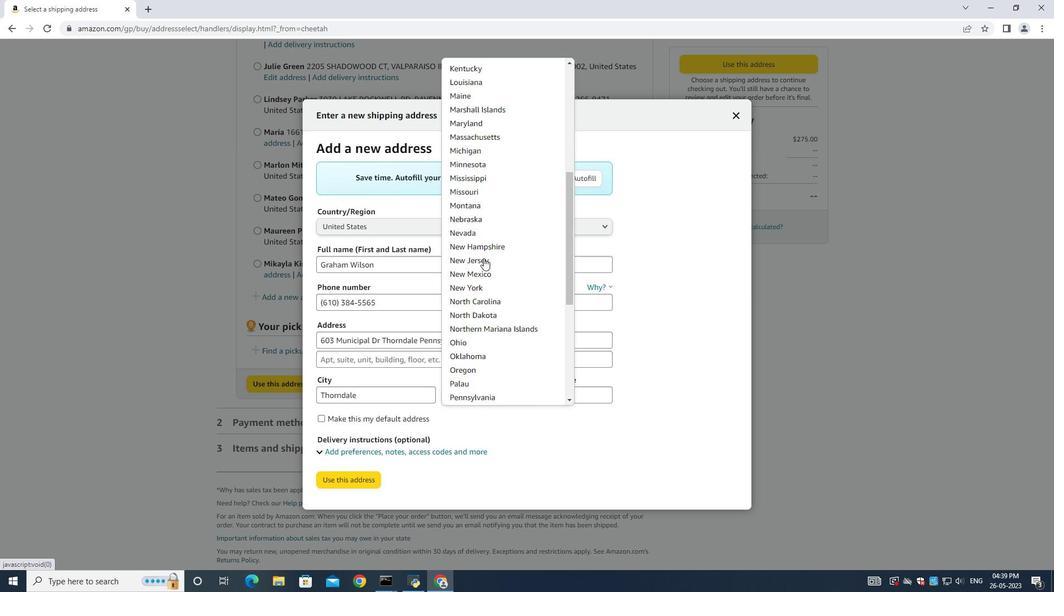 
Action: Mouse scrolled (467, 315) with delta (0, 0)
Screenshot: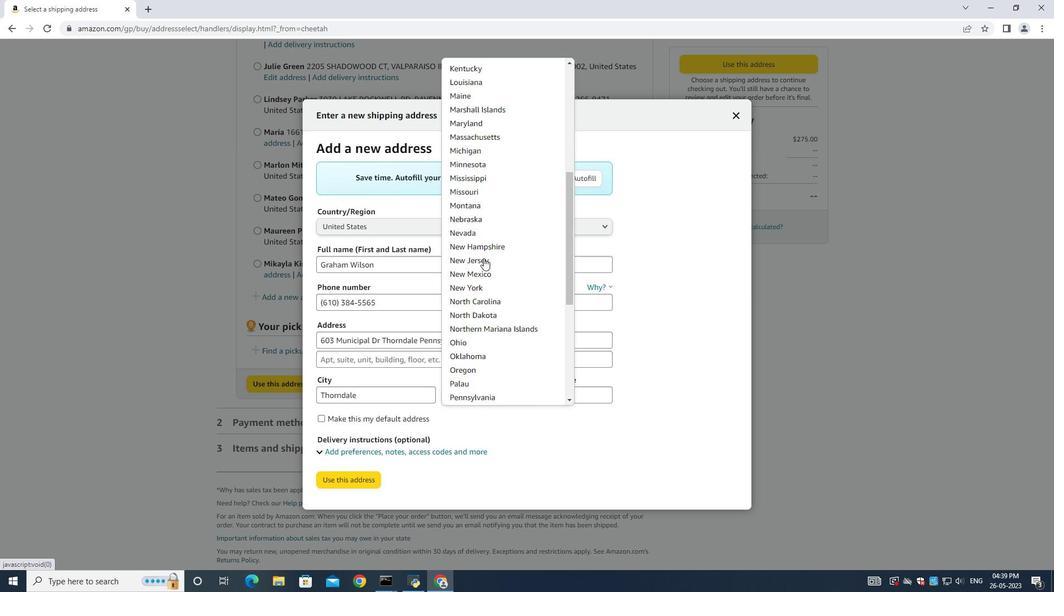 
Action: Mouse scrolled (467, 315) with delta (0, 0)
Screenshot: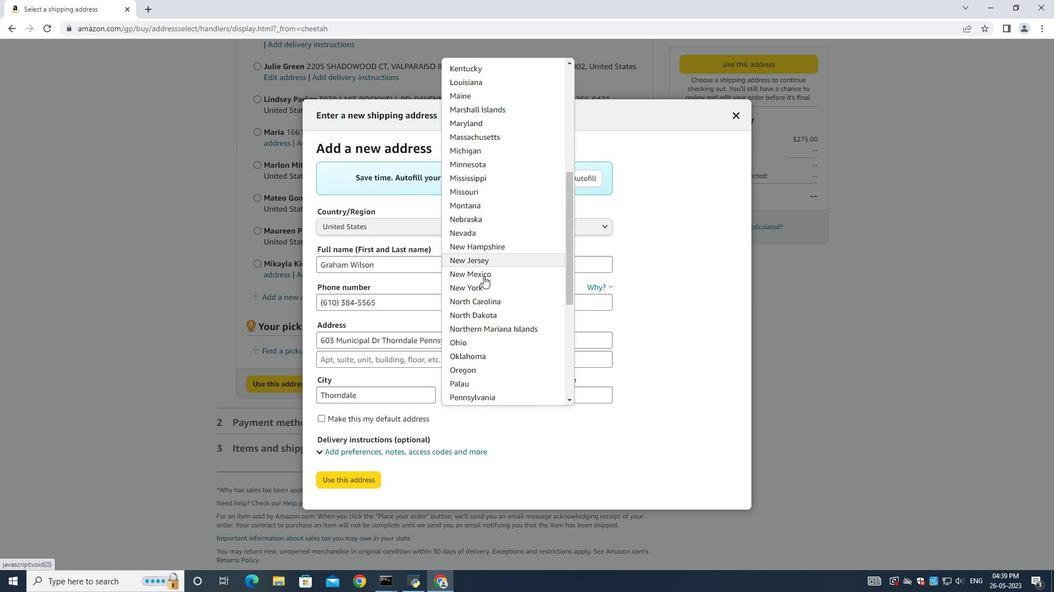 
Action: Mouse moved to (473, 346)
Screenshot: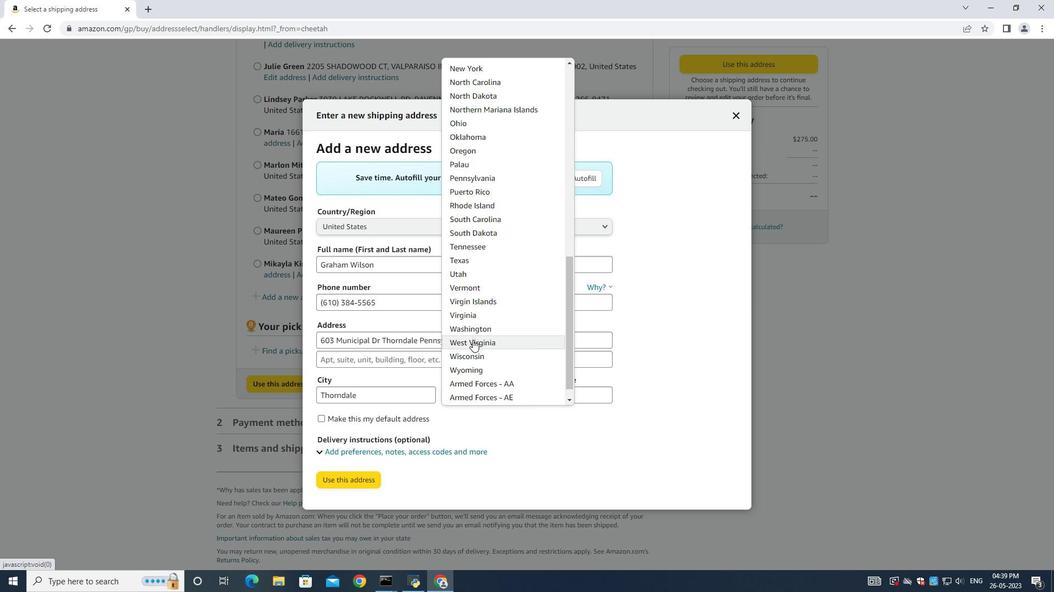 
Action: Mouse scrolled (473, 346) with delta (0, 0)
Screenshot: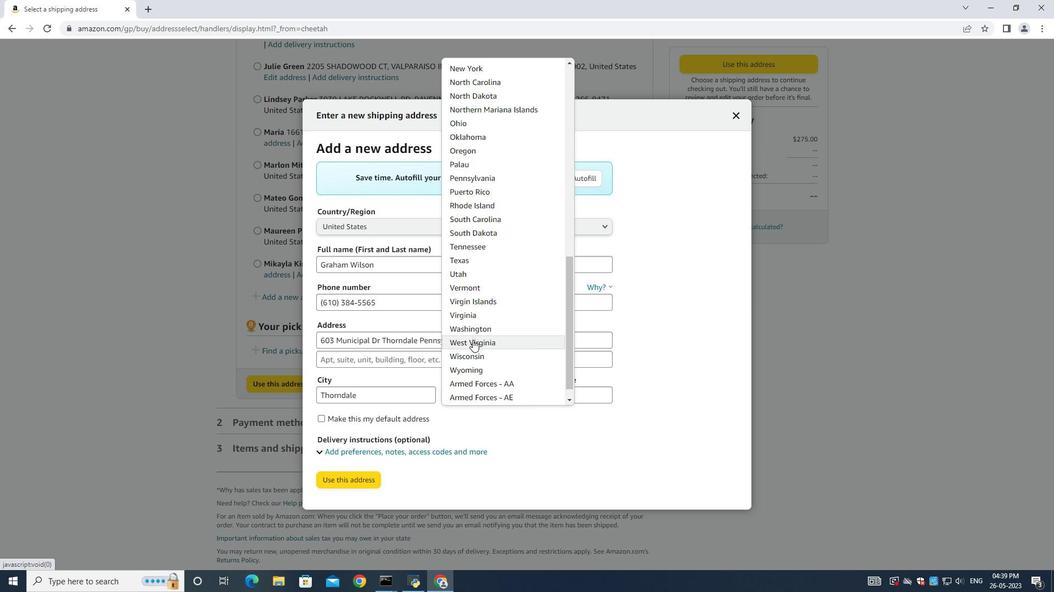 
Action: Mouse moved to (473, 348)
Screenshot: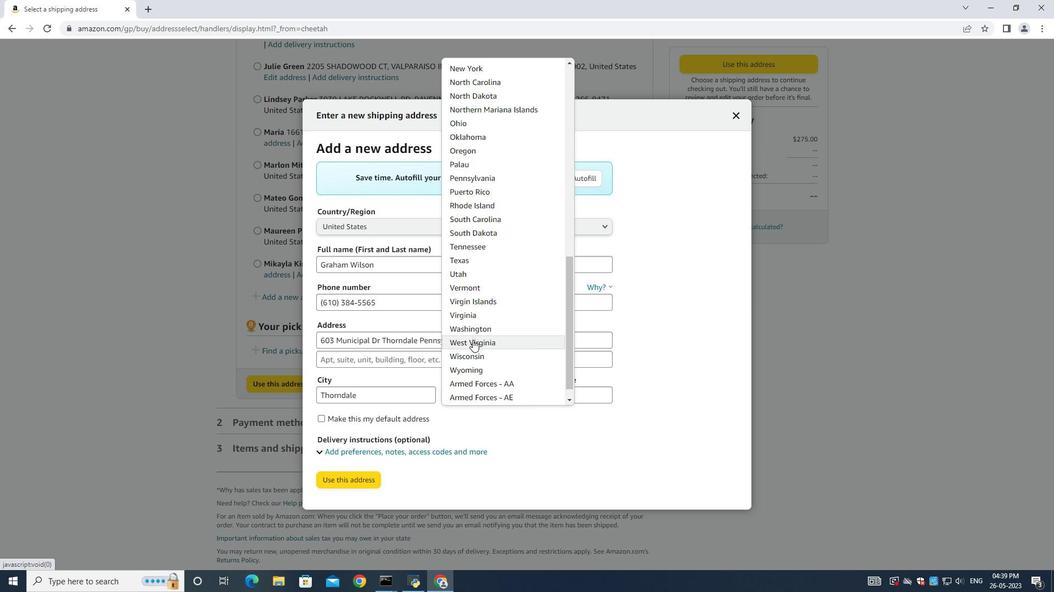 
Action: Mouse scrolled (473, 347) with delta (0, 0)
Screenshot: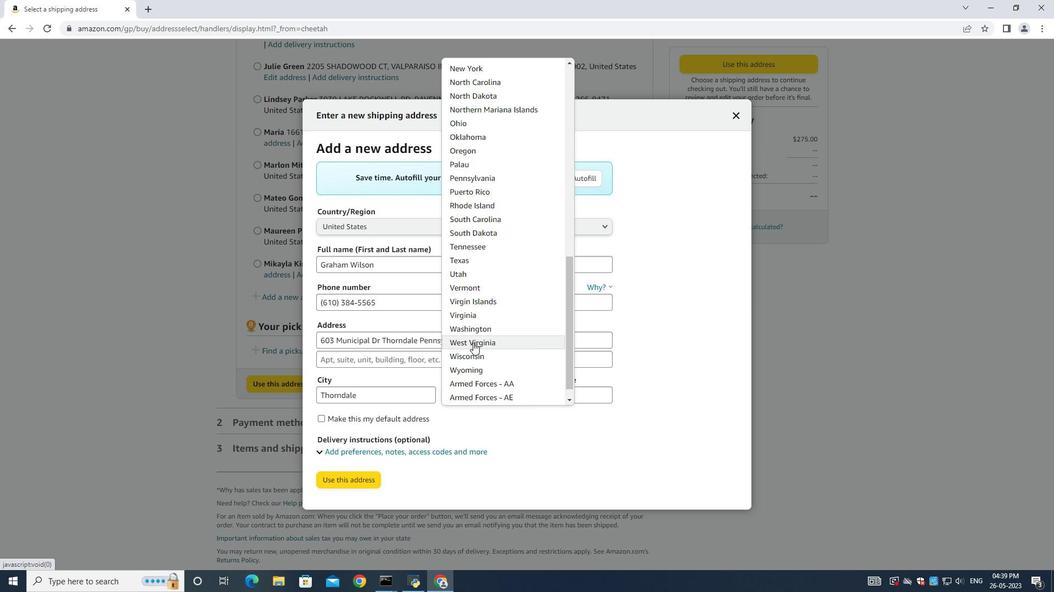 
Action: Mouse moved to (483, 309)
Screenshot: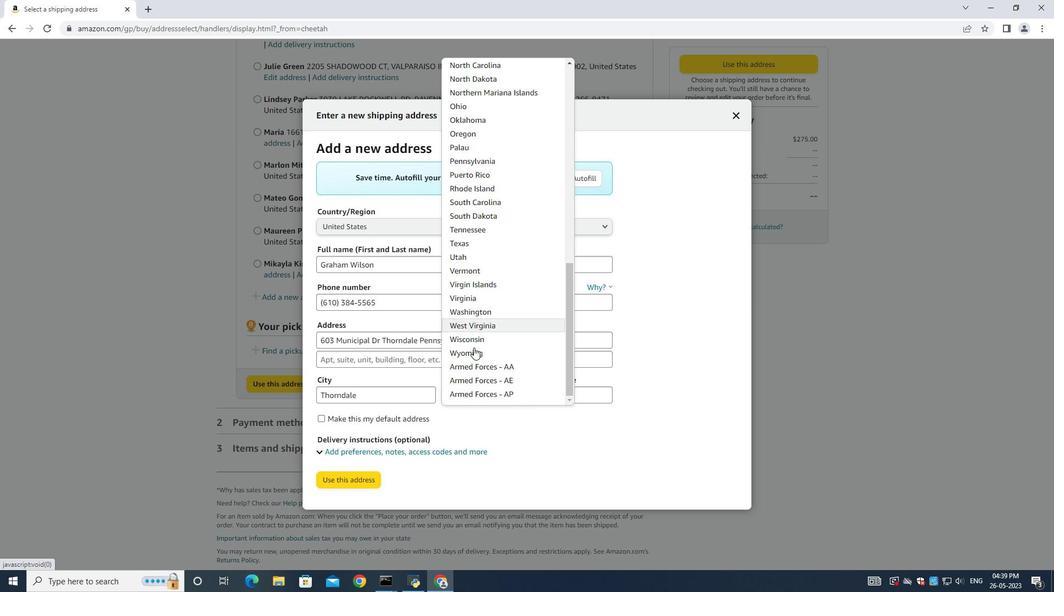
Action: Mouse scrolled (483, 312) with delta (0, 0)
Screenshot: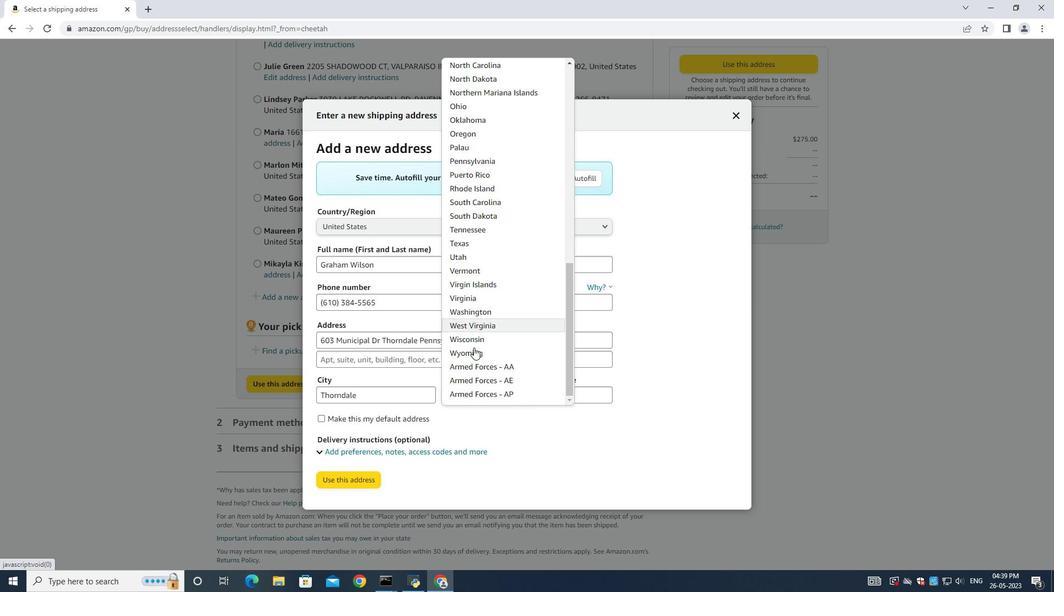 
Action: Mouse moved to (483, 214)
Screenshot: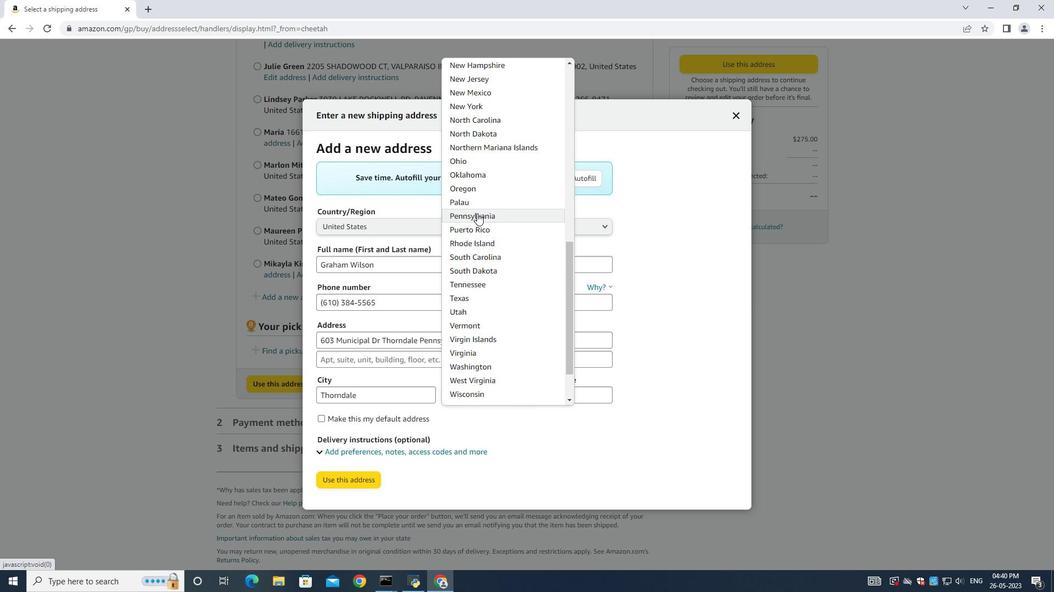
Action: Mouse pressed left at (483, 214)
Screenshot: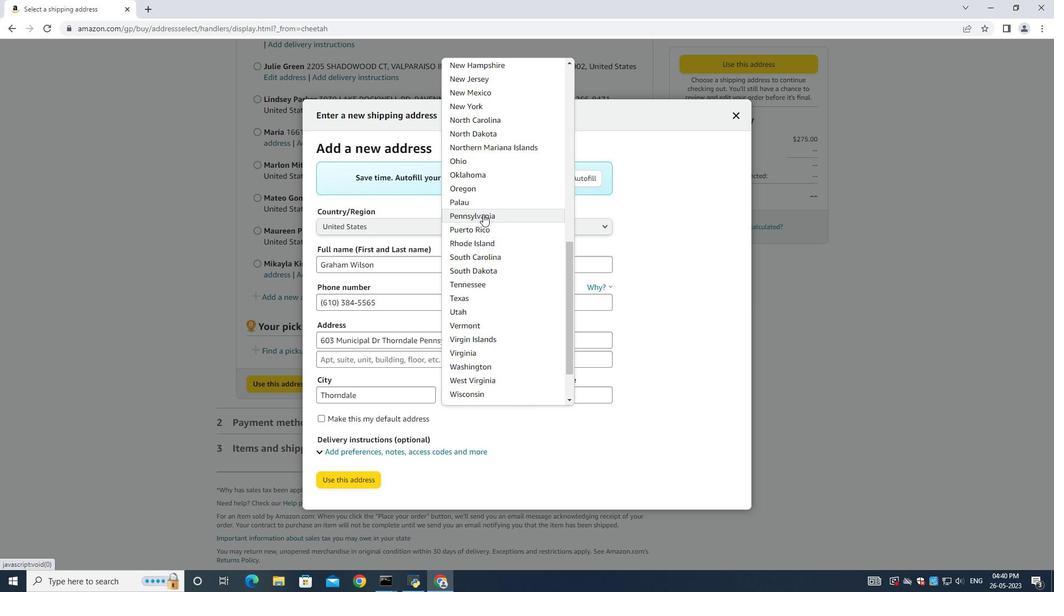 
Action: Mouse moved to (559, 396)
Screenshot: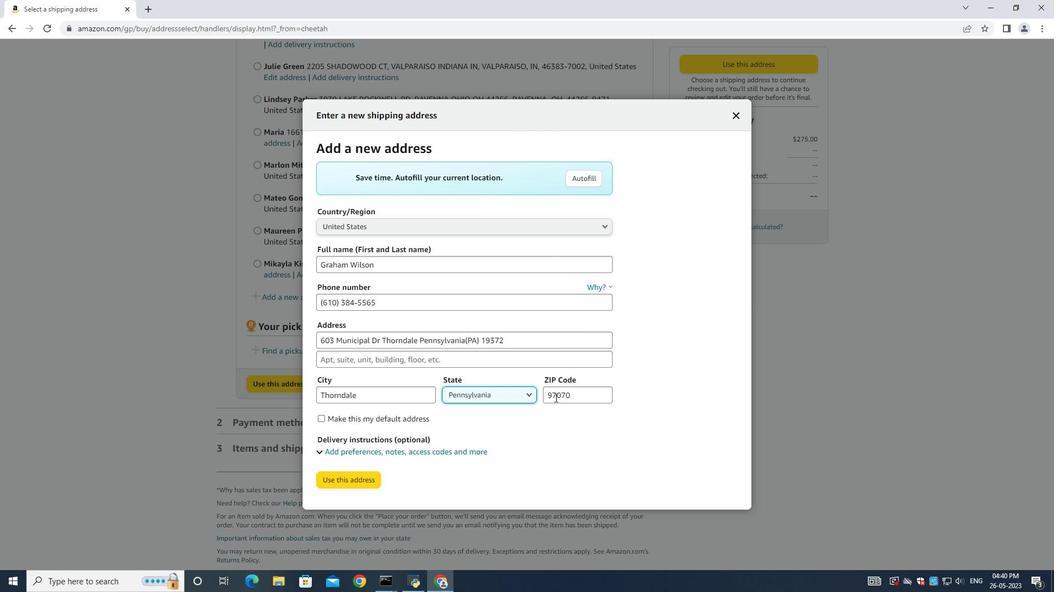 
Action: Mouse pressed left at (559, 396)
Screenshot: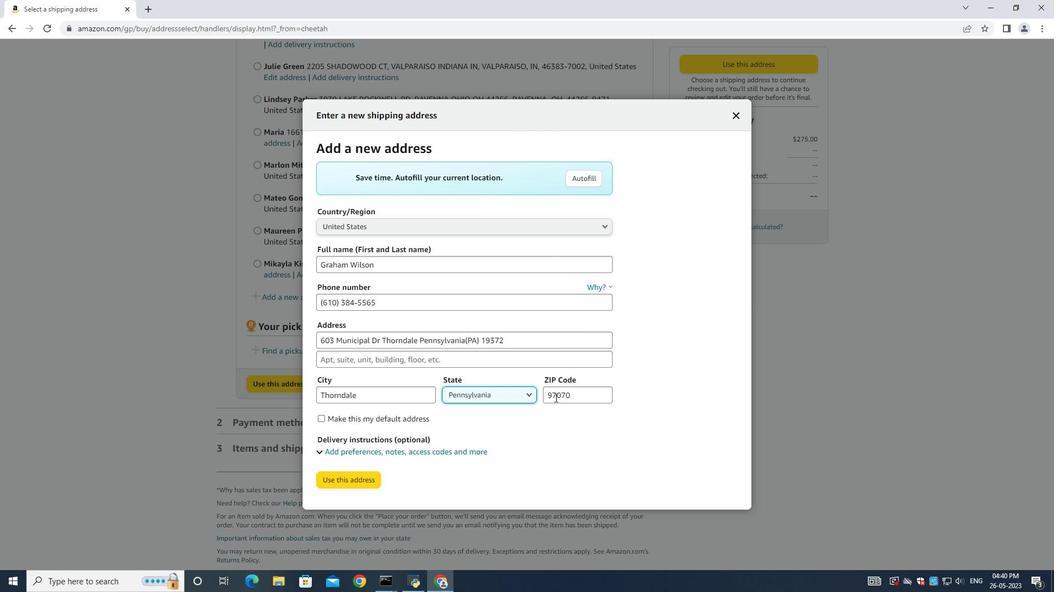 
Action: Mouse moved to (561, 396)
Screenshot: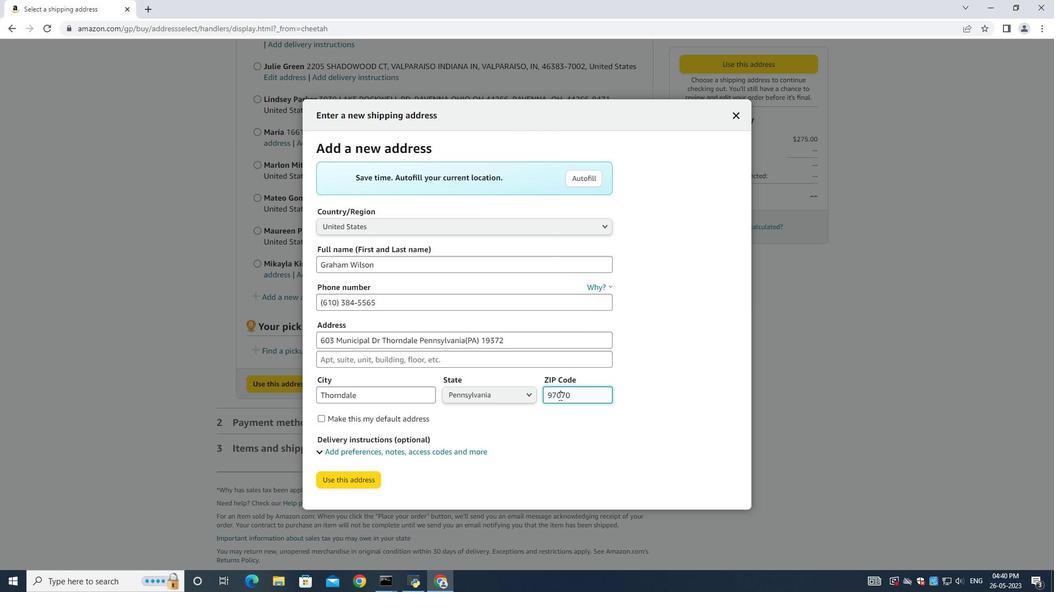 
Action: Key pressed ctrl+A<Key.backspace><Key.shift><Key.shift><Key.shift><Key.shift><Key.shift><Key.shift><Key.shift><Key.shift><Key.shift><Key.shift><Key.shift><Key.shift>19372
Screenshot: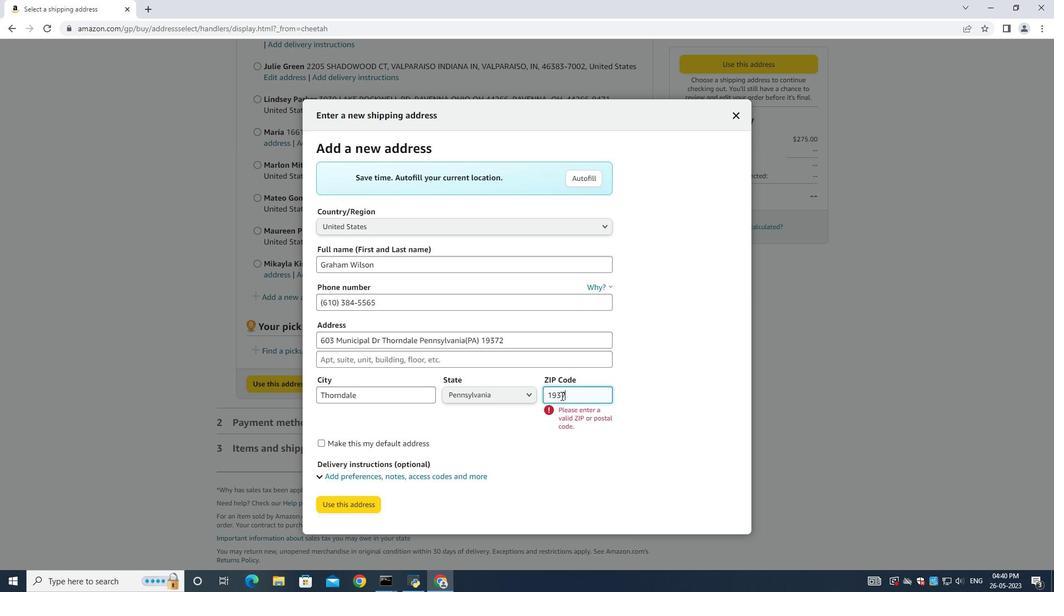 
Action: Mouse moved to (340, 484)
Screenshot: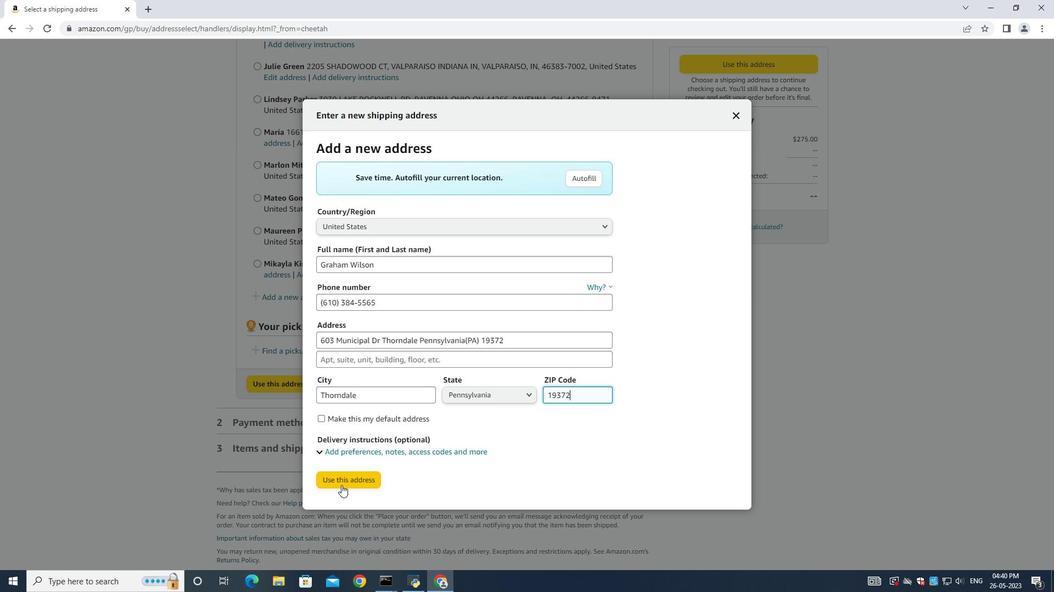 
Action: Mouse pressed left at (340, 484)
Screenshot: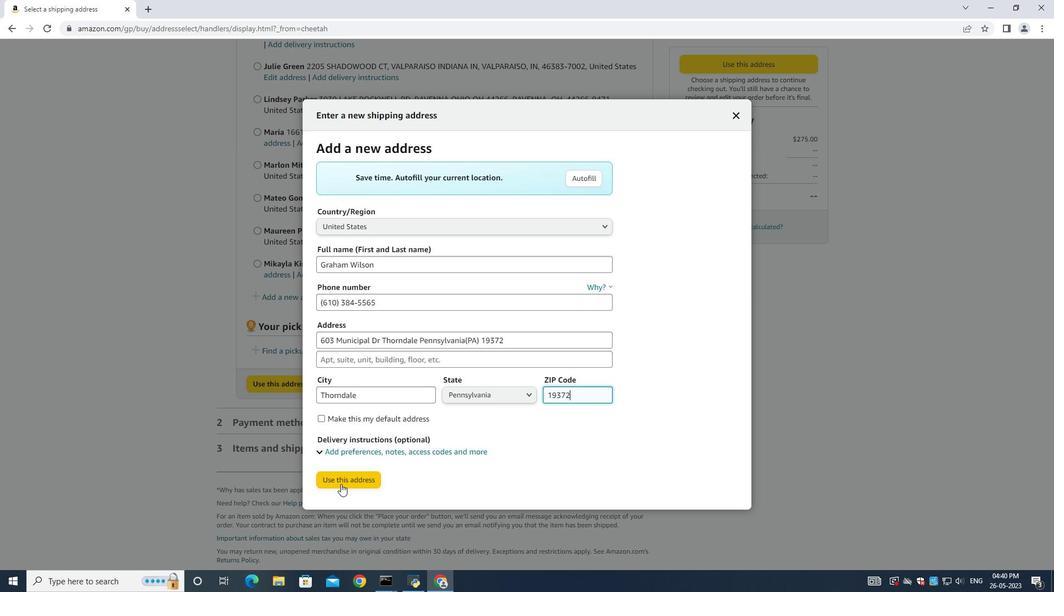 
Action: Mouse moved to (511, 311)
Screenshot: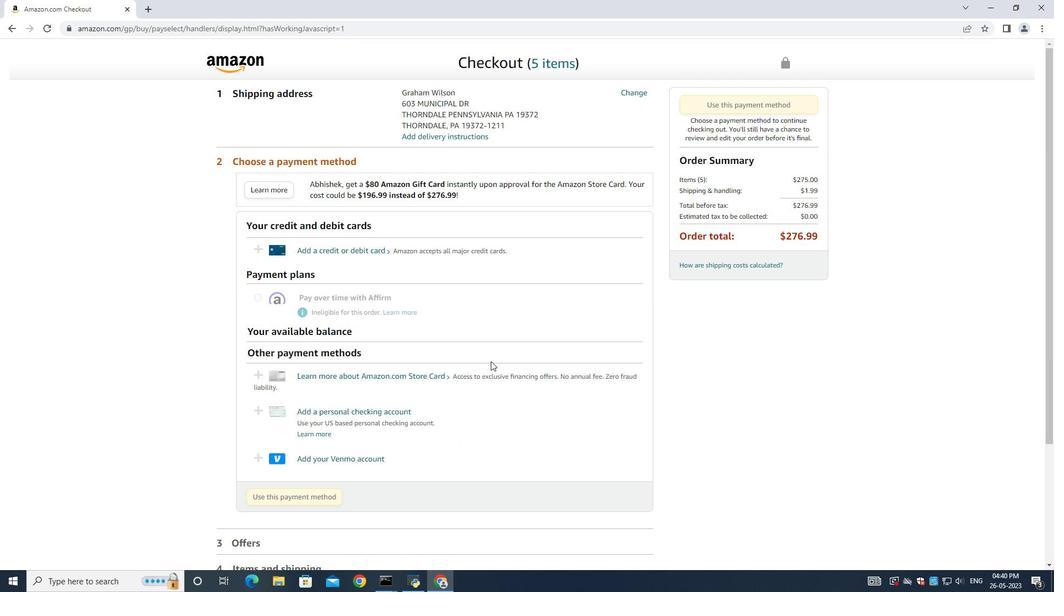 
